 Task: Add a timeline in the project AgileCraft for the epic 'GDPR Compliance' from 2023/04/07 to 2024/09/20. Add a timeline in the project AgileCraft for the epic 'PCI DSS Compliance' from 2024/01/22 to 2024/08/08. Add a timeline in the project AgileCraft for the epic 'IT Risk Management' from 2023/04/08 to 2025/11/08
Action: Mouse moved to (357, 156)
Screenshot: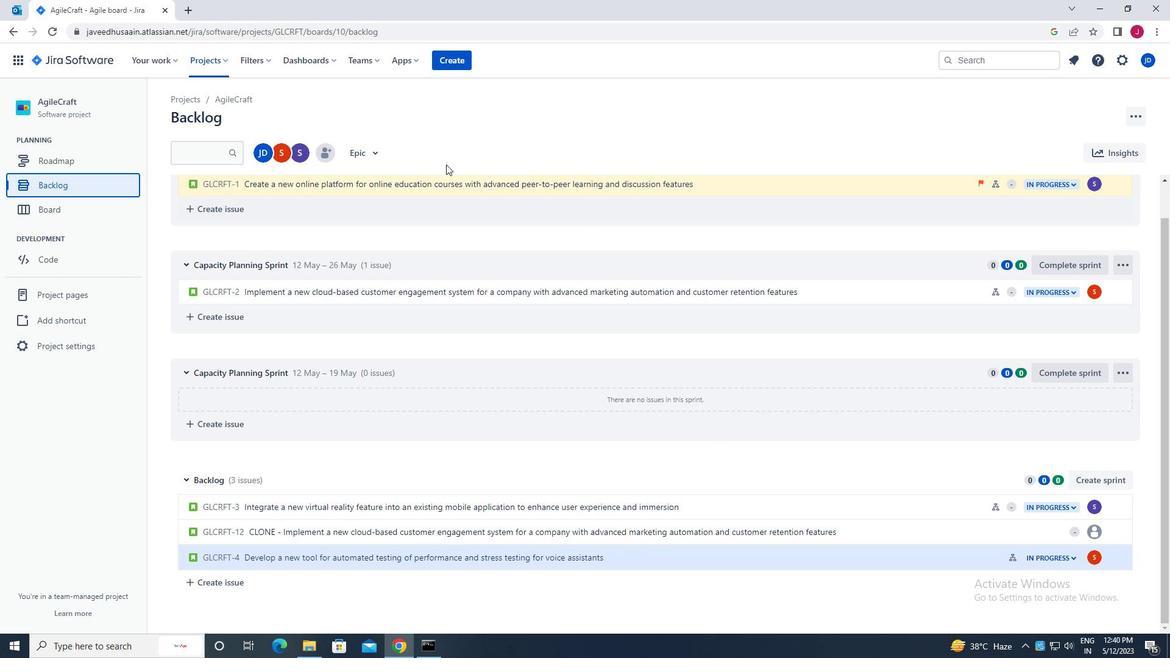 
Action: Mouse pressed left at (357, 156)
Screenshot: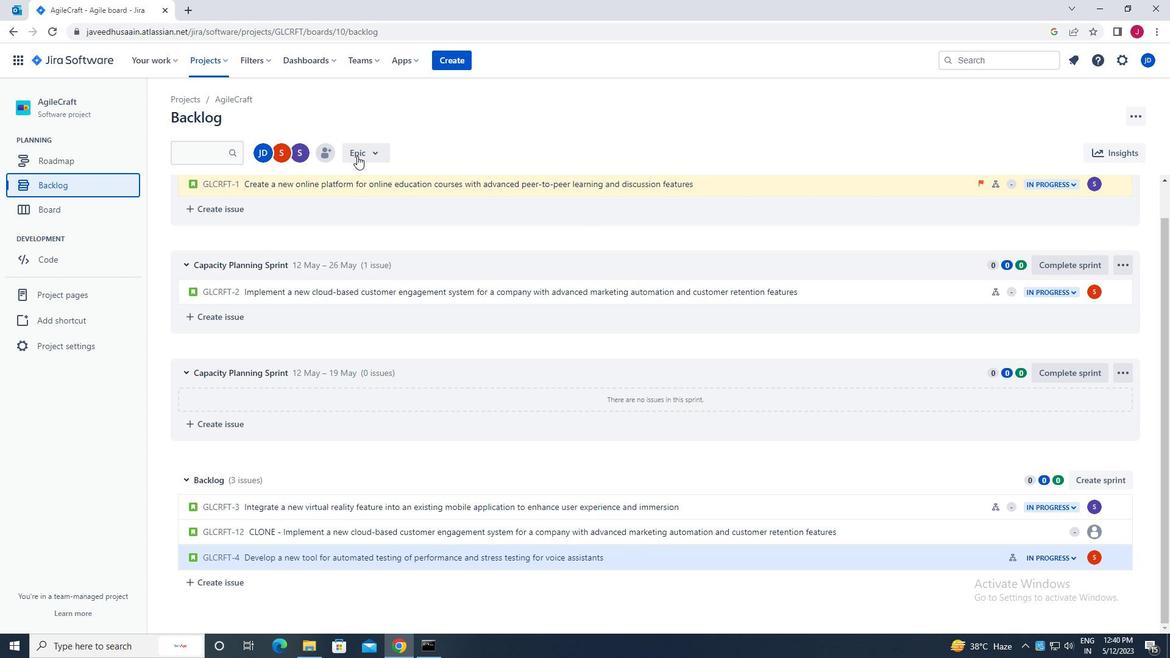 
Action: Mouse moved to (367, 281)
Screenshot: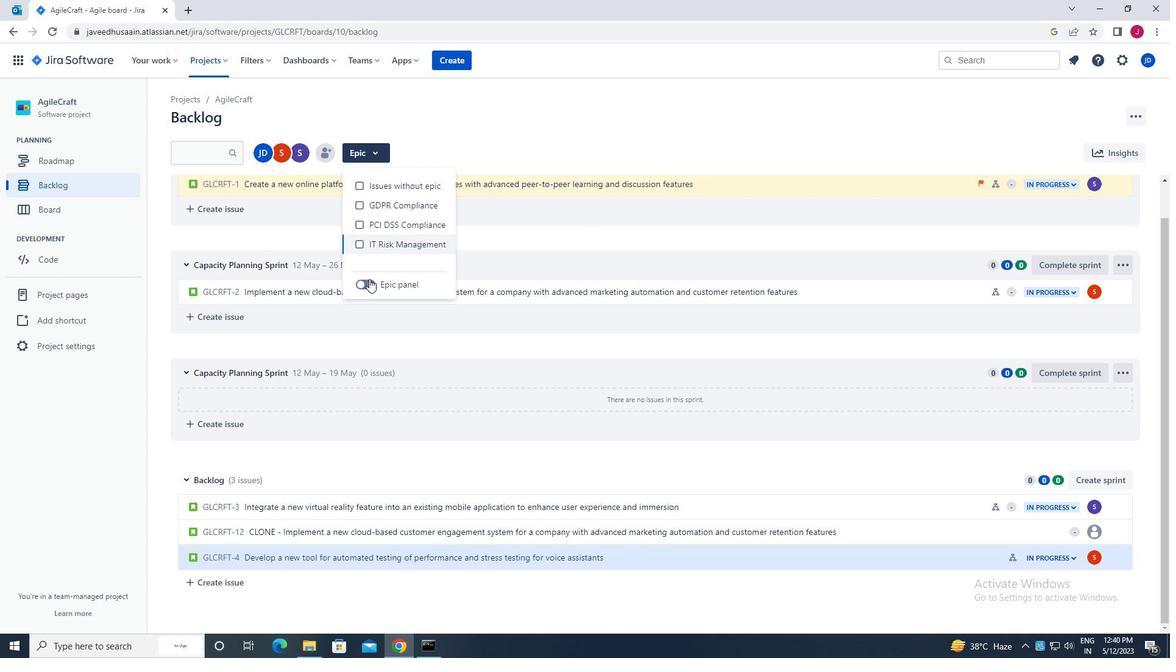 
Action: Mouse pressed left at (367, 281)
Screenshot: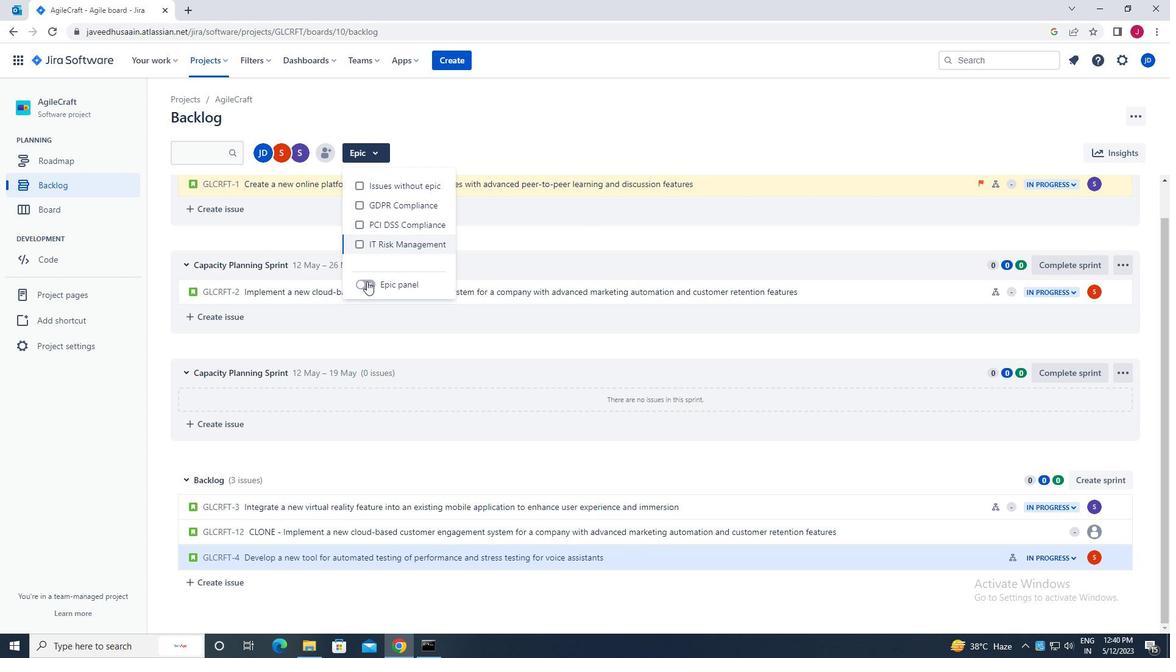 
Action: Mouse moved to (182, 248)
Screenshot: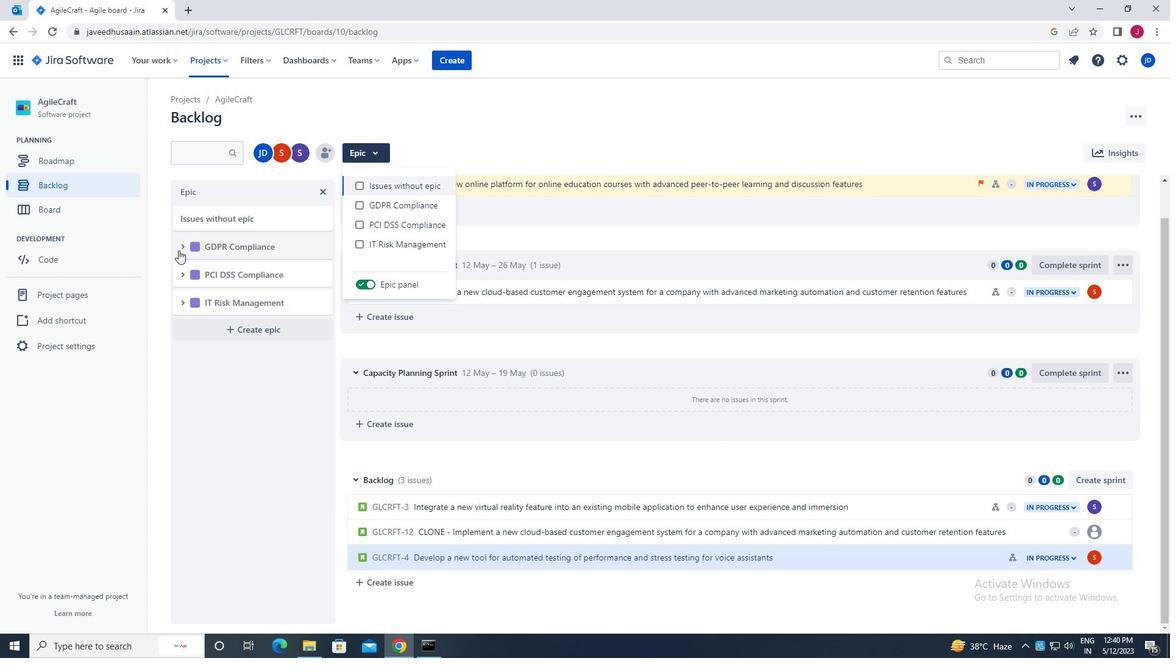 
Action: Mouse pressed left at (182, 248)
Screenshot: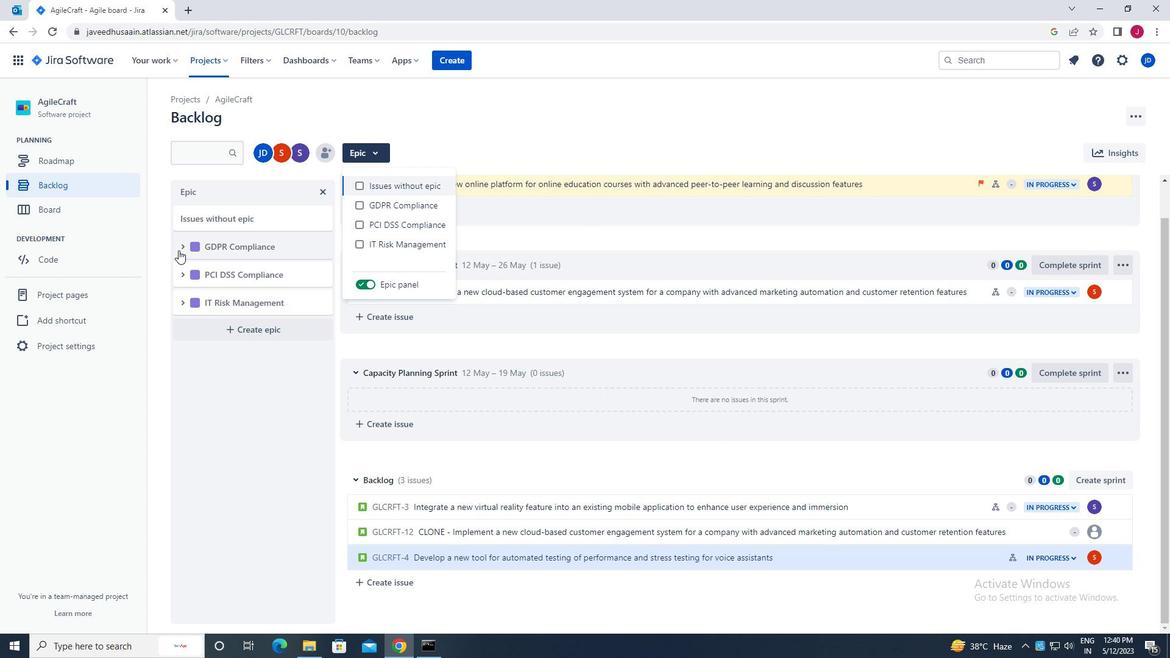 
Action: Mouse moved to (246, 345)
Screenshot: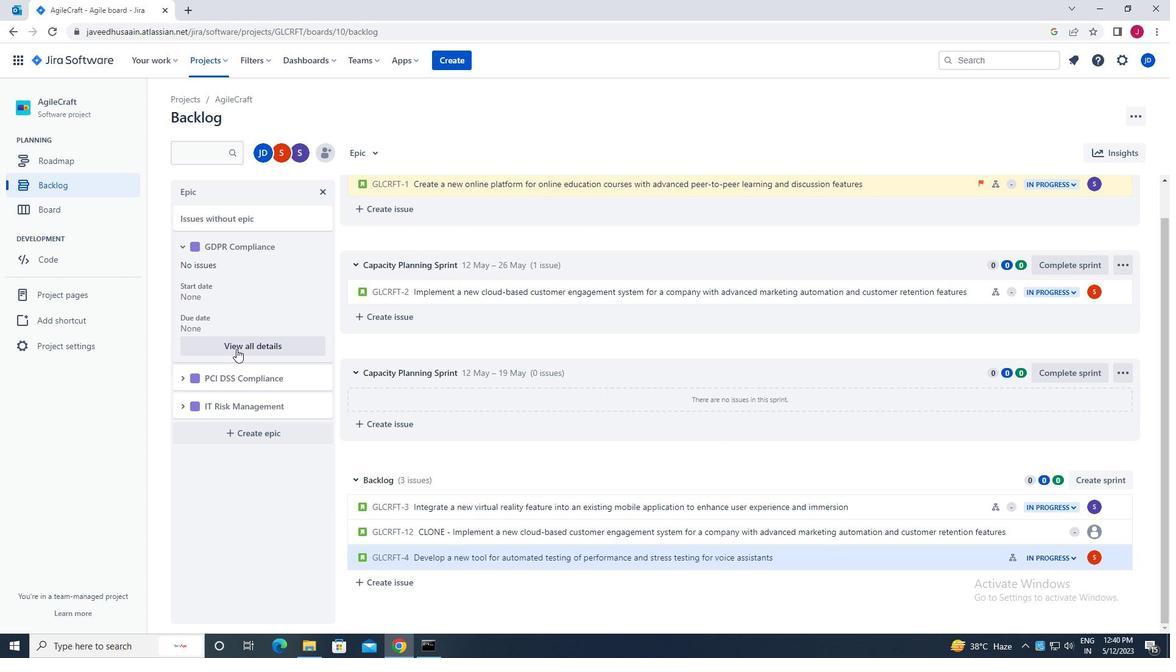 
Action: Mouse pressed left at (246, 345)
Screenshot: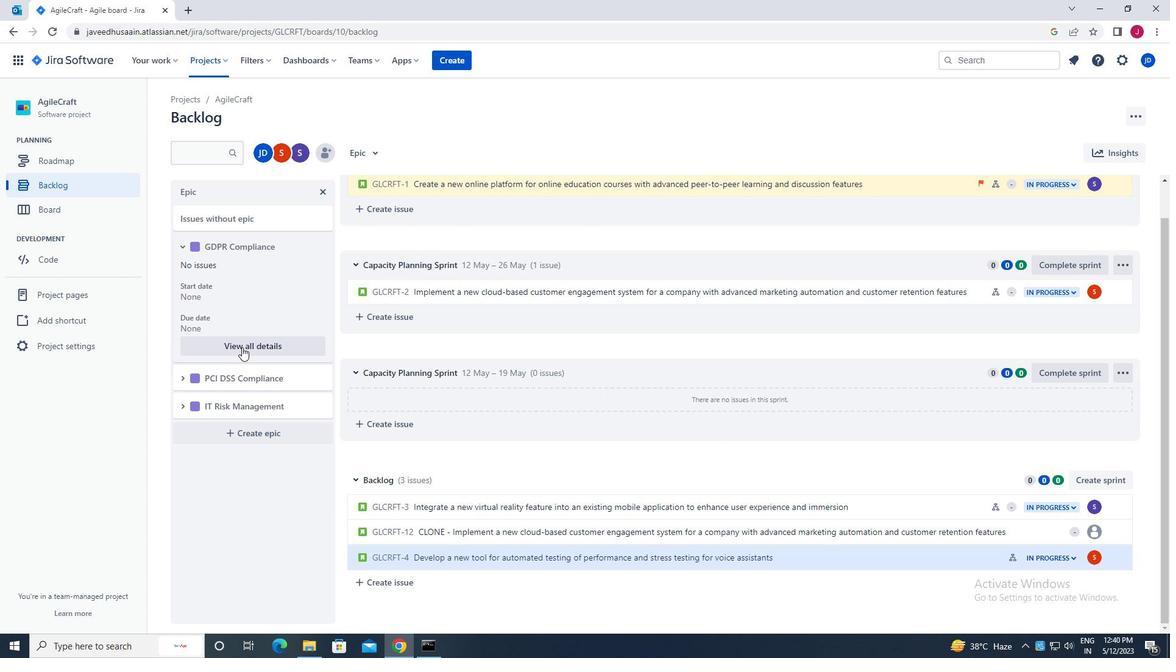 
Action: Mouse moved to (1028, 444)
Screenshot: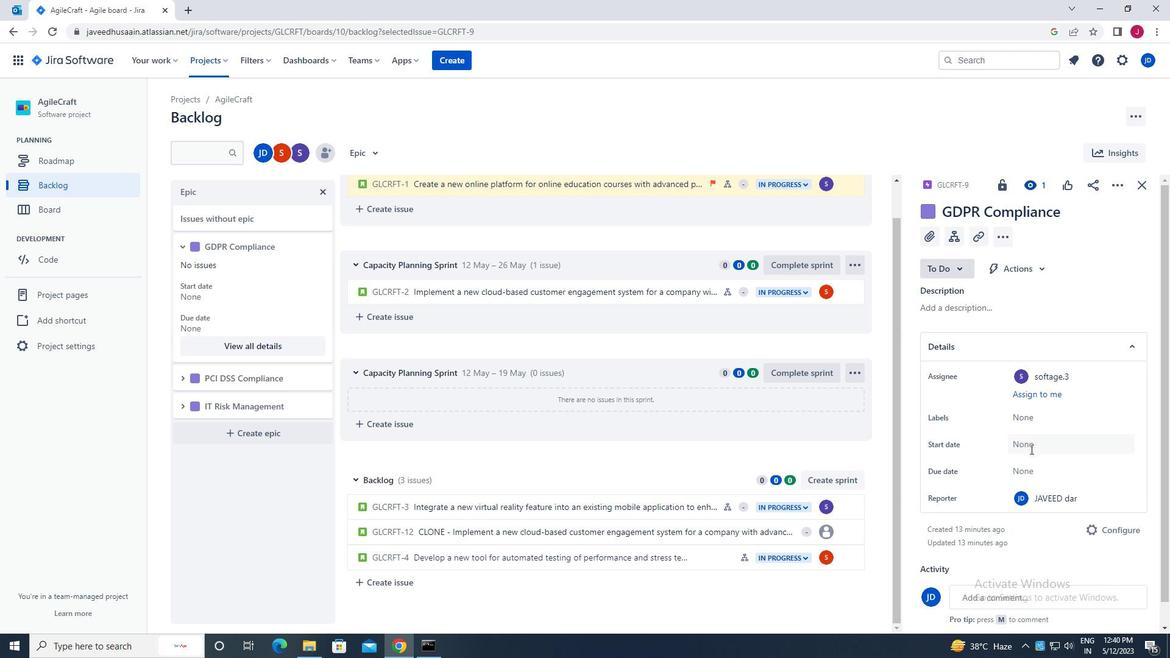 
Action: Mouse pressed left at (1028, 444)
Screenshot: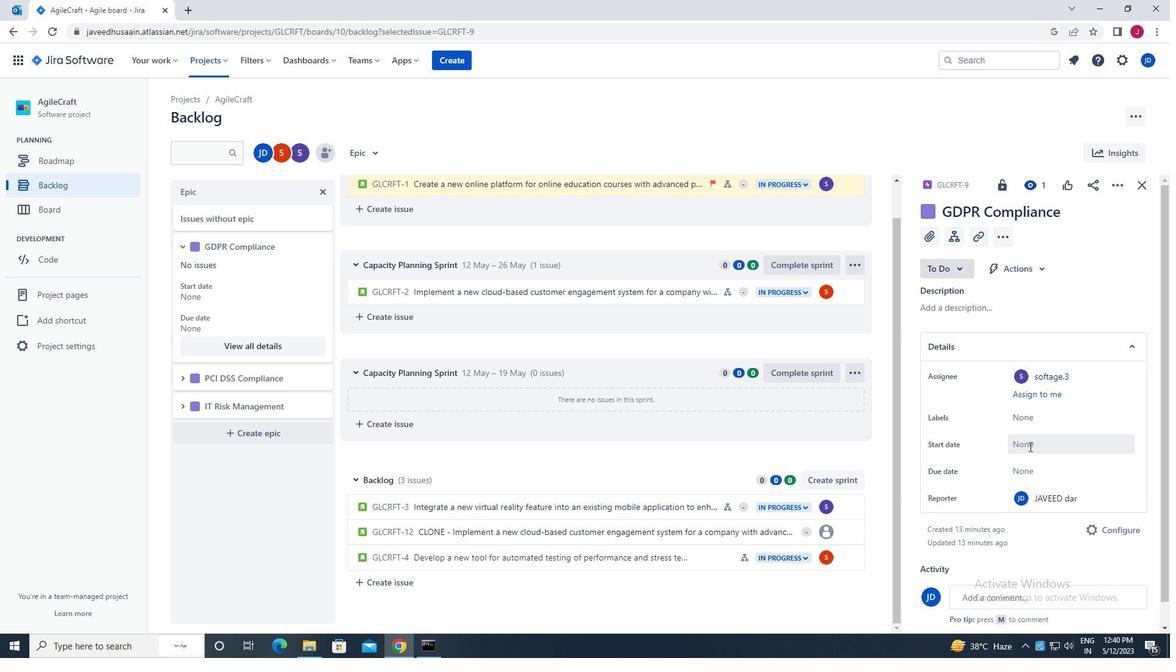 
Action: Mouse moved to (982, 270)
Screenshot: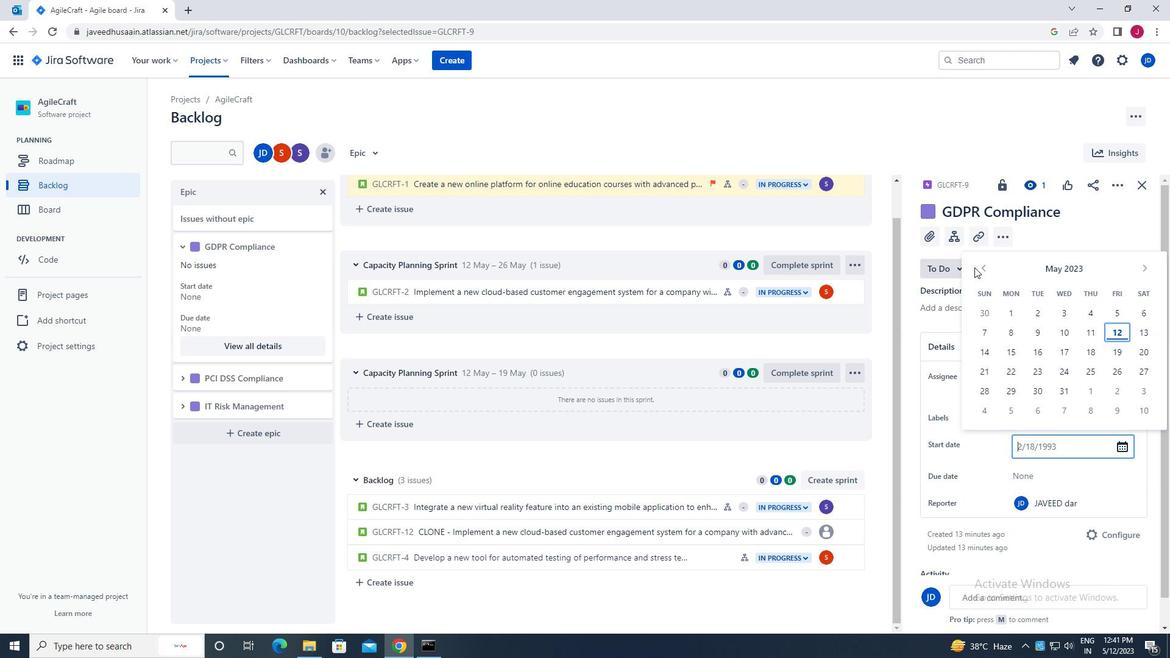 
Action: Mouse pressed left at (982, 270)
Screenshot: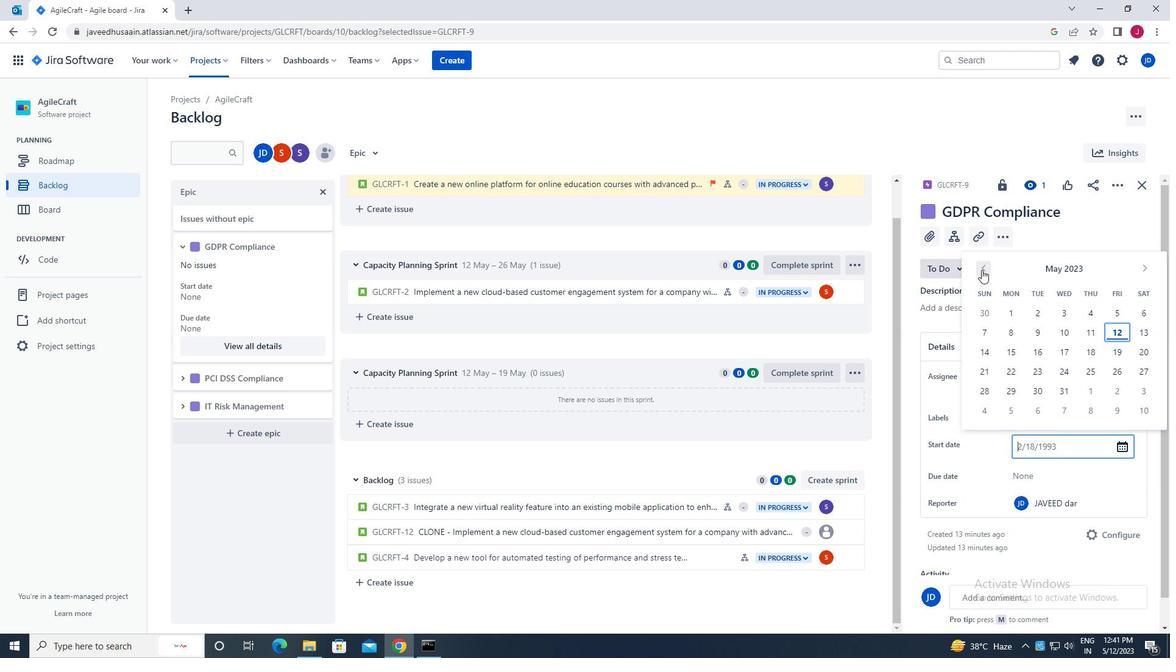 
Action: Mouse moved to (1118, 332)
Screenshot: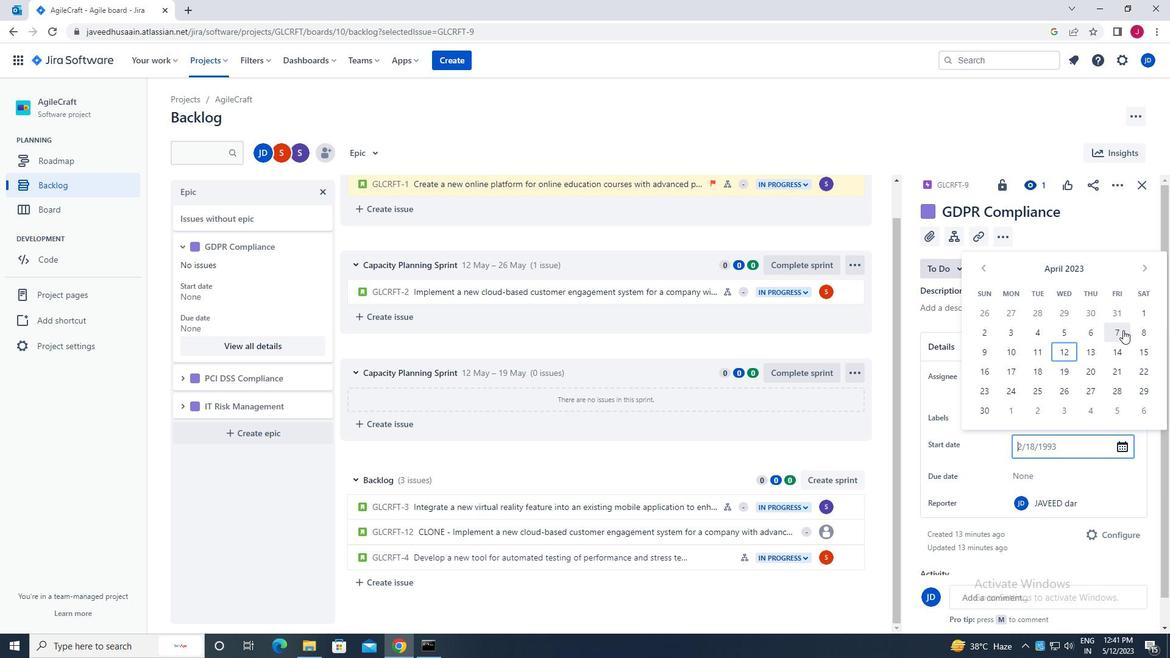 
Action: Mouse pressed left at (1118, 332)
Screenshot: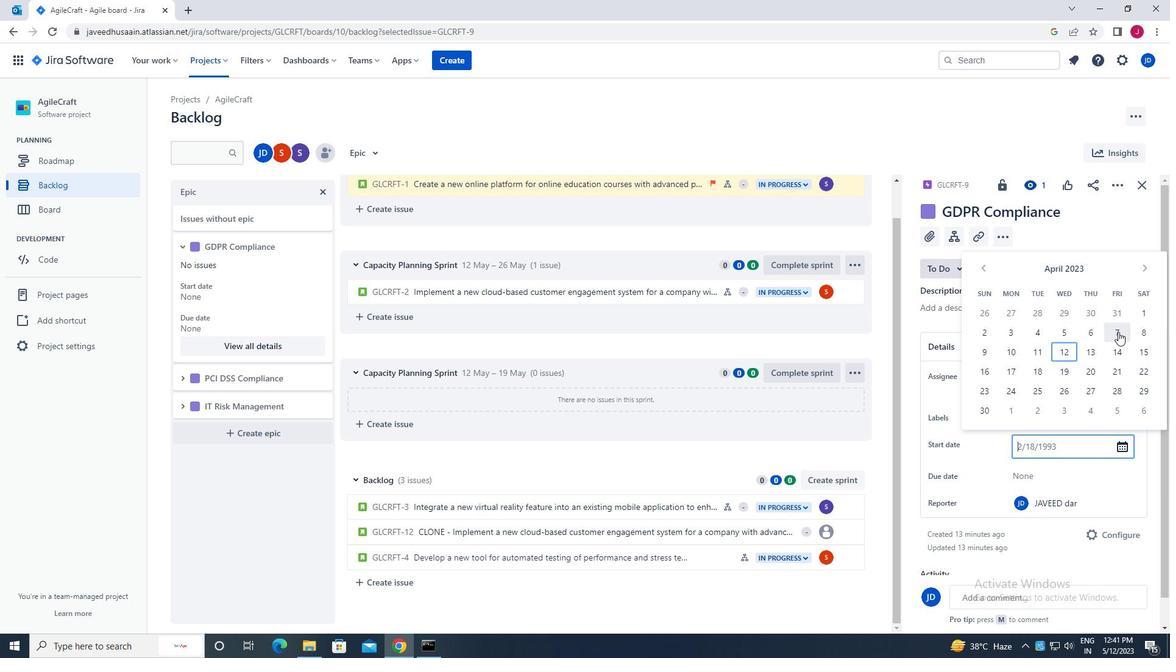 
Action: Mouse moved to (1118, 332)
Screenshot: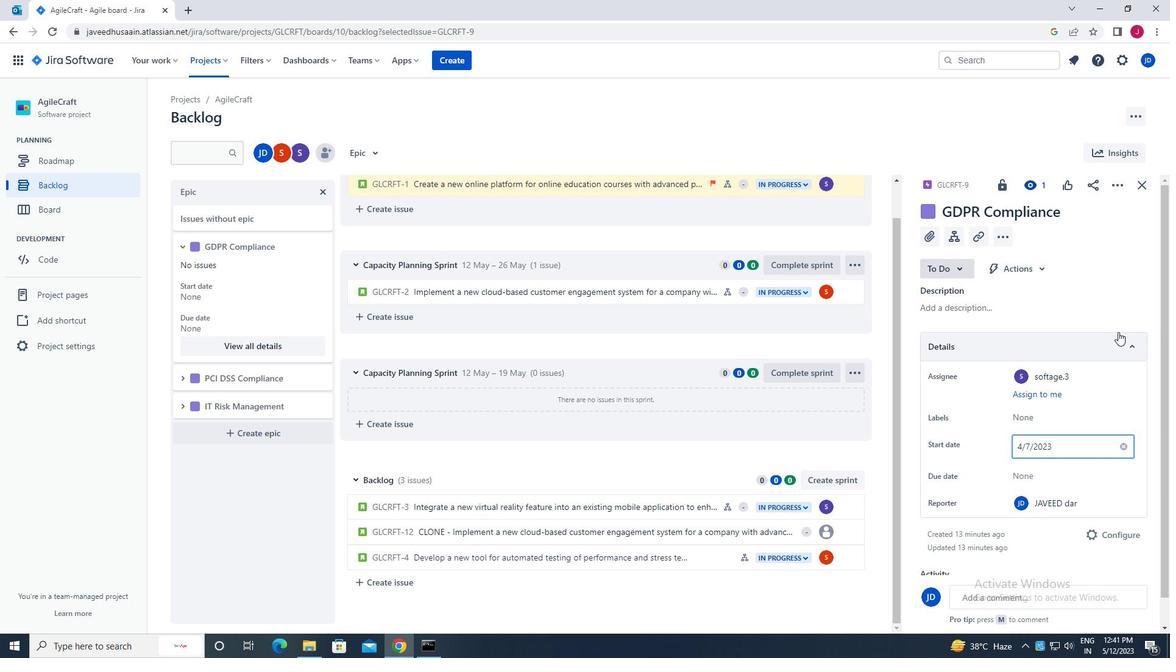 
Action: Key pressed <Key.enter>
Screenshot: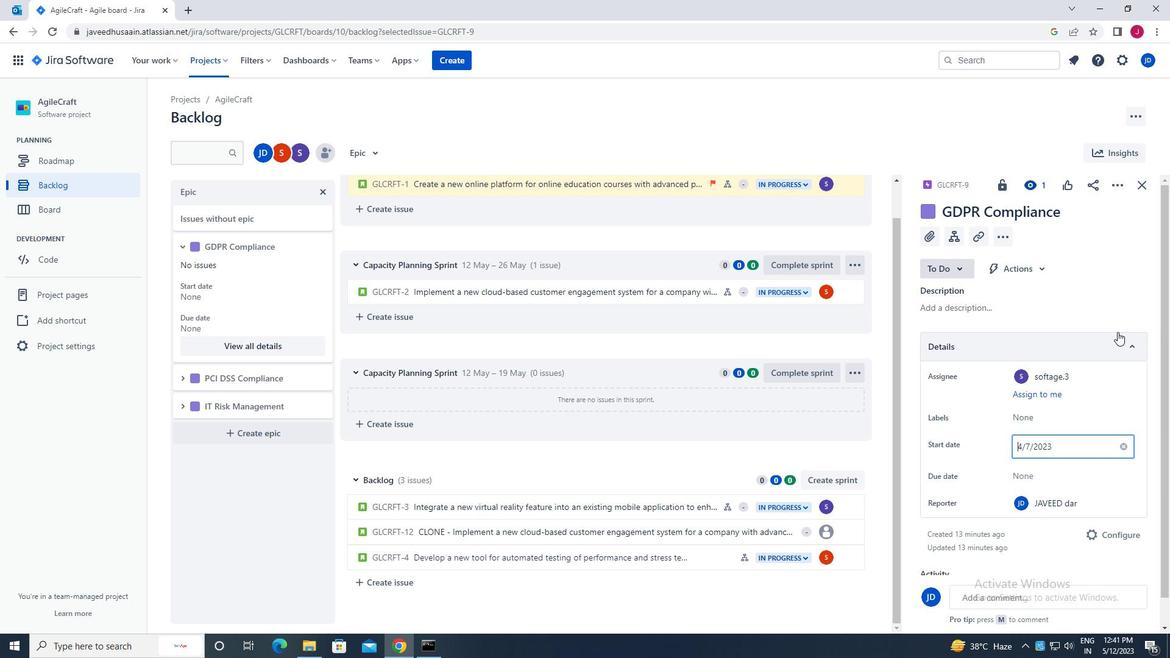 
Action: Mouse moved to (1035, 473)
Screenshot: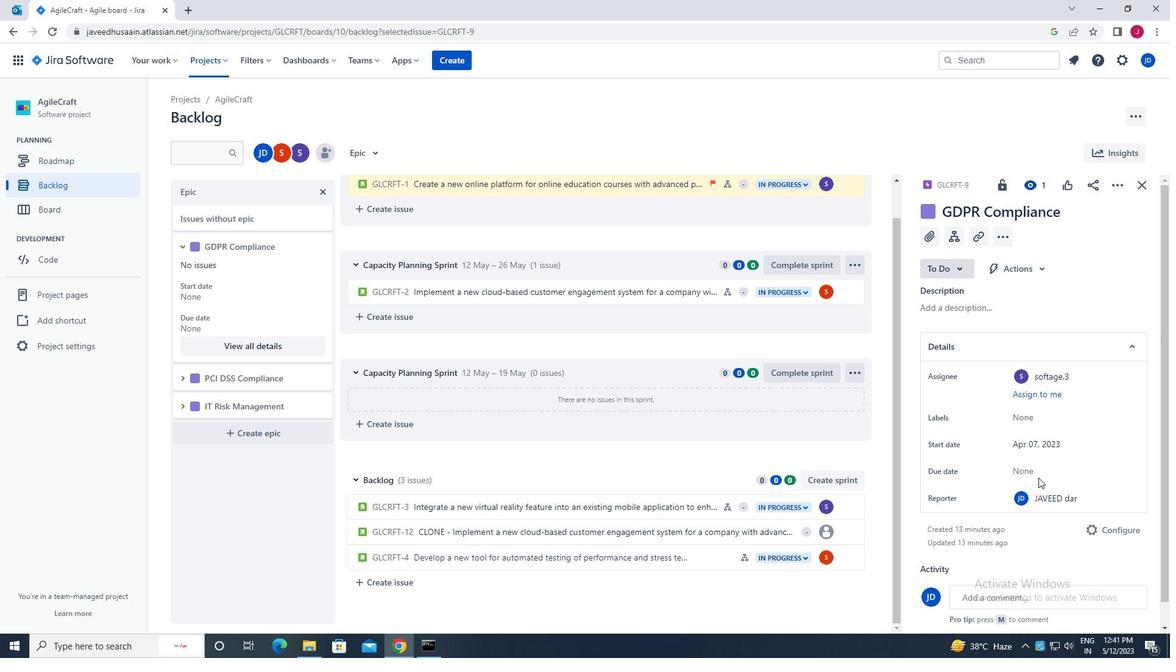 
Action: Mouse pressed left at (1035, 473)
Screenshot: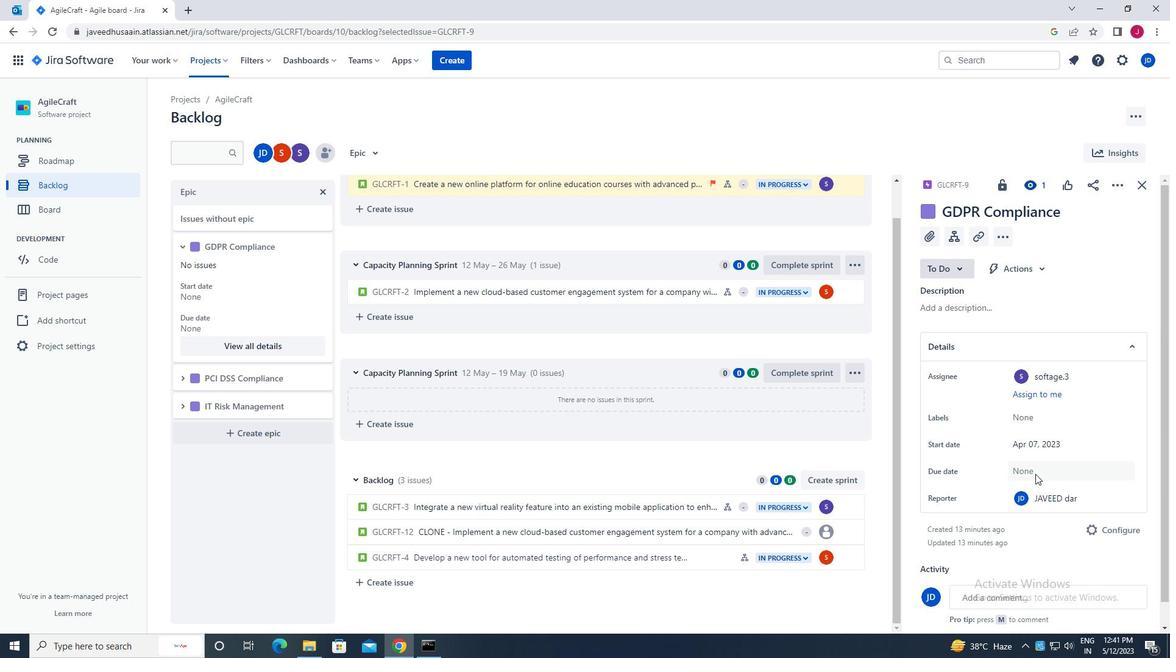 
Action: Mouse moved to (1144, 291)
Screenshot: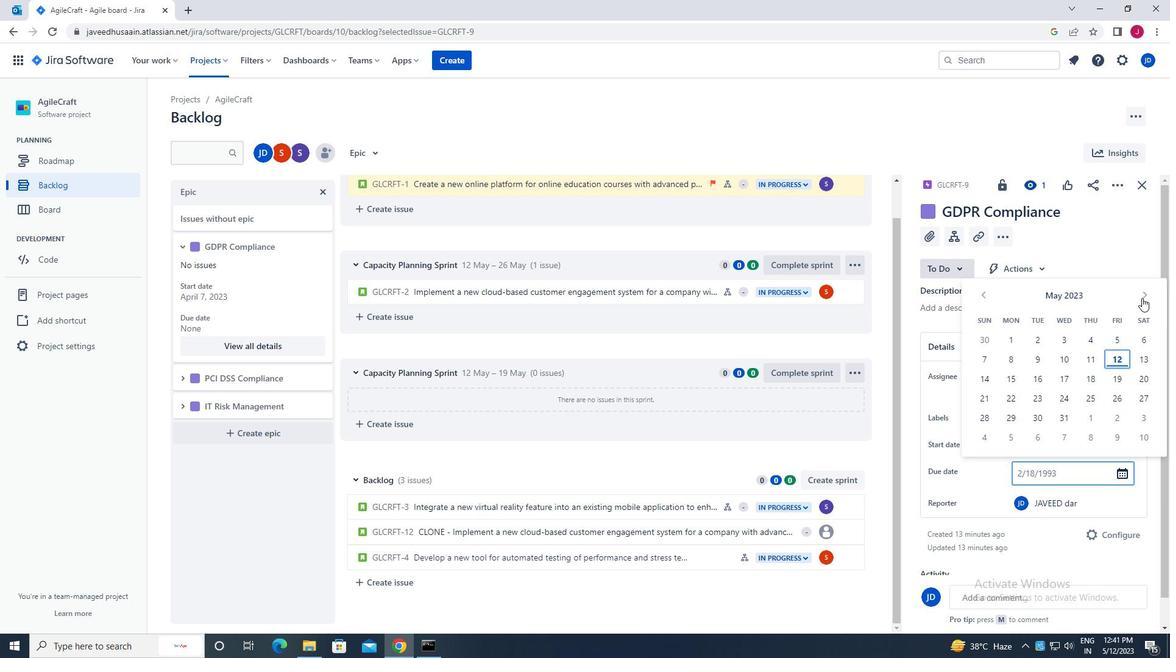 
Action: Mouse pressed left at (1144, 291)
Screenshot: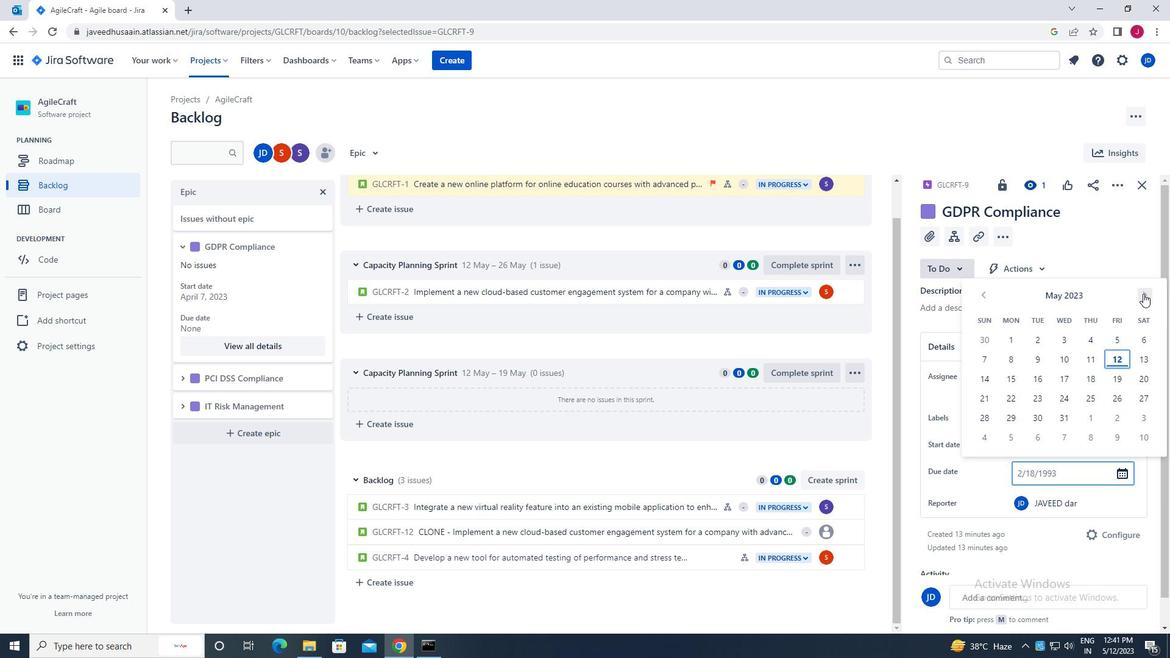 
Action: Mouse pressed left at (1144, 291)
Screenshot: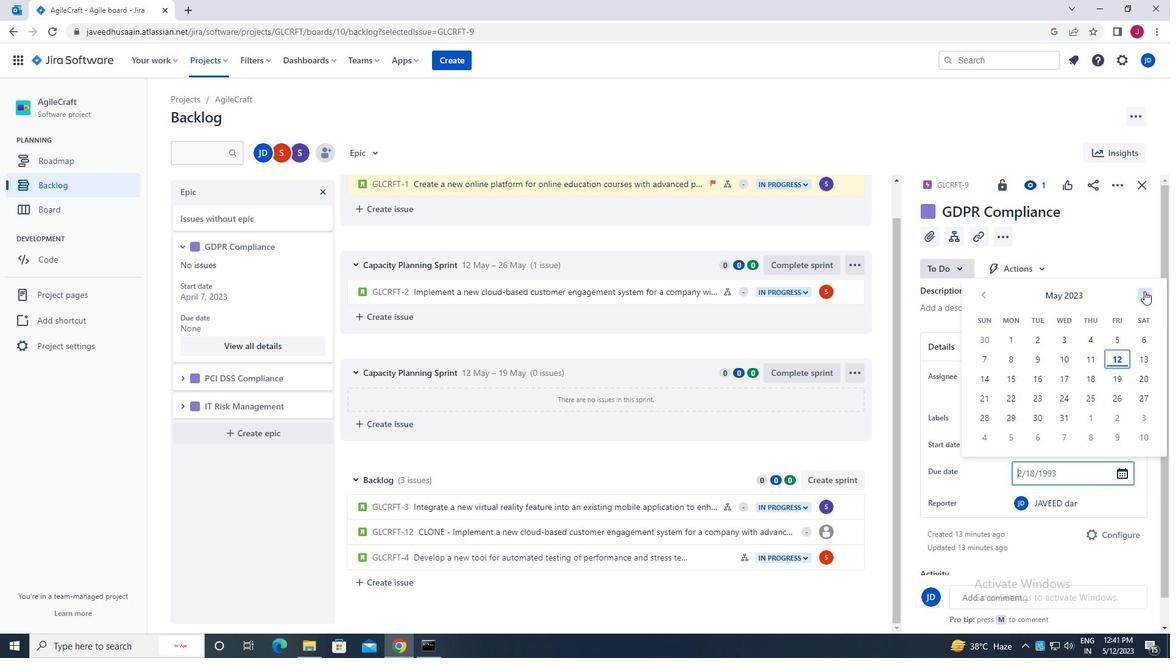 
Action: Mouse pressed left at (1144, 291)
Screenshot: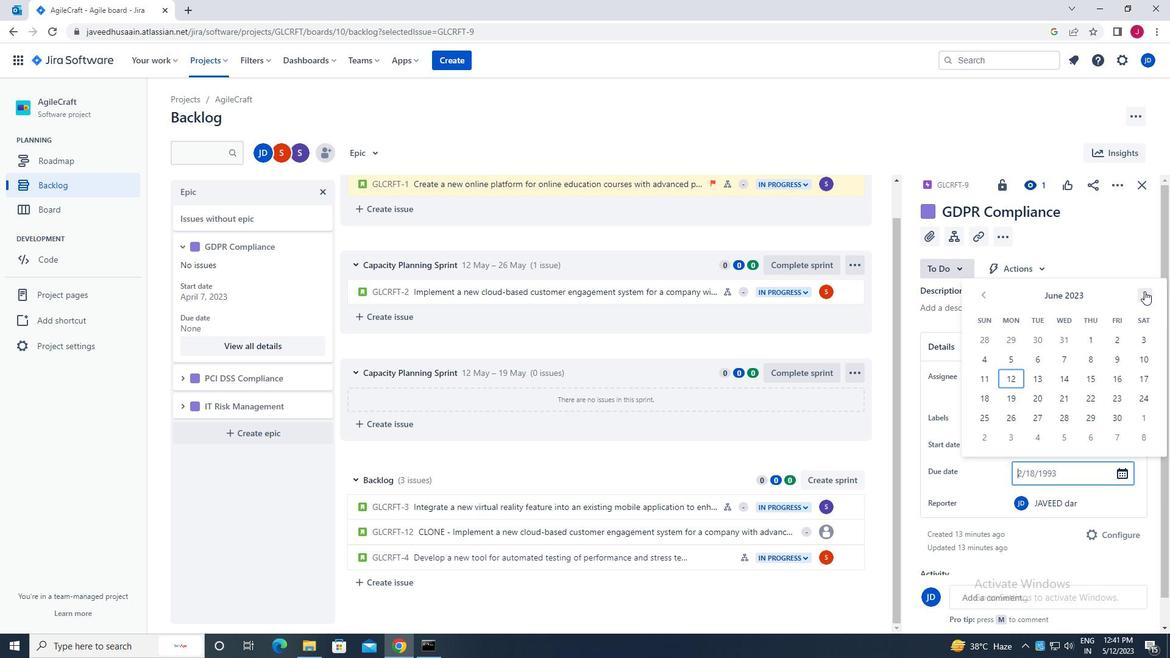 
Action: Mouse pressed left at (1144, 291)
Screenshot: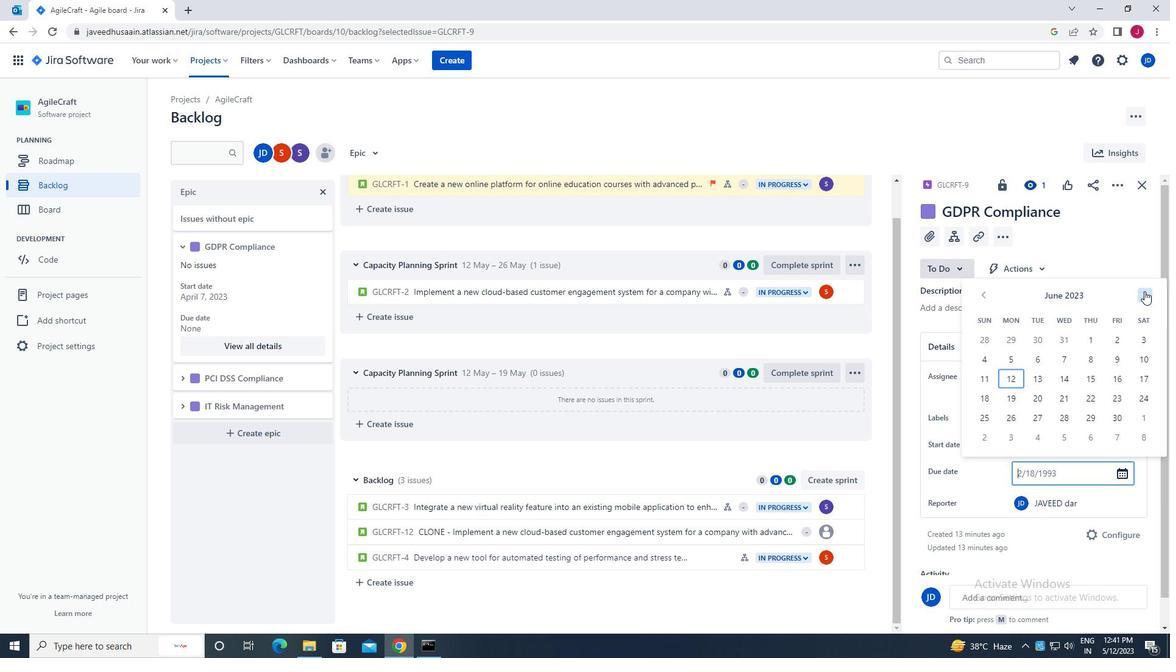 
Action: Mouse pressed left at (1144, 291)
Screenshot: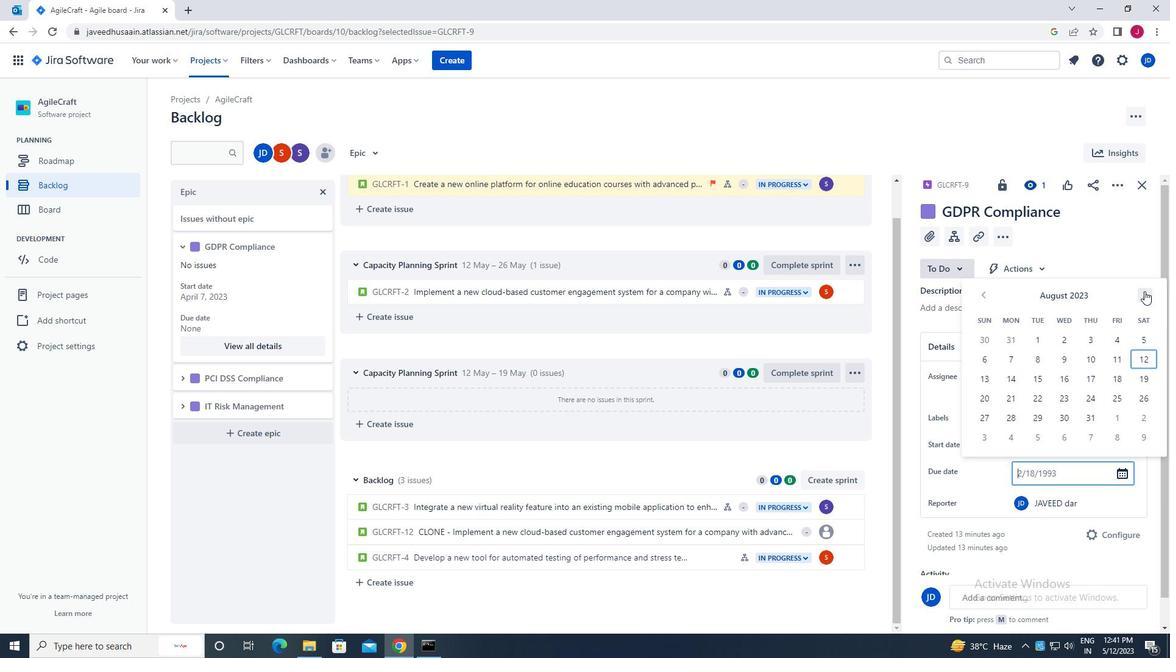 
Action: Mouse pressed left at (1144, 291)
Screenshot: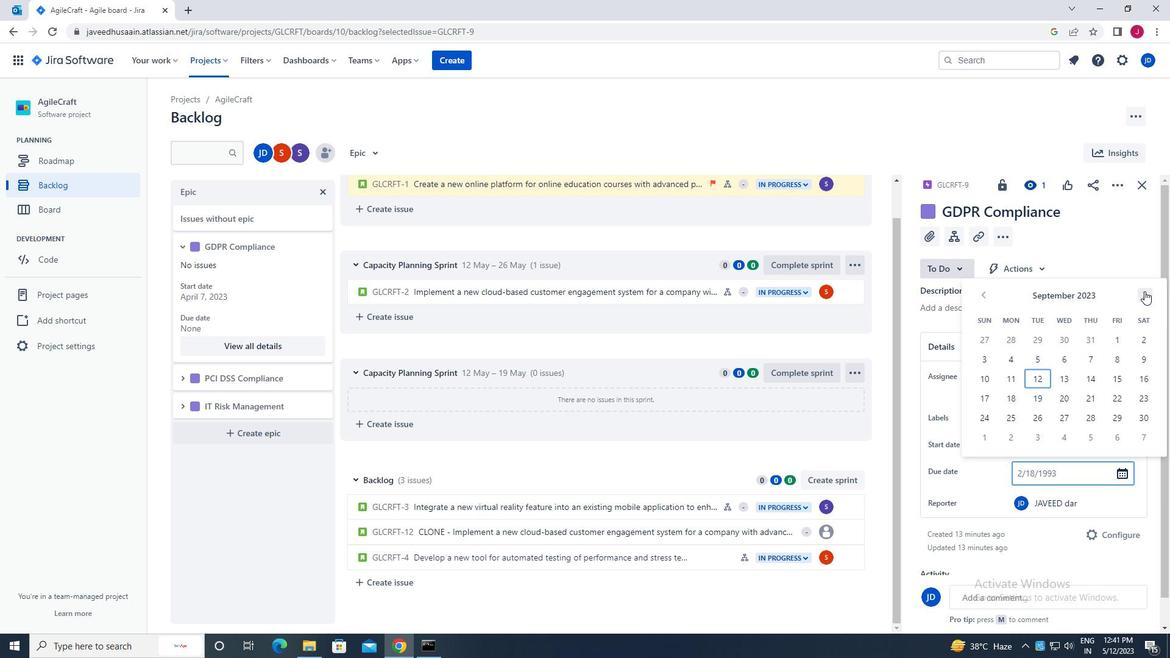 
Action: Mouse pressed left at (1144, 291)
Screenshot: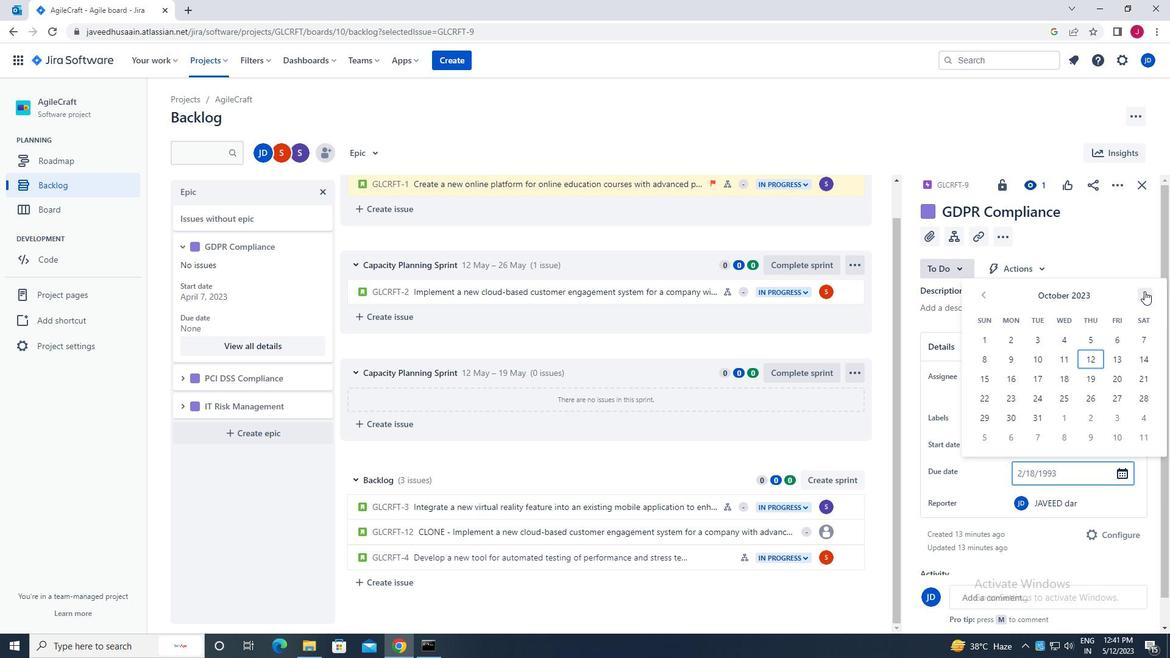 
Action: Mouse pressed left at (1144, 291)
Screenshot: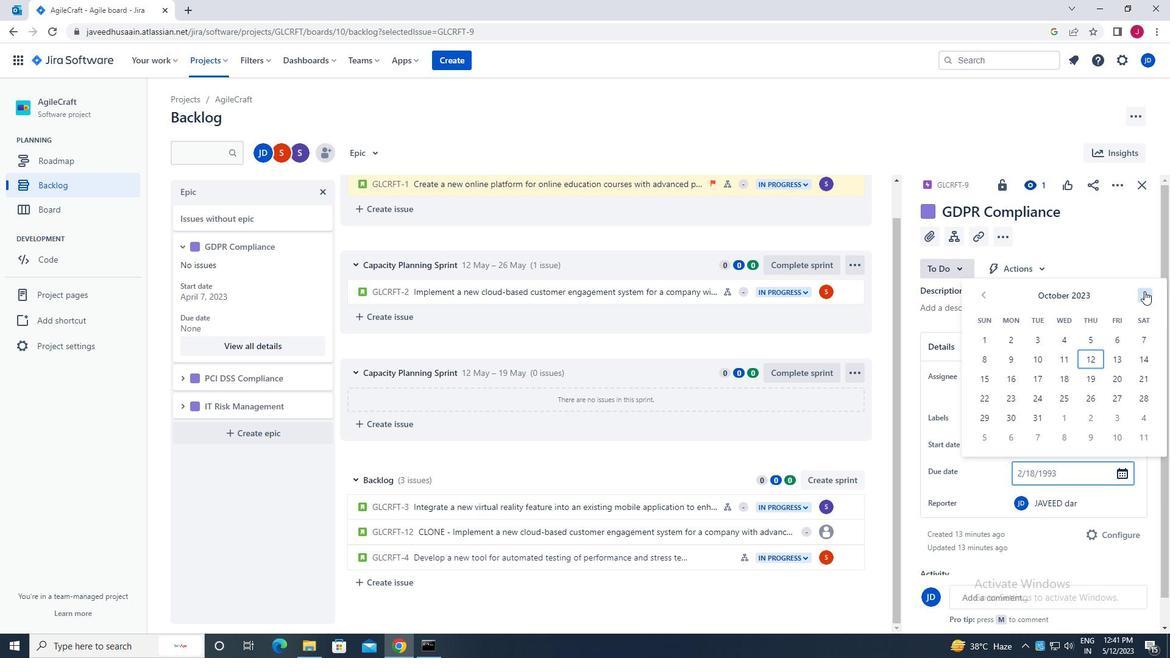
Action: Mouse pressed left at (1144, 291)
Screenshot: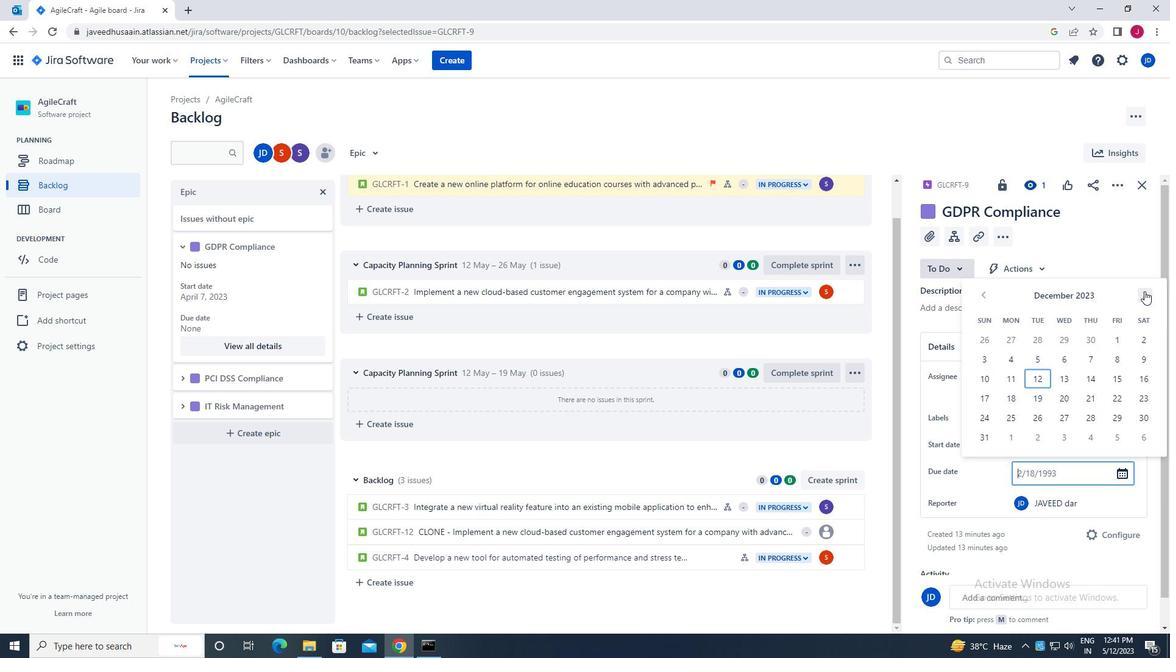 
Action: Mouse pressed left at (1144, 291)
Screenshot: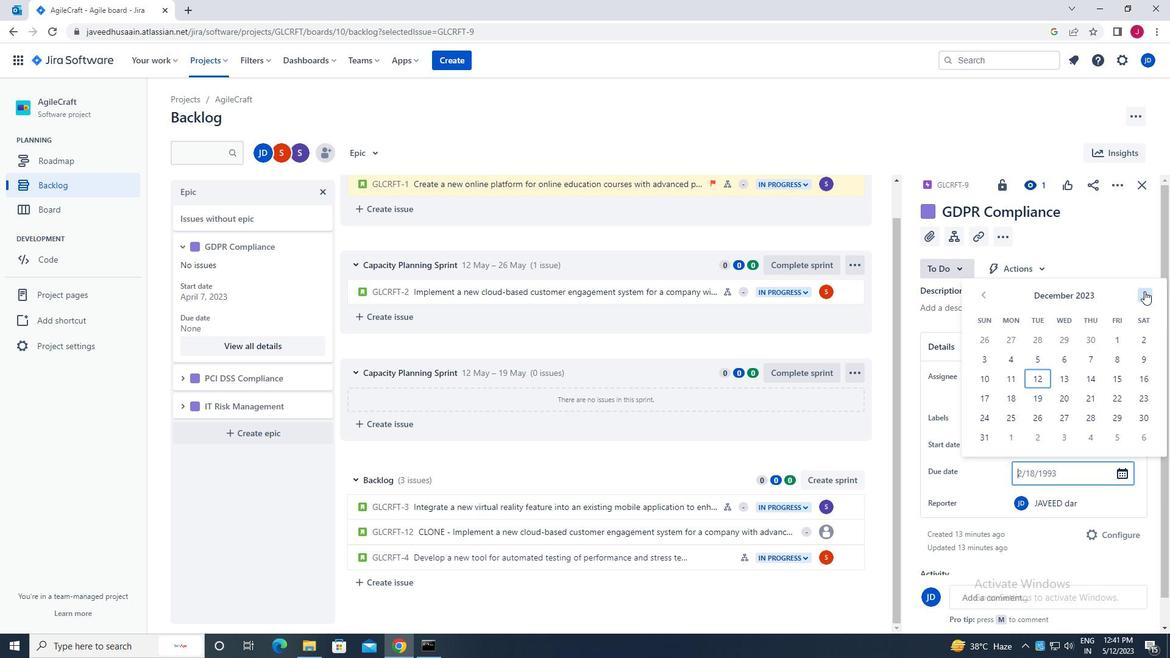 
Action: Mouse pressed left at (1144, 291)
Screenshot: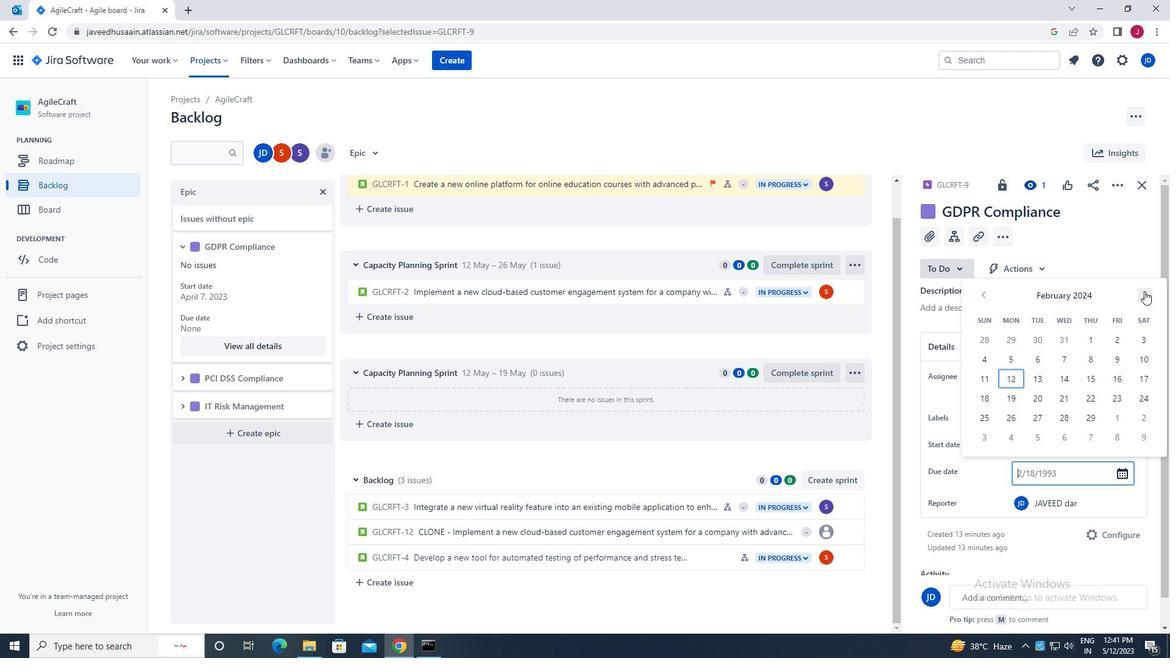 
Action: Mouse pressed left at (1144, 291)
Screenshot: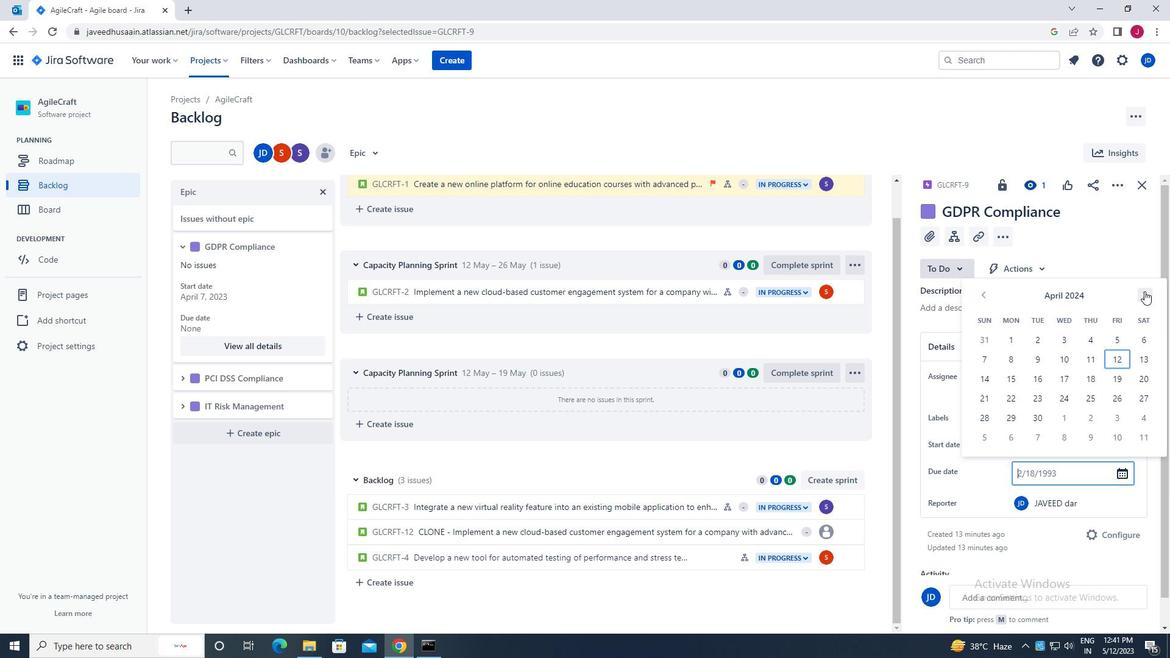 
Action: Mouse pressed left at (1144, 291)
Screenshot: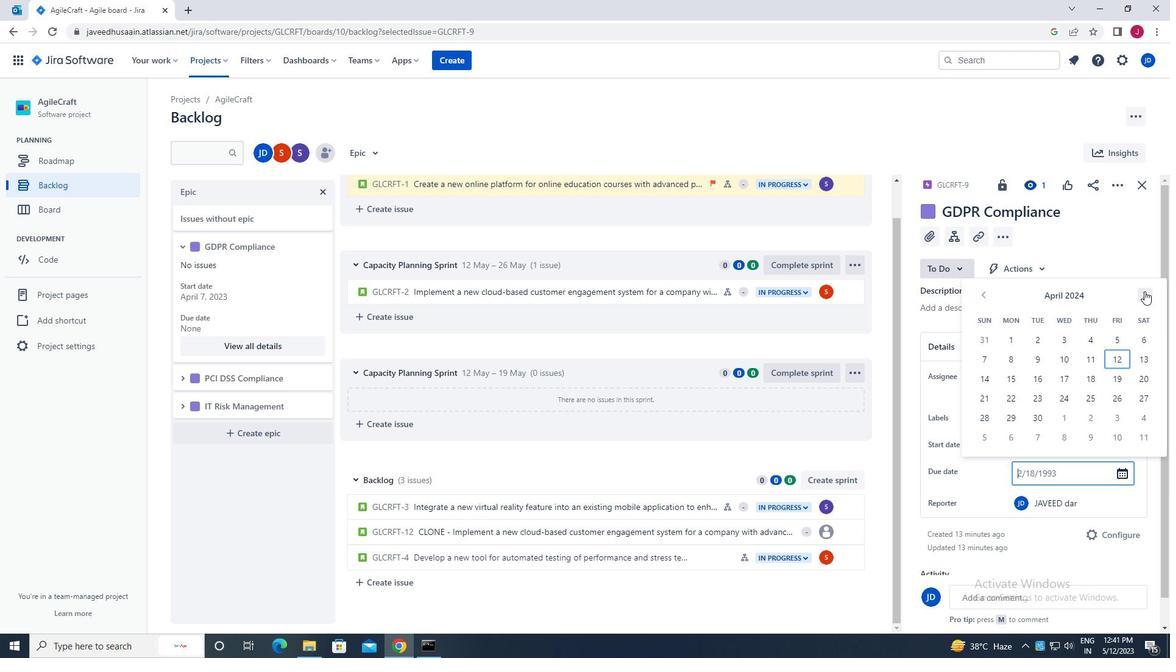
Action: Mouse pressed left at (1144, 291)
Screenshot: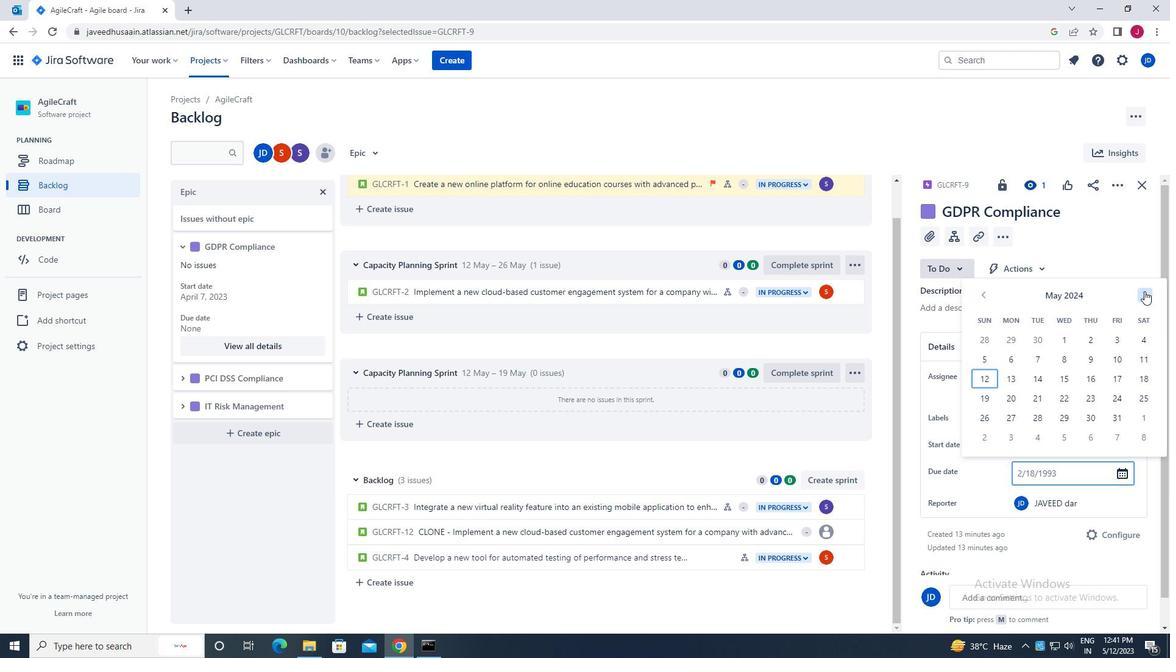 
Action: Mouse pressed left at (1144, 291)
Screenshot: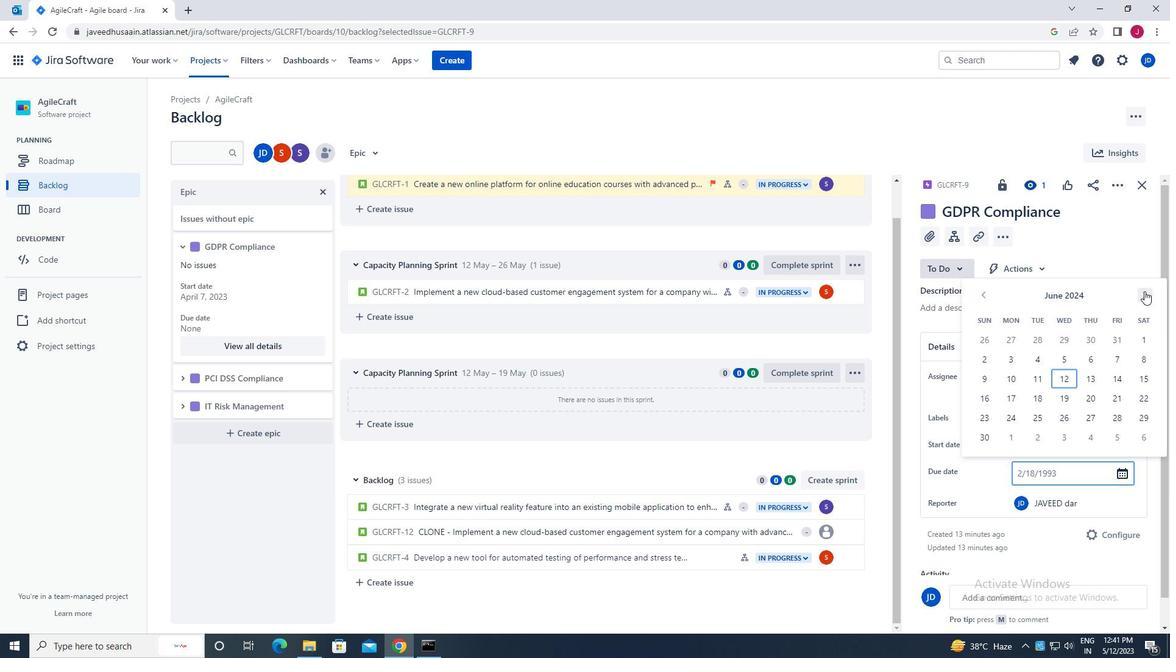 
Action: Mouse pressed left at (1144, 291)
Screenshot: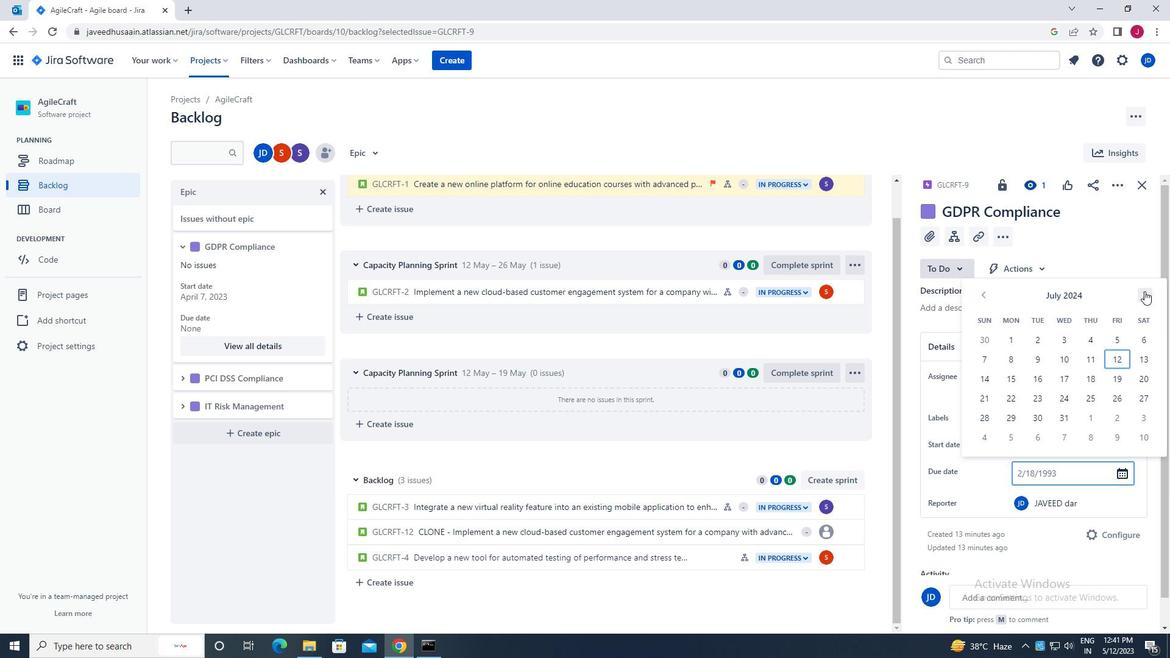 
Action: Mouse moved to (1119, 377)
Screenshot: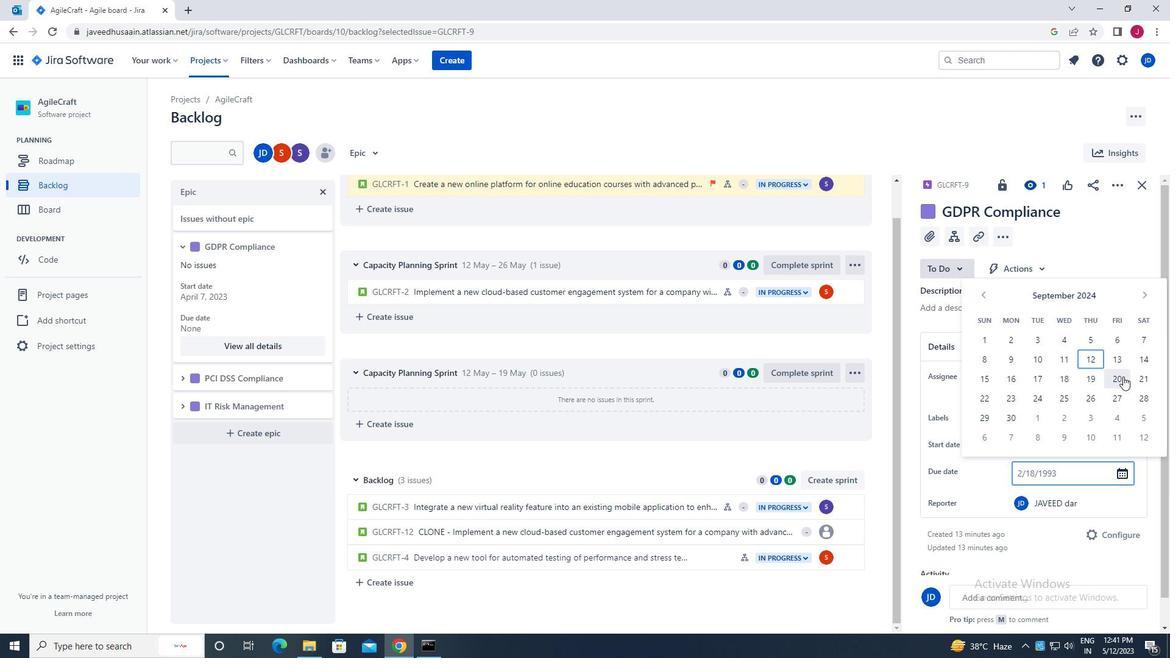 
Action: Mouse pressed left at (1119, 377)
Screenshot: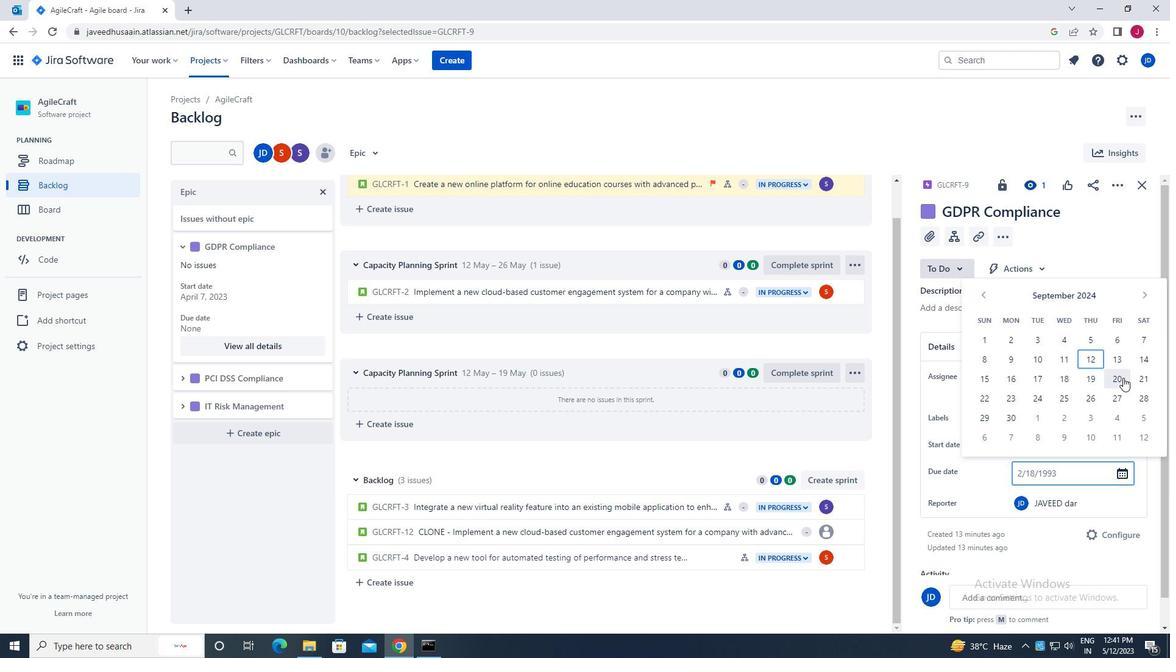 
Action: Mouse moved to (1093, 395)
Screenshot: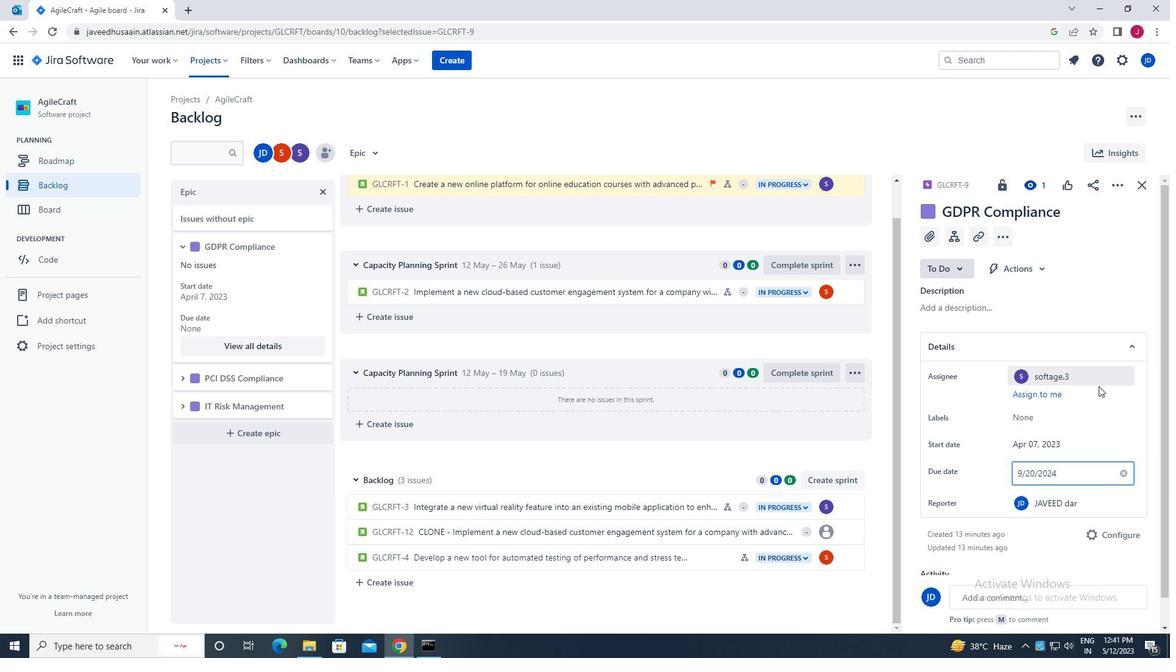 
Action: Key pressed <Key.enter>
Screenshot: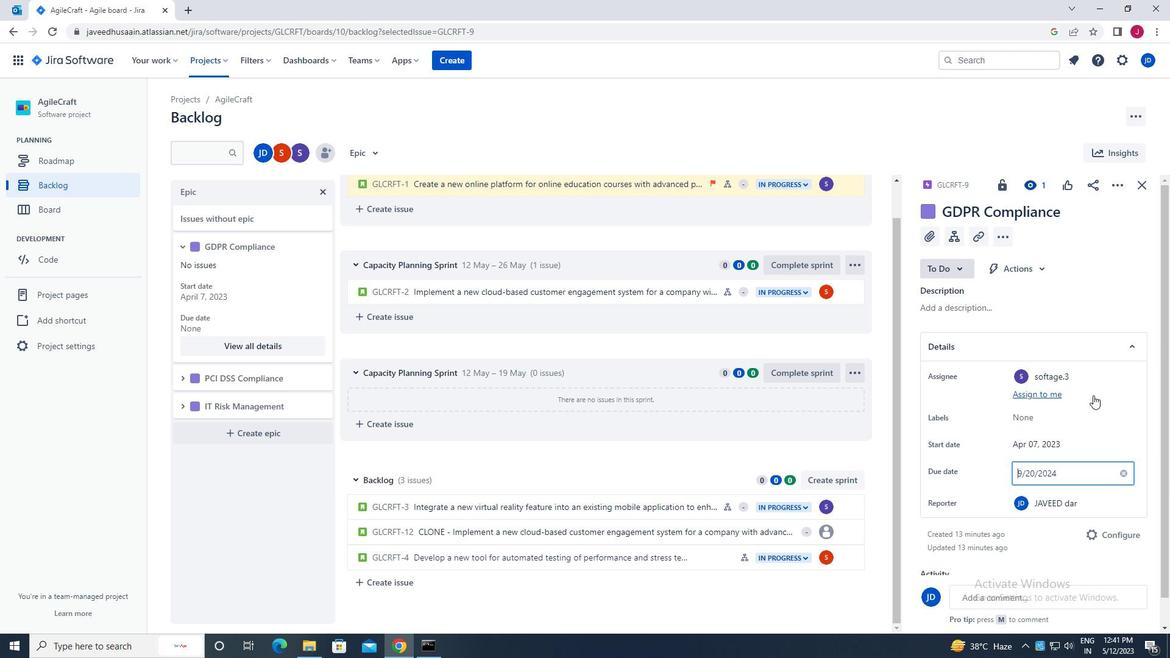 
Action: Mouse moved to (1141, 187)
Screenshot: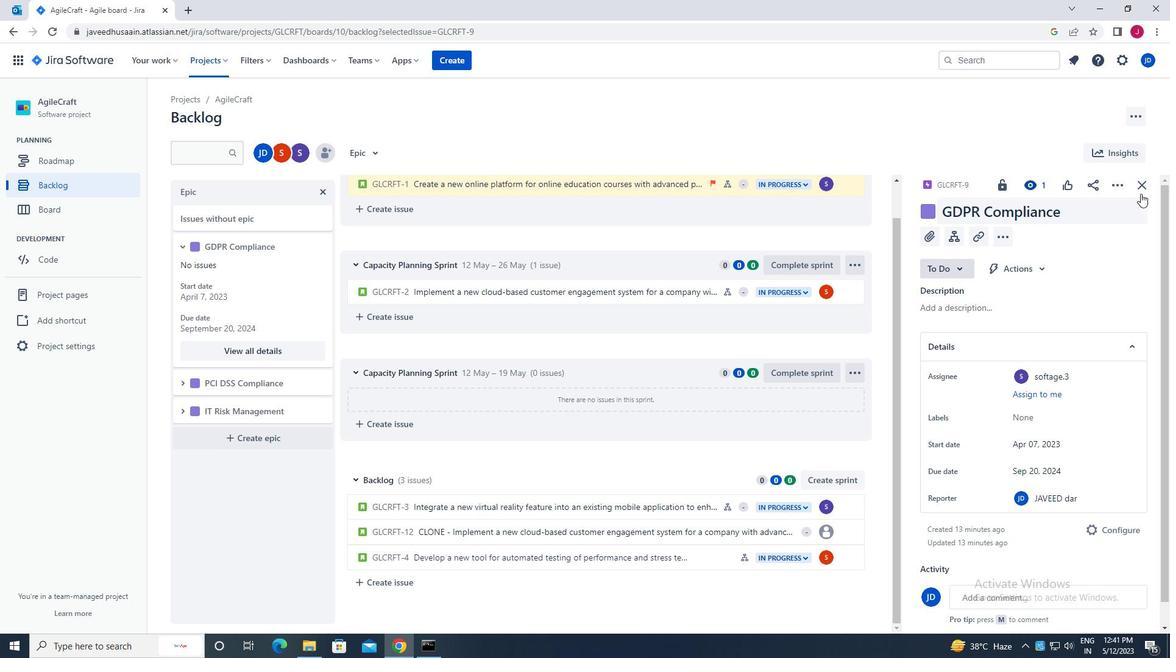 
Action: Mouse pressed left at (1141, 187)
Screenshot: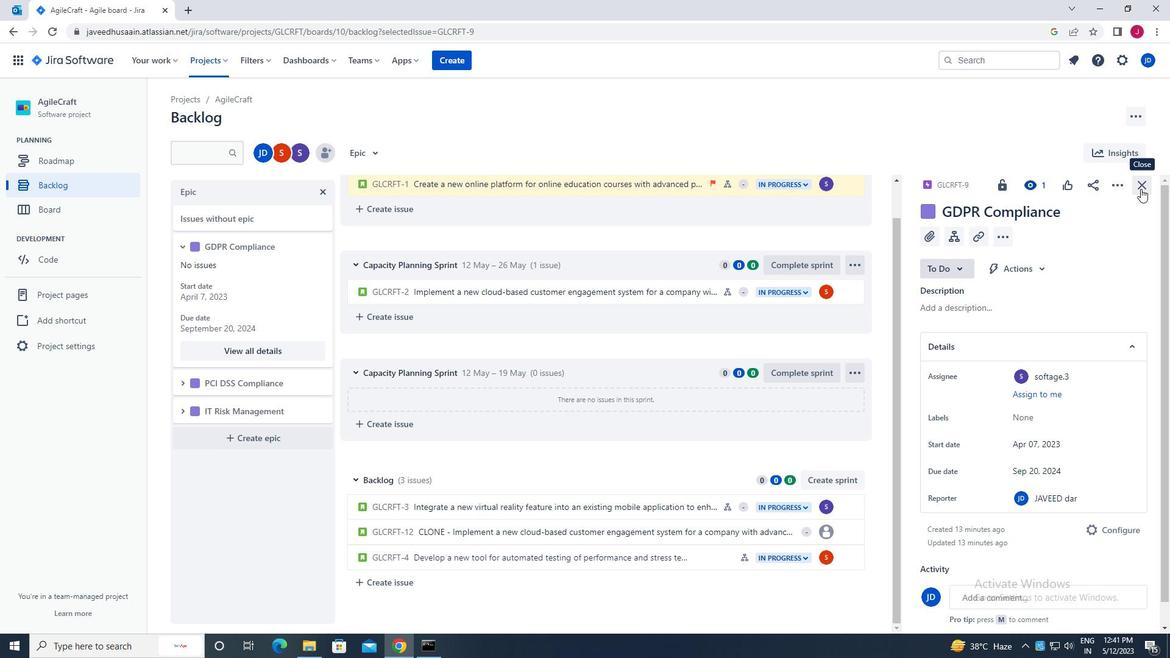 
Action: Mouse moved to (185, 385)
Screenshot: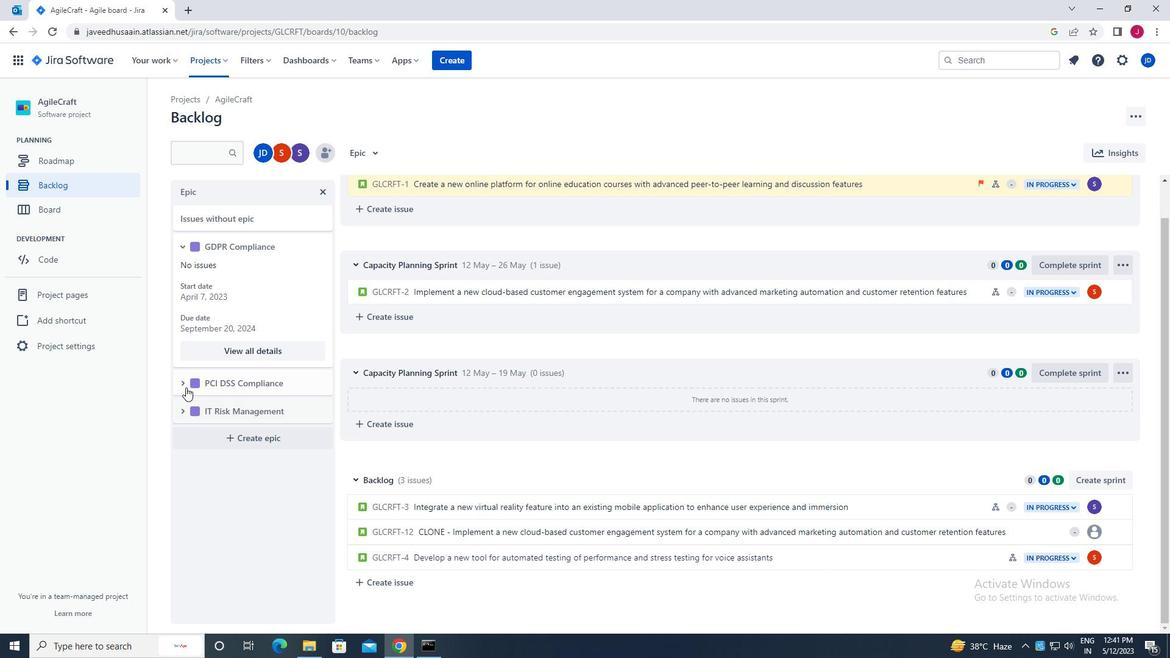 
Action: Mouse pressed left at (185, 385)
Screenshot: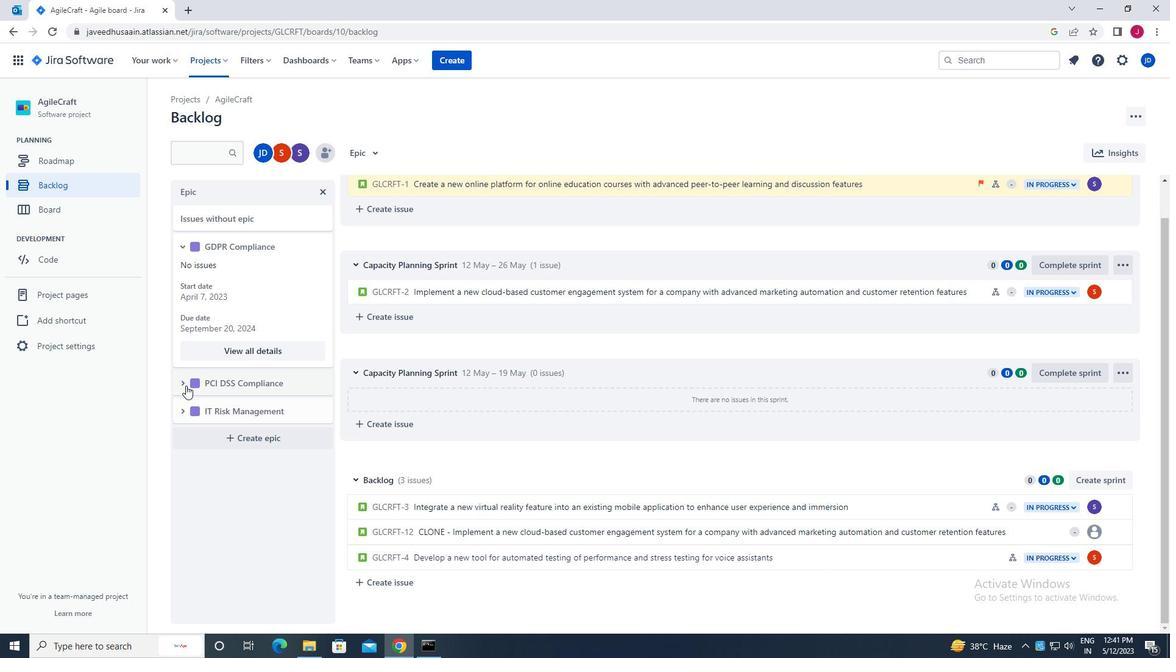 
Action: Mouse moved to (259, 481)
Screenshot: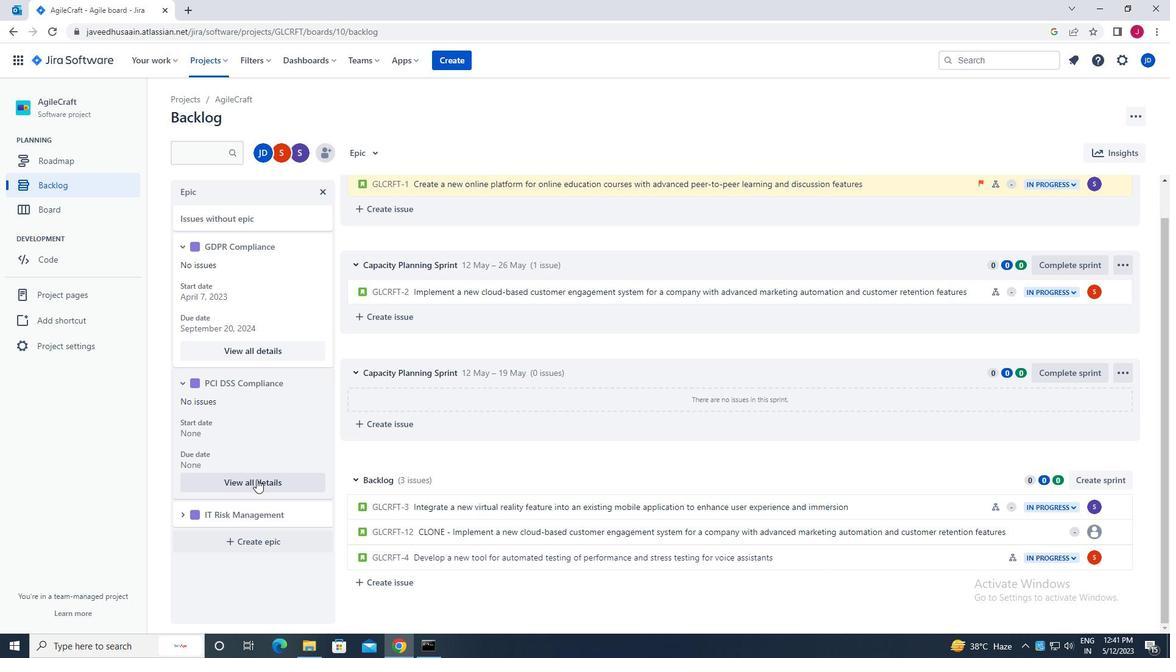 
Action: Mouse pressed left at (259, 481)
Screenshot: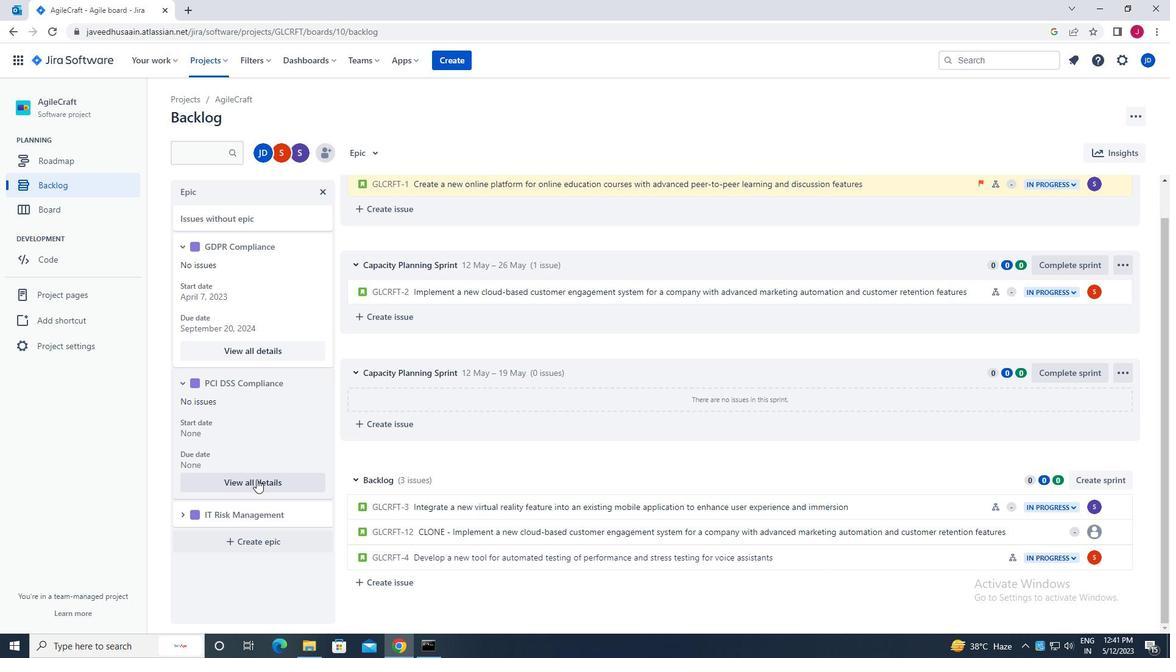 
Action: Mouse moved to (1031, 443)
Screenshot: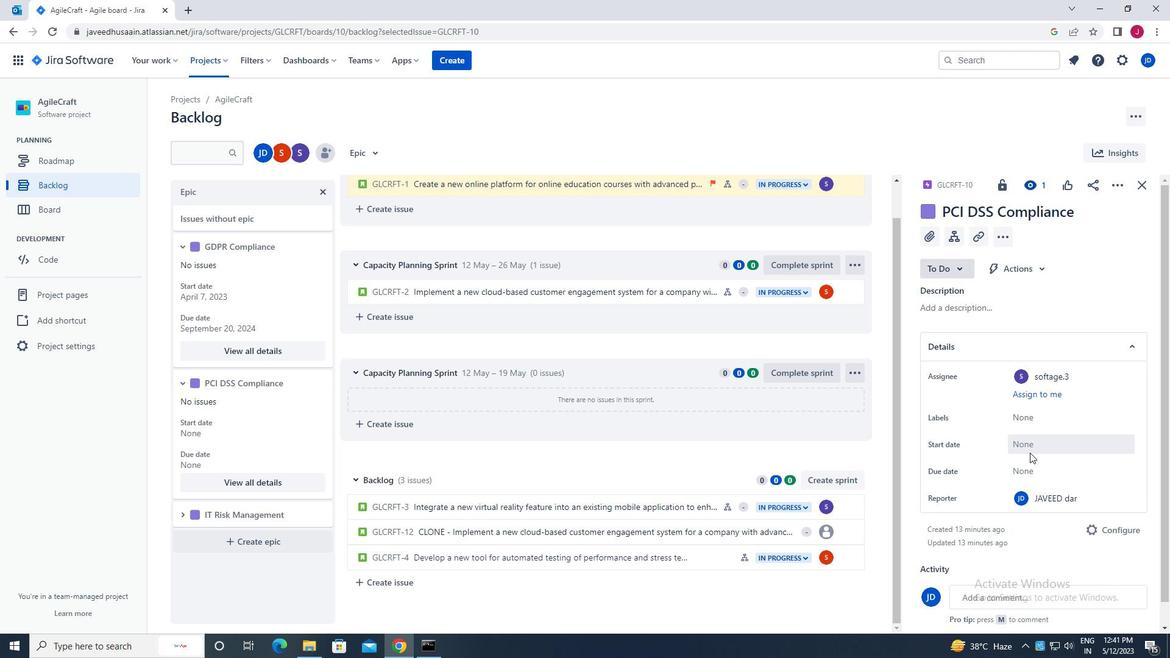 
Action: Mouse pressed left at (1031, 443)
Screenshot: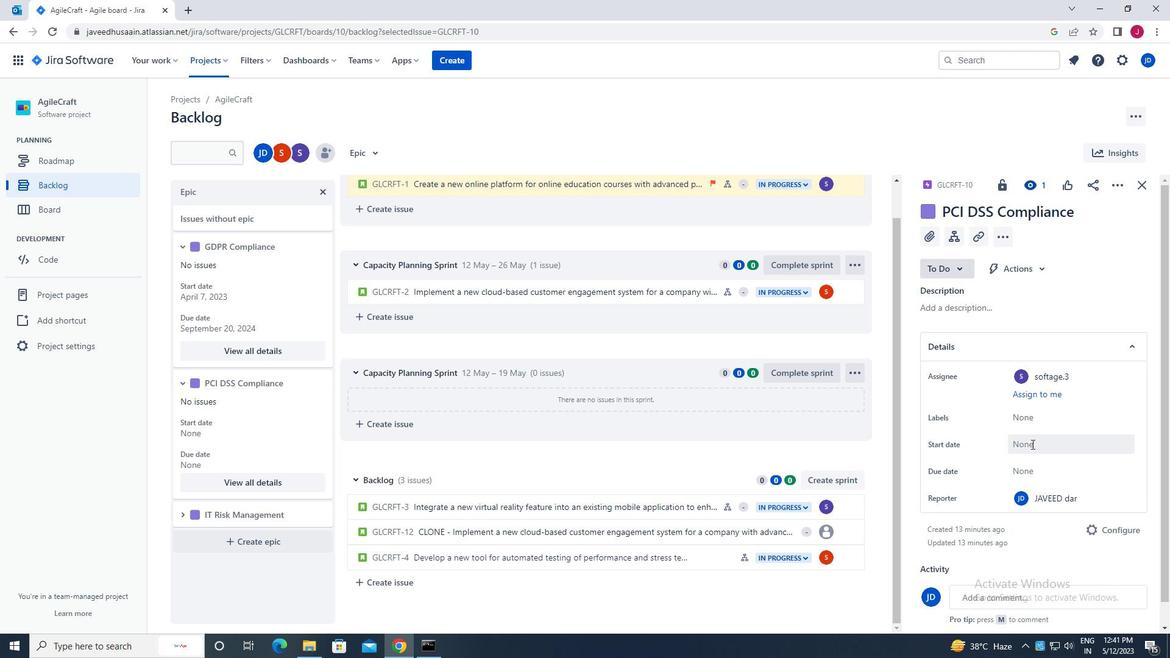
Action: Mouse moved to (1145, 269)
Screenshot: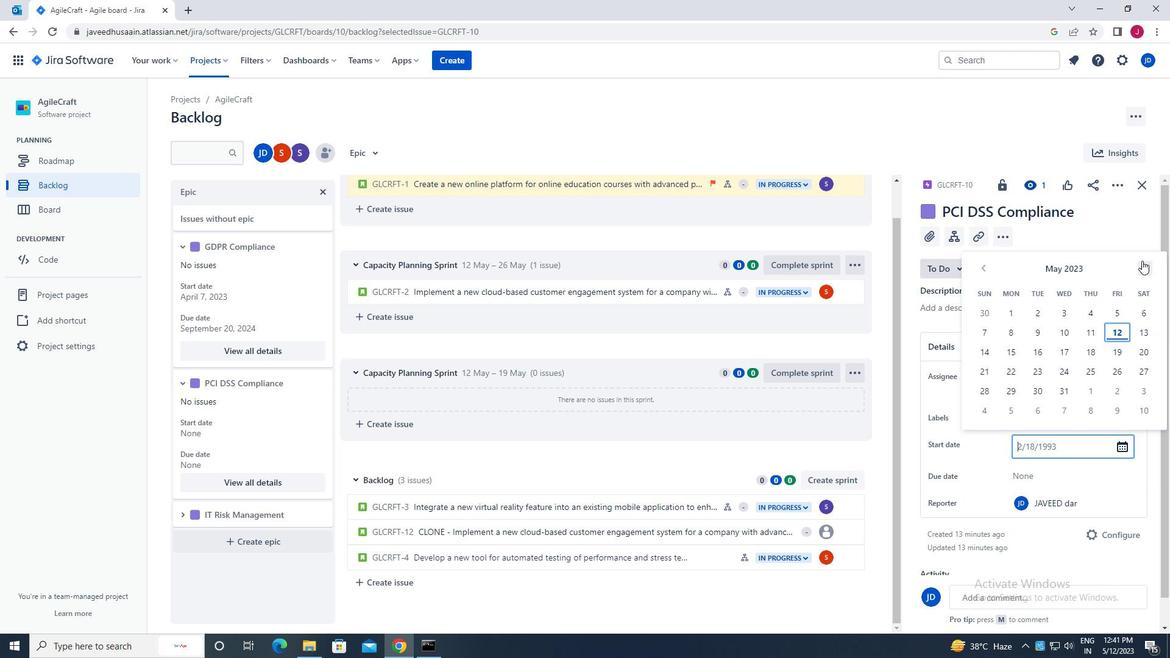 
Action: Mouse pressed left at (1145, 269)
Screenshot: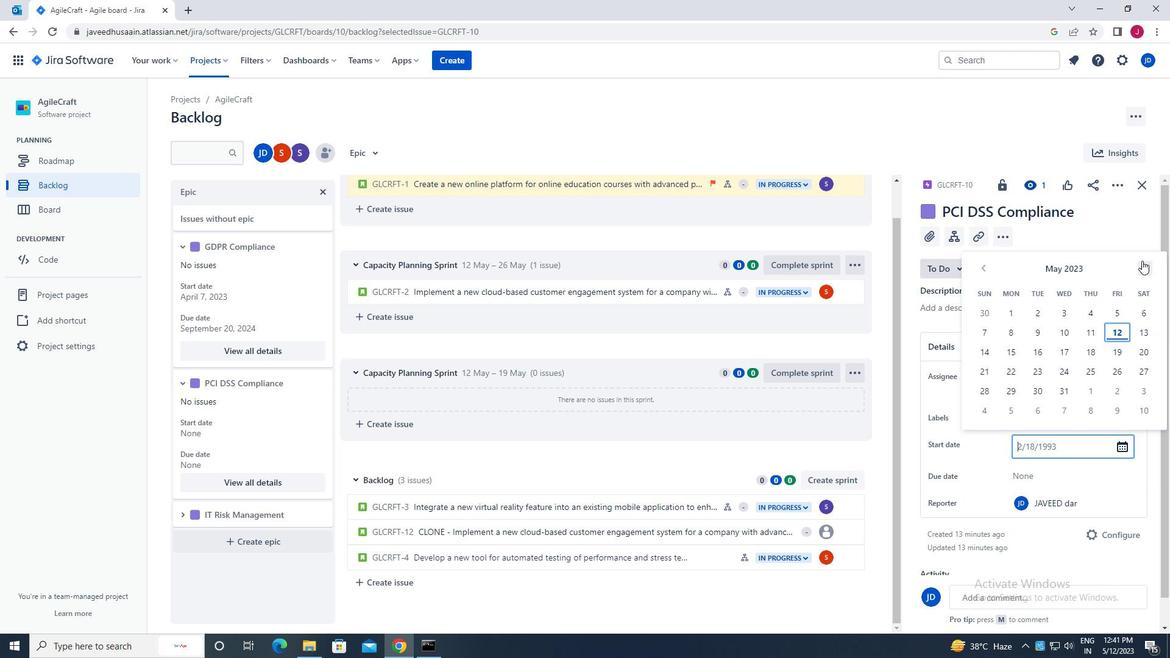 
Action: Mouse moved to (1146, 269)
Screenshot: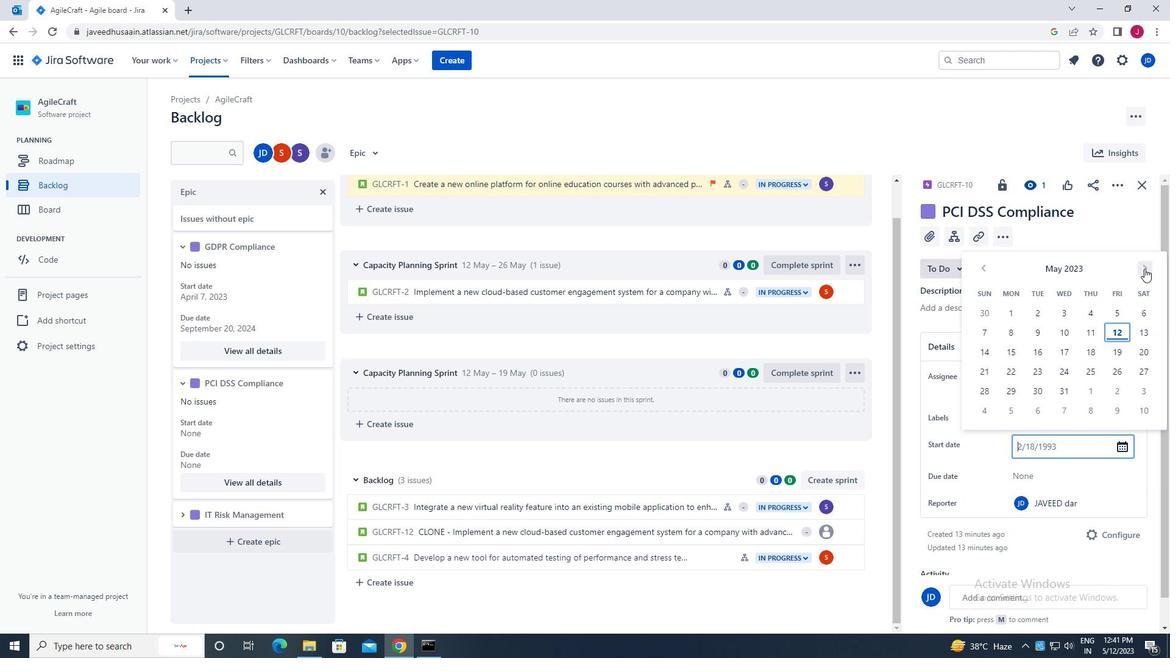 
Action: Mouse pressed left at (1146, 269)
Screenshot: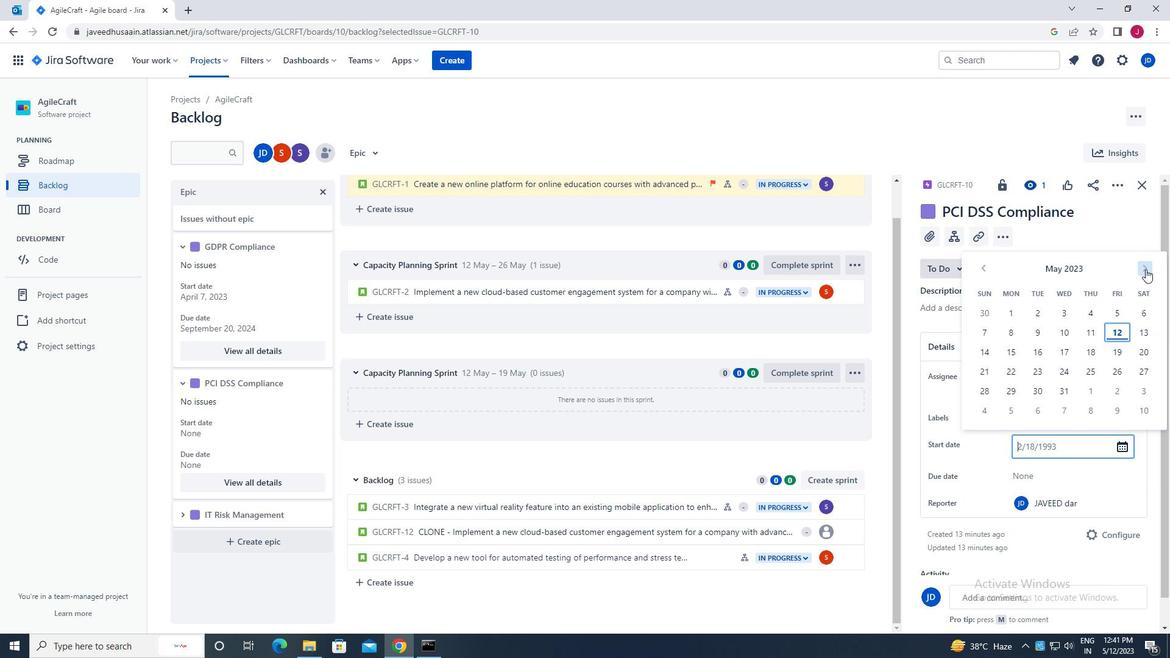 
Action: Mouse pressed left at (1146, 269)
Screenshot: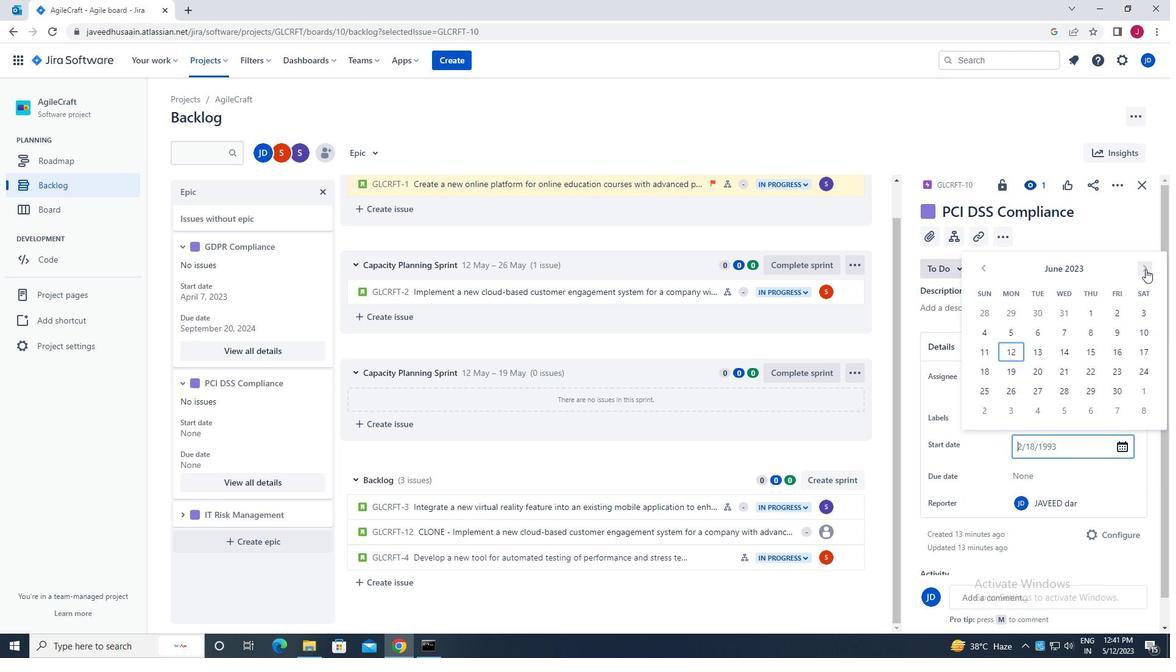 
Action: Mouse moved to (1146, 269)
Screenshot: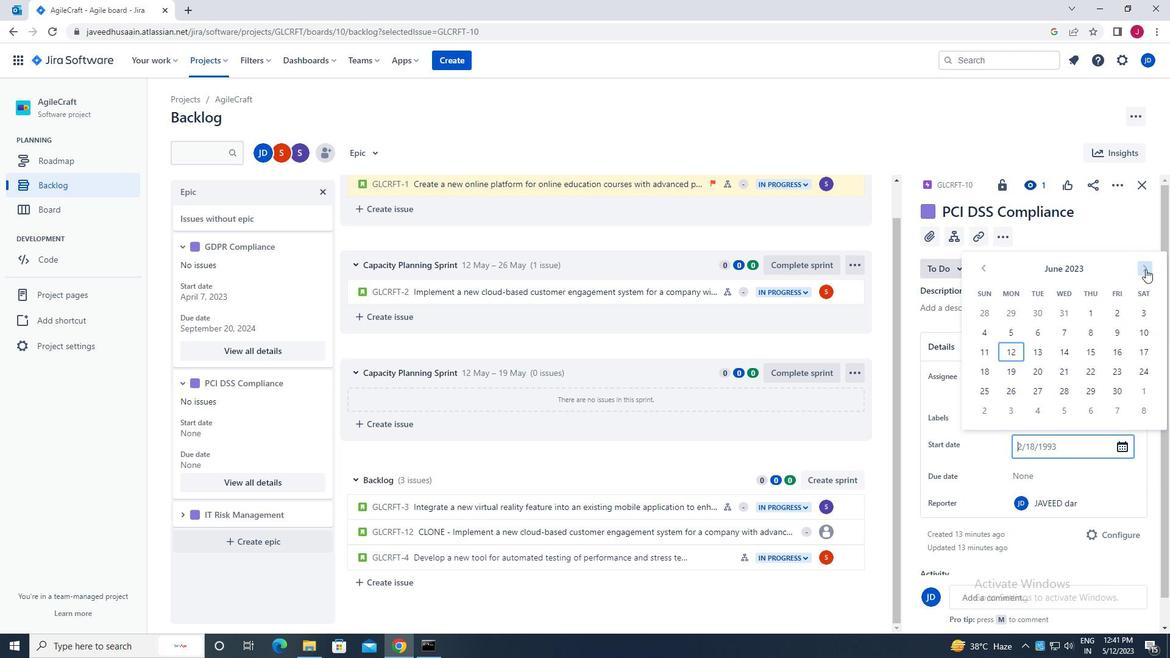 
Action: Mouse pressed left at (1146, 269)
Screenshot: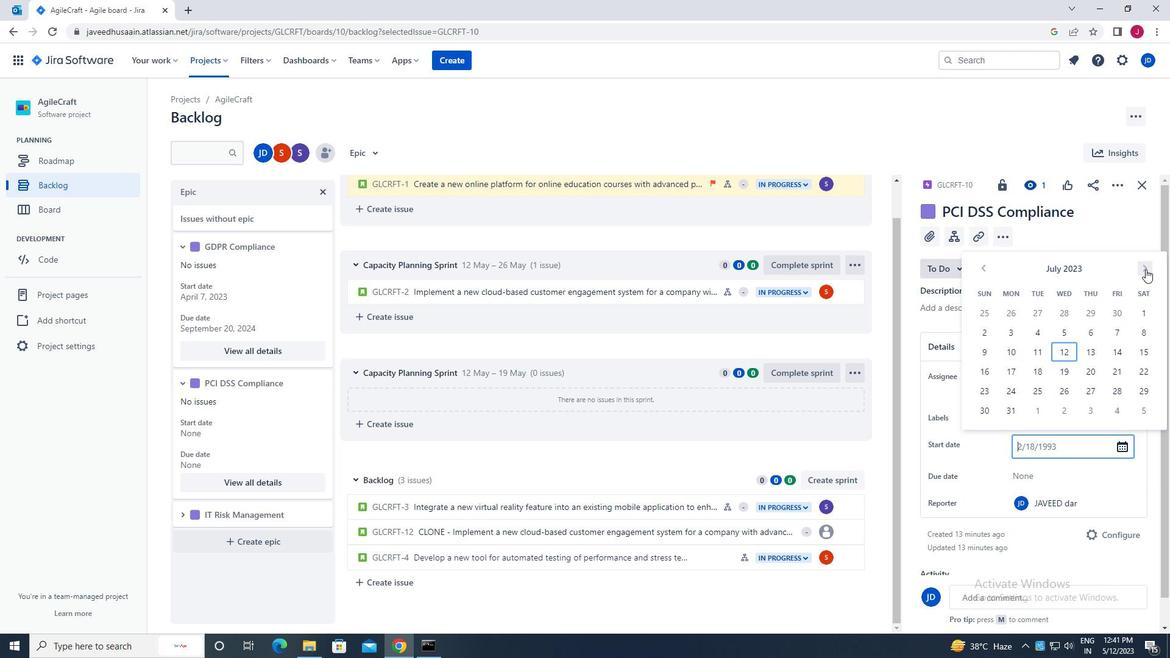 
Action: Mouse pressed left at (1146, 269)
Screenshot: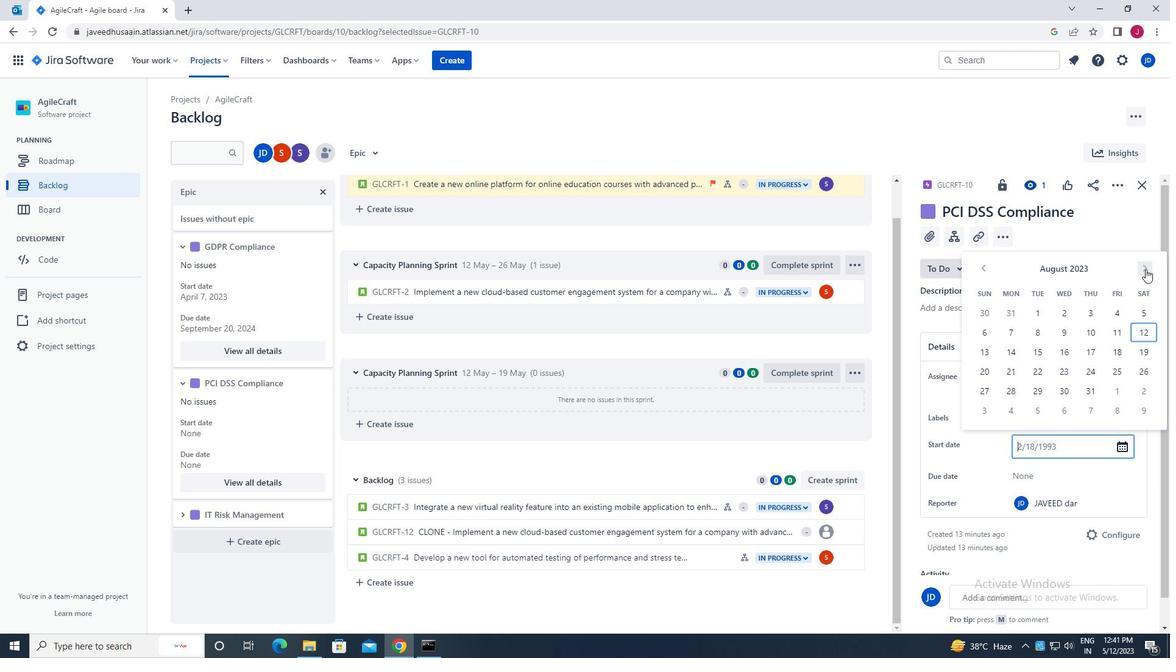 
Action: Mouse pressed left at (1146, 269)
Screenshot: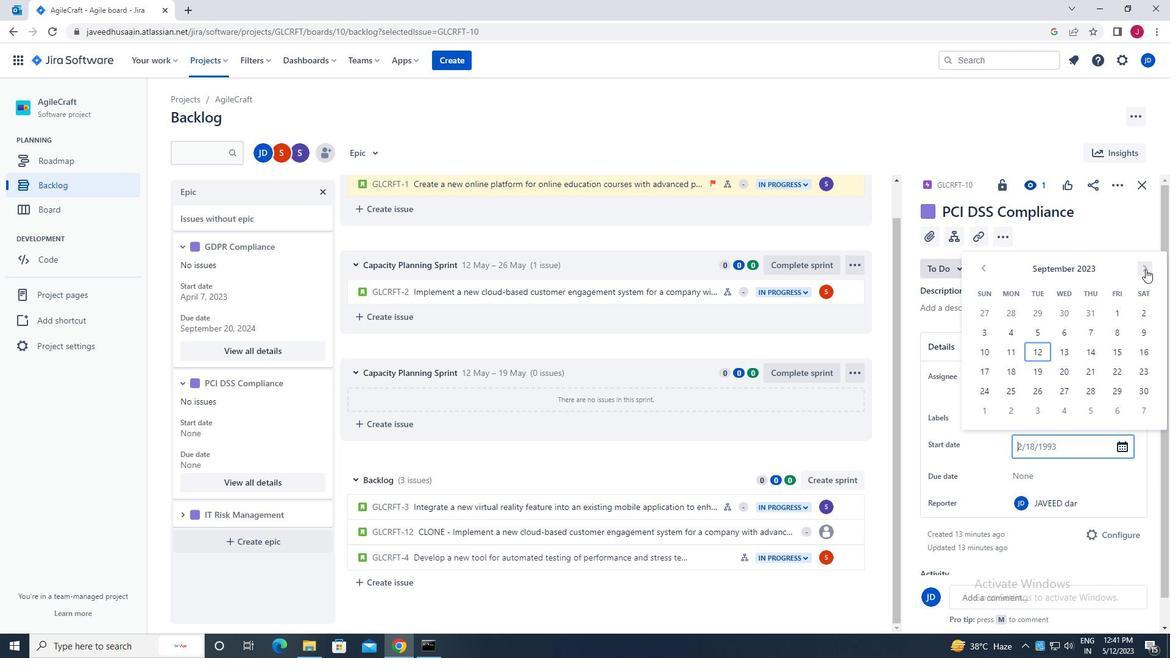 
Action: Mouse pressed left at (1146, 269)
Screenshot: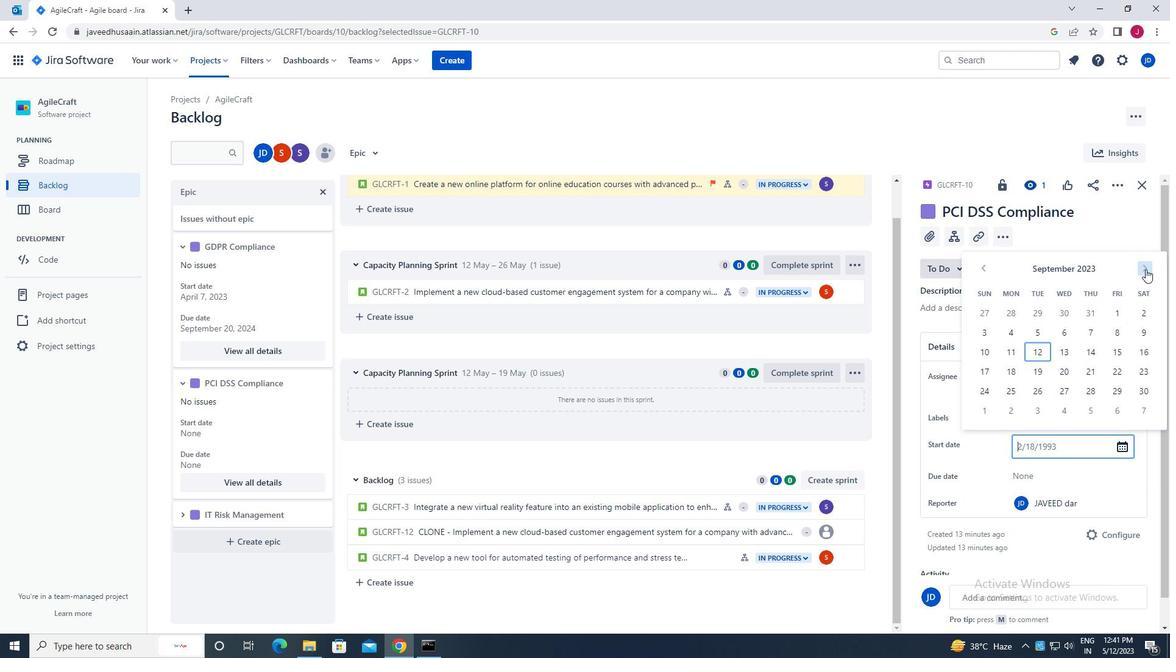 
Action: Mouse pressed left at (1146, 269)
Screenshot: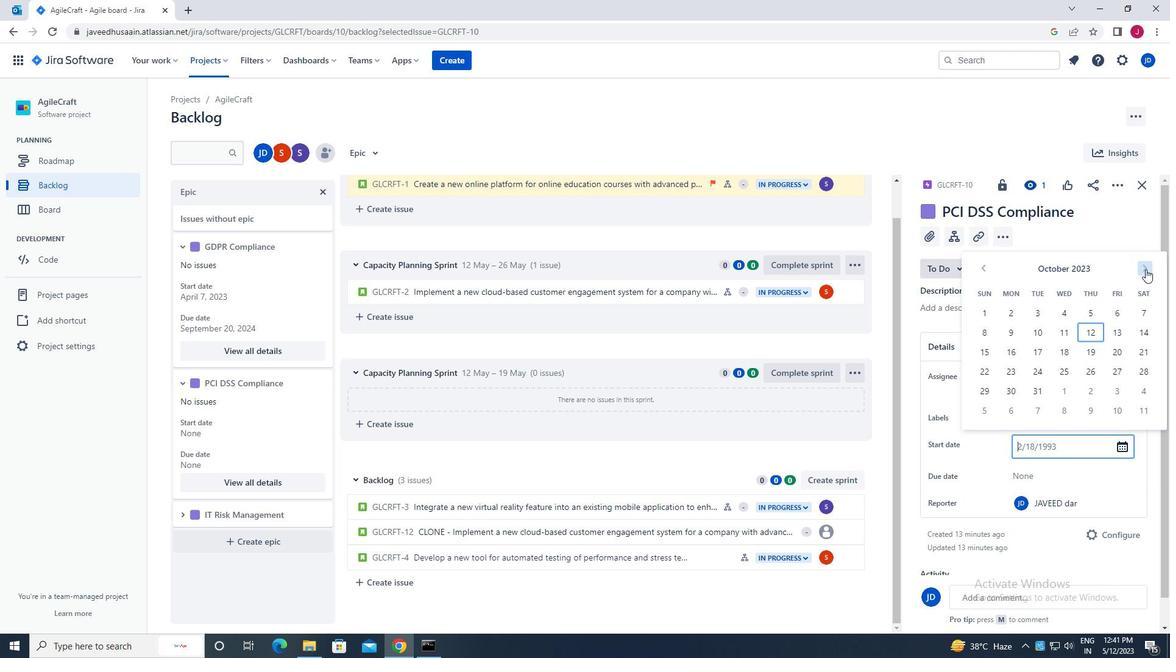 
Action: Mouse pressed left at (1146, 269)
Screenshot: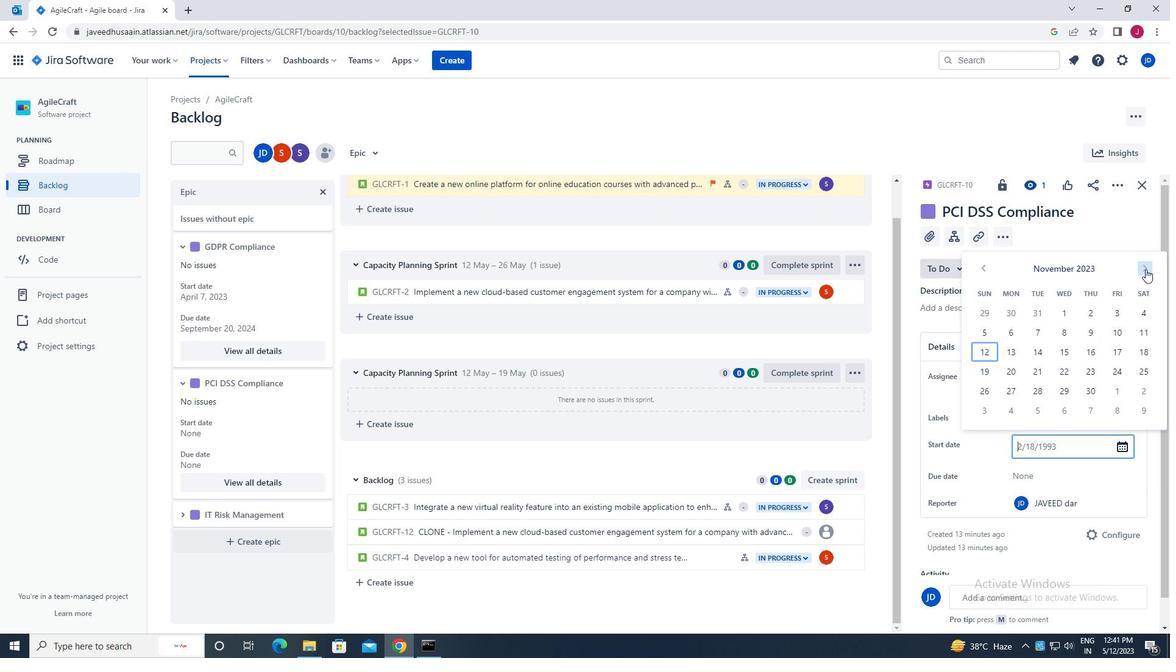 
Action: Mouse pressed left at (1146, 269)
Screenshot: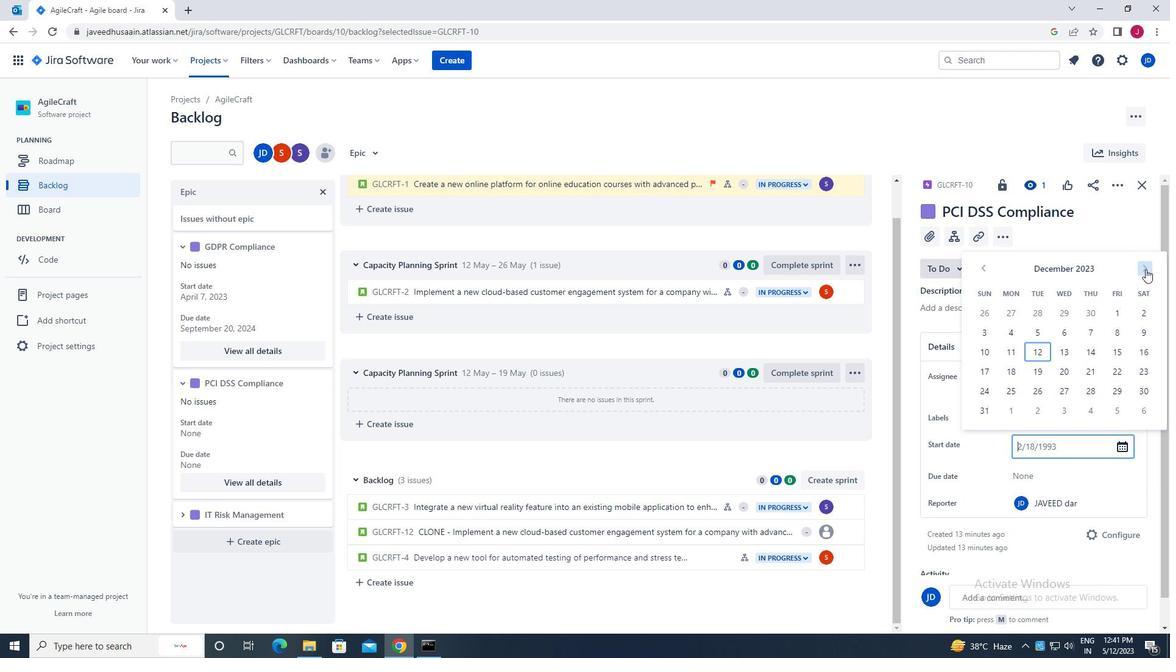 
Action: Mouse pressed left at (1146, 269)
Screenshot: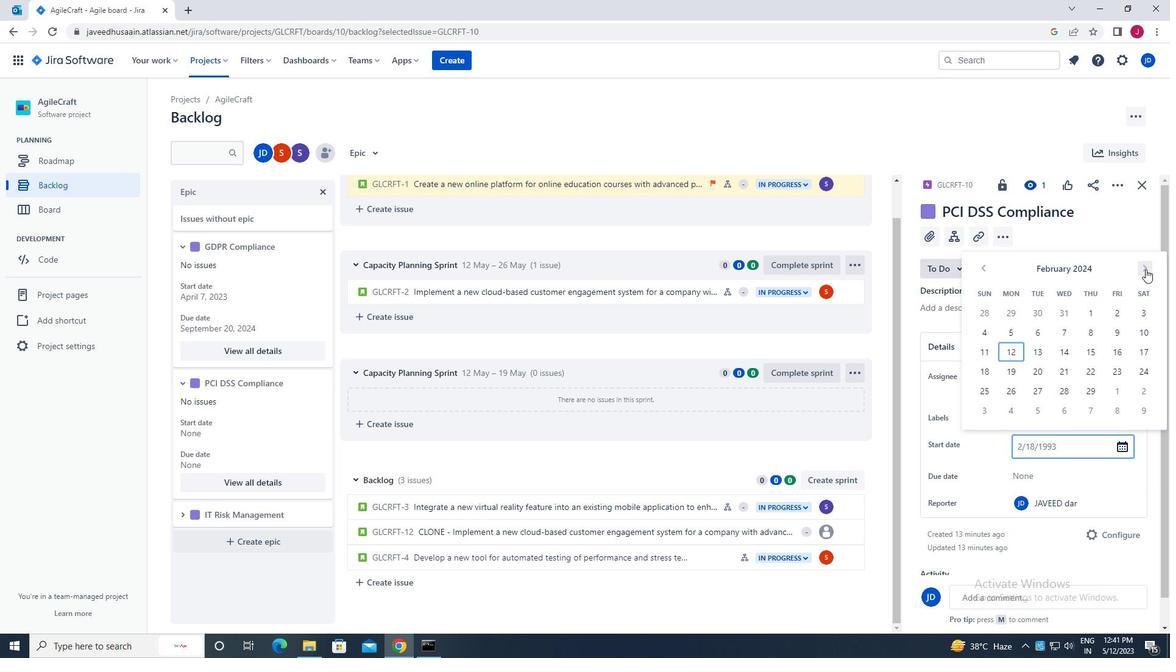 
Action: Mouse moved to (983, 268)
Screenshot: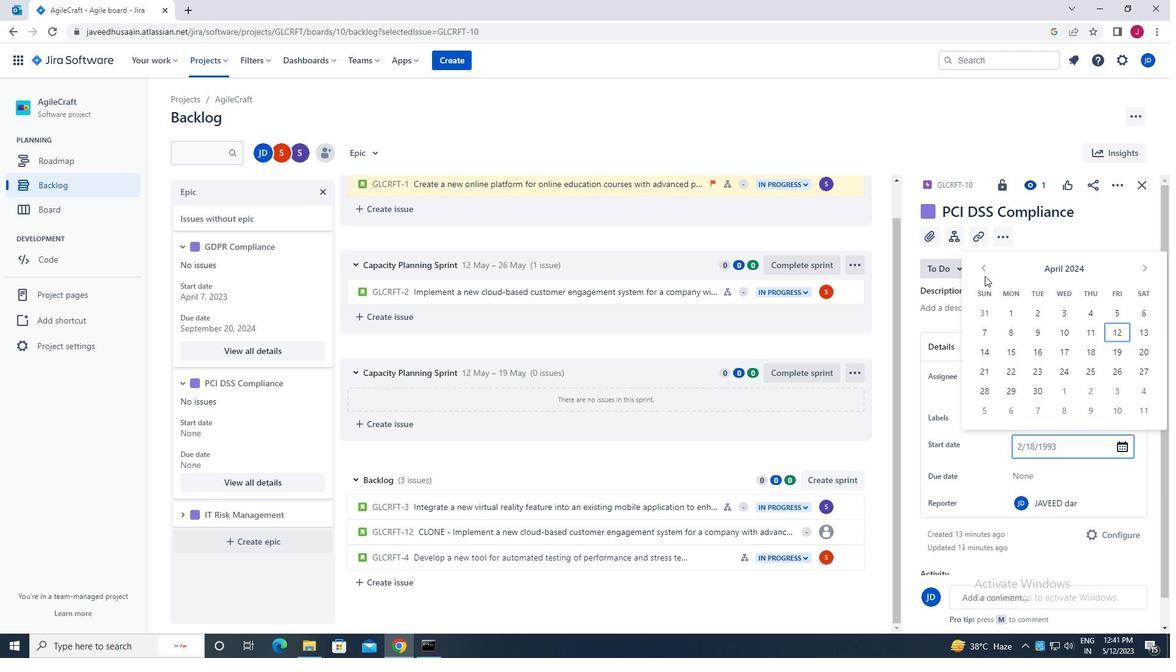 
Action: Mouse pressed left at (983, 268)
Screenshot: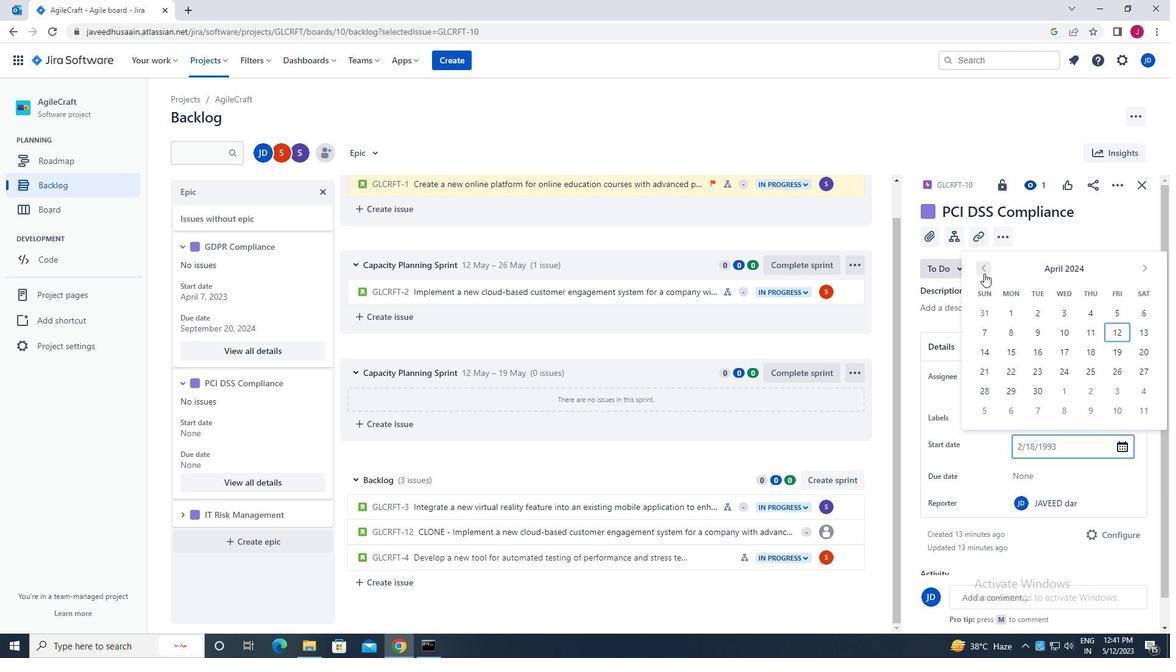 
Action: Mouse pressed left at (983, 268)
Screenshot: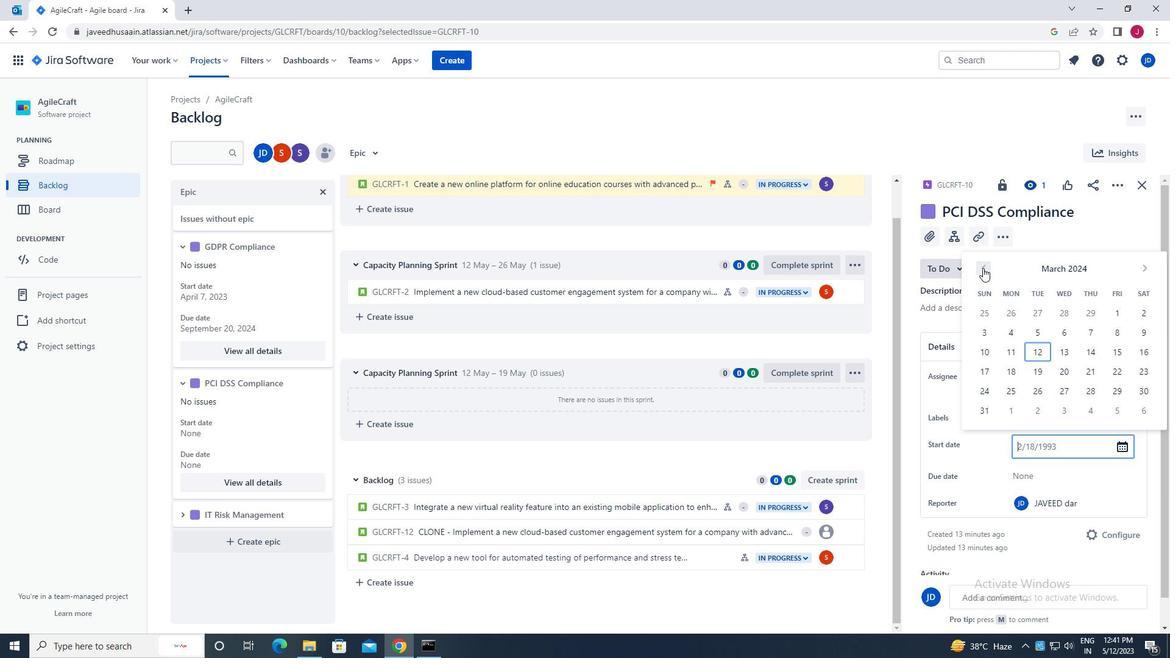 
Action: Mouse pressed left at (983, 268)
Screenshot: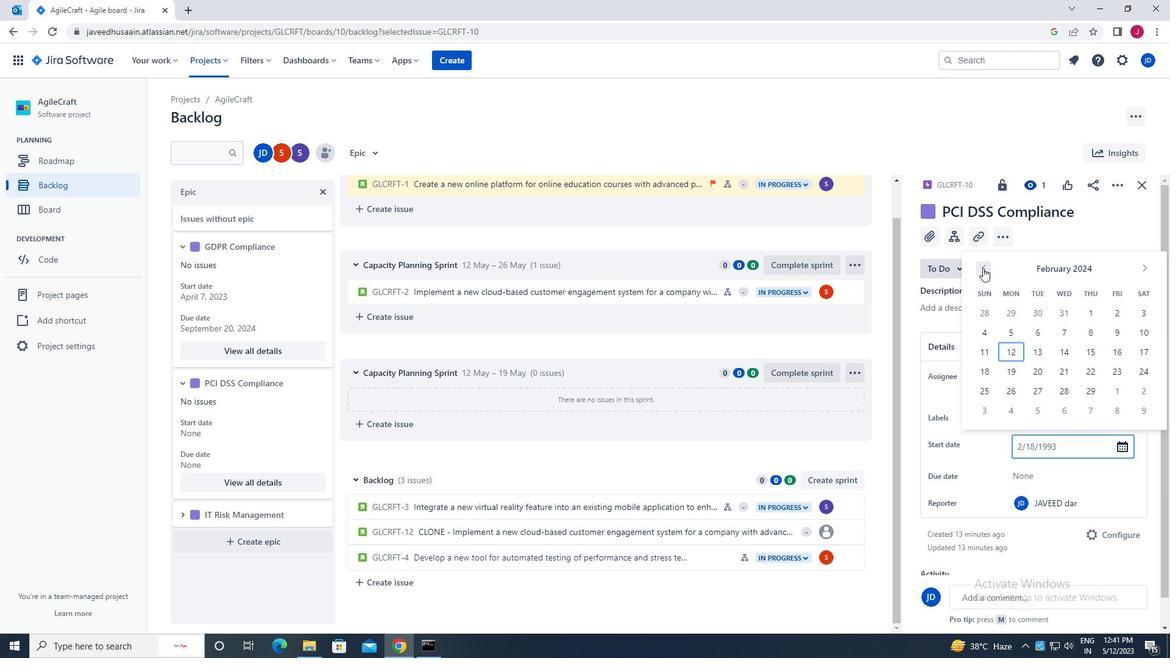 
Action: Mouse moved to (1016, 370)
Screenshot: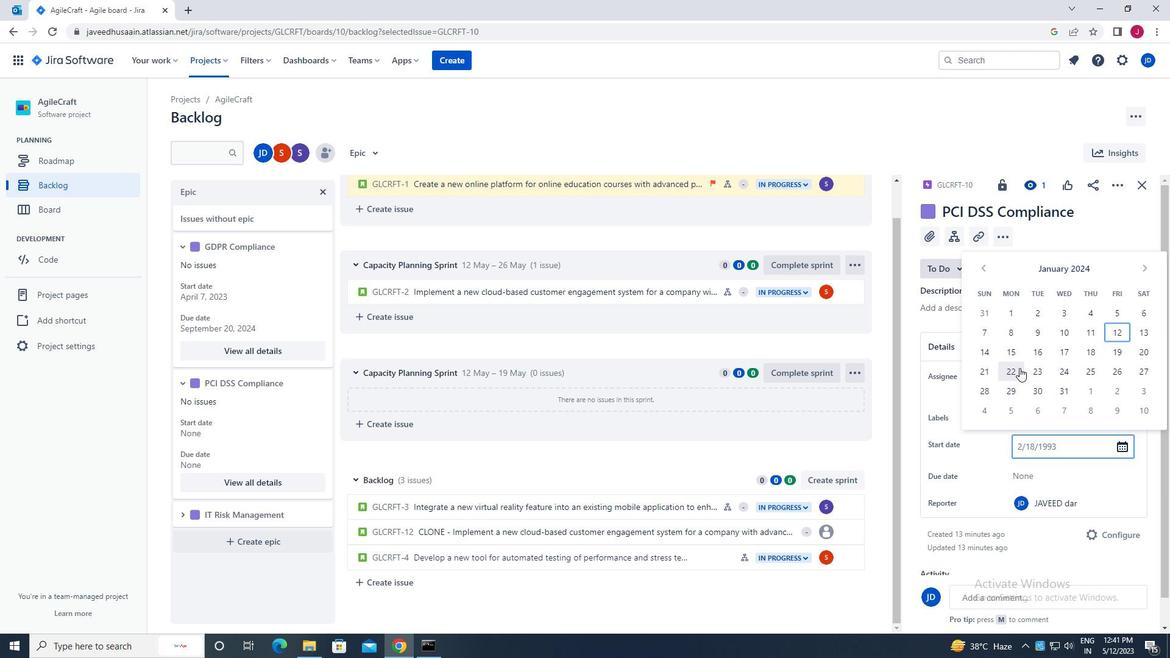 
Action: Mouse pressed left at (1016, 370)
Screenshot: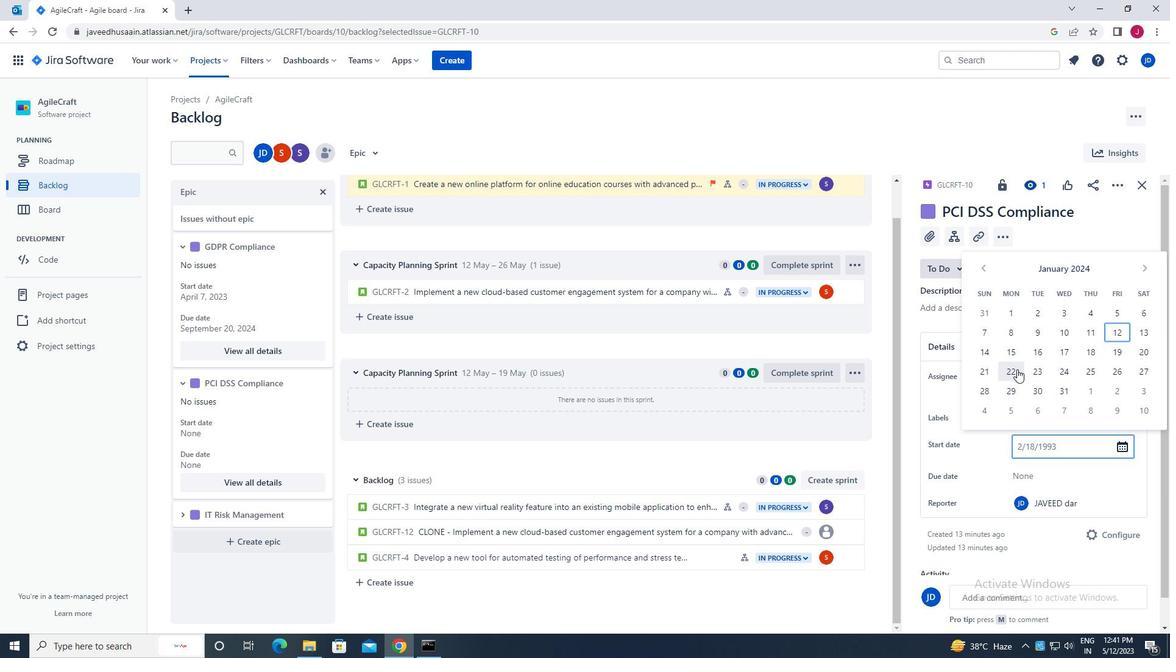 
Action: Mouse moved to (1015, 370)
Screenshot: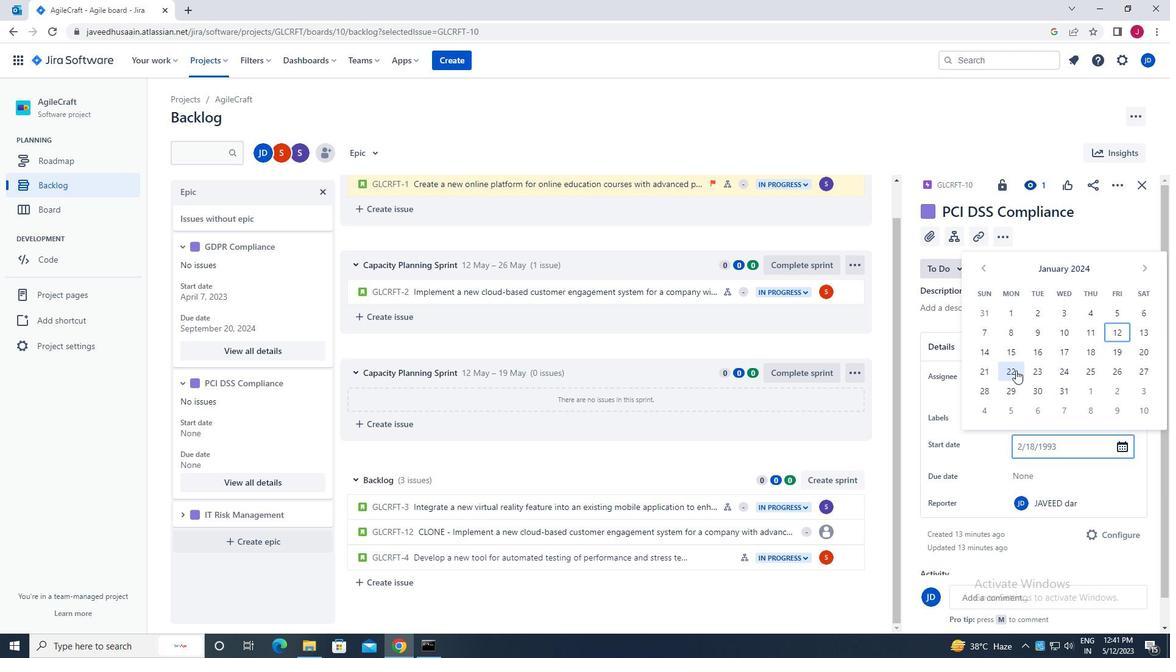 
Action: Key pressed <Key.enter>
Screenshot: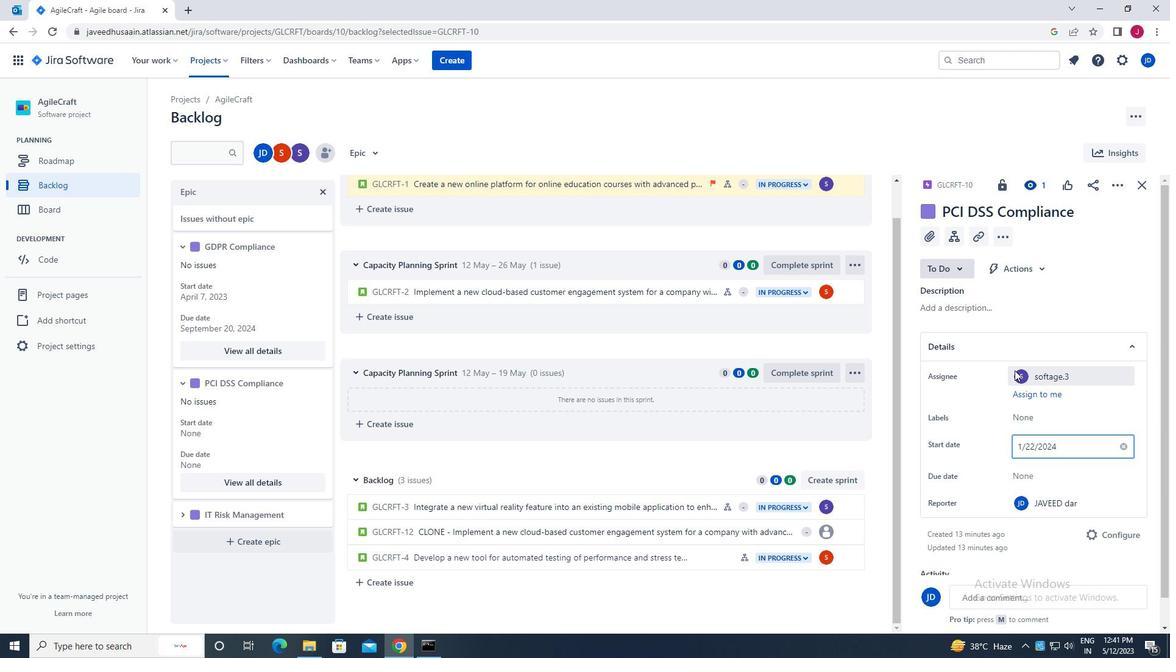 
Action: Mouse moved to (1024, 471)
Screenshot: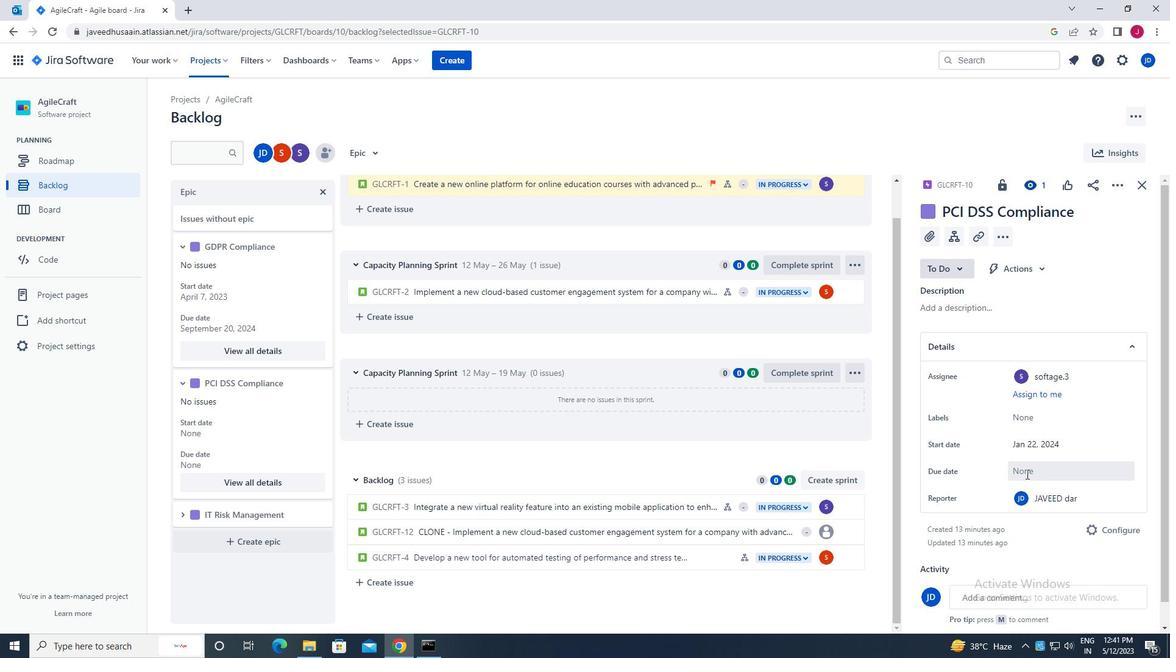 
Action: Mouse pressed left at (1024, 471)
Screenshot: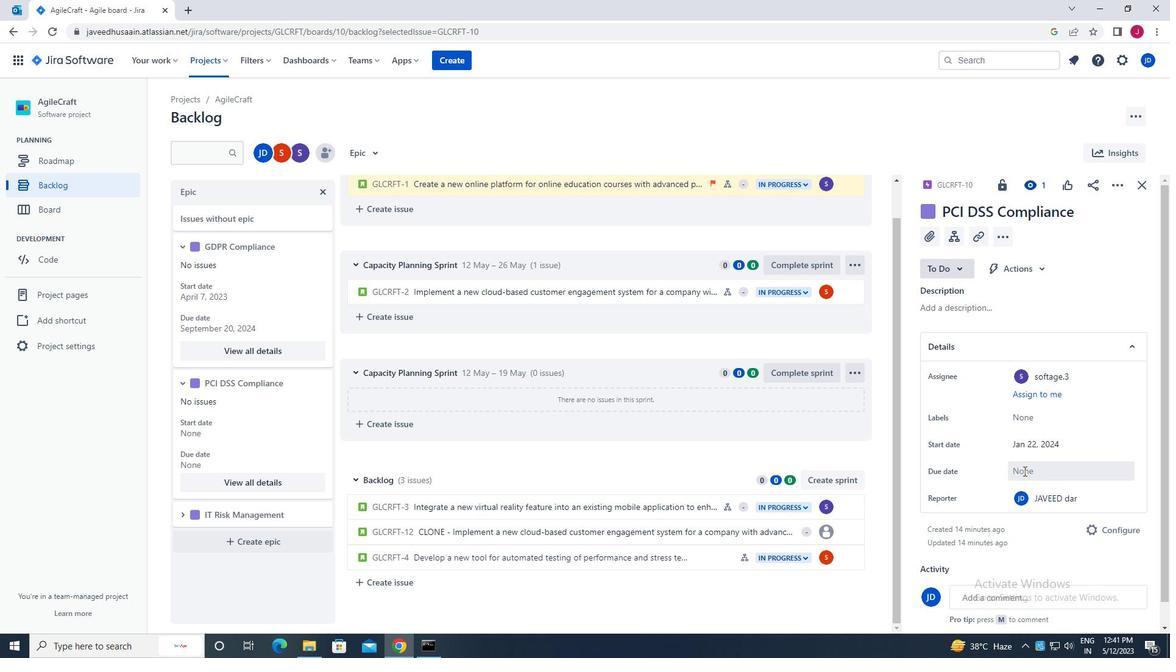 
Action: Mouse moved to (1141, 299)
Screenshot: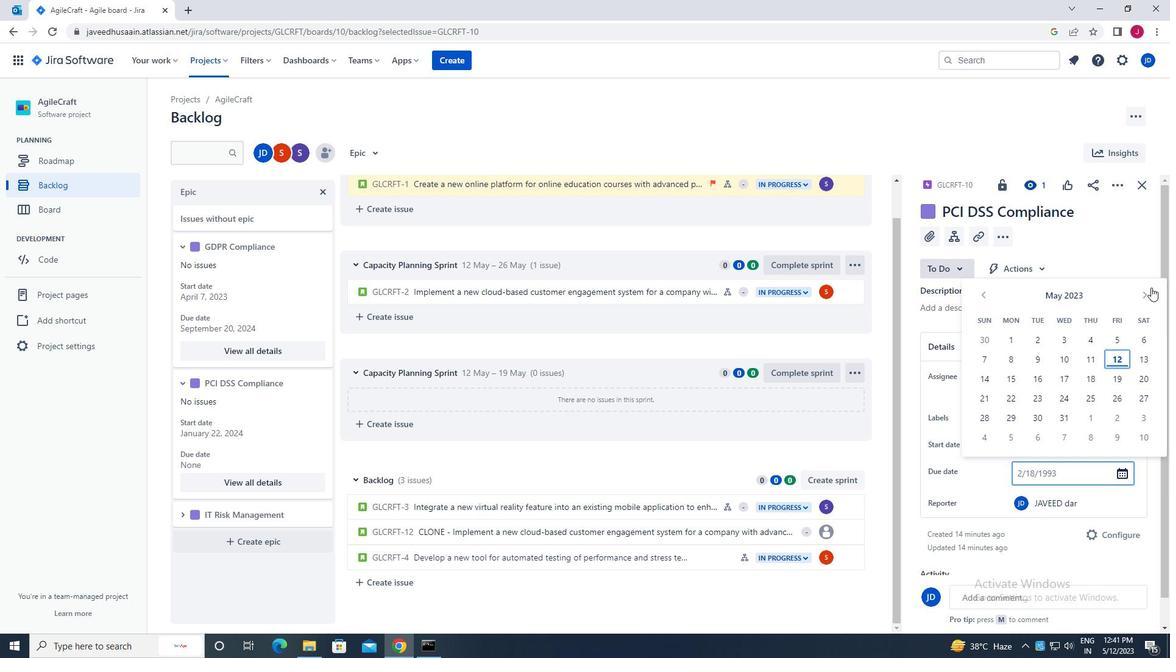 
Action: Mouse pressed left at (1141, 299)
Screenshot: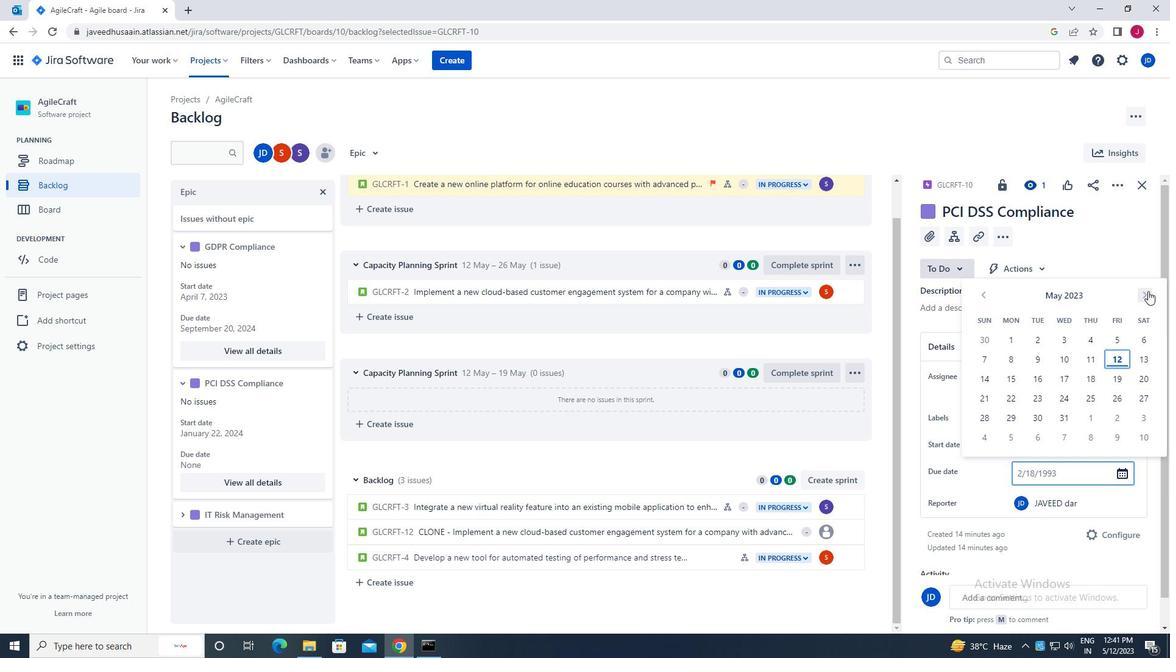 
Action: Mouse moved to (1142, 296)
Screenshot: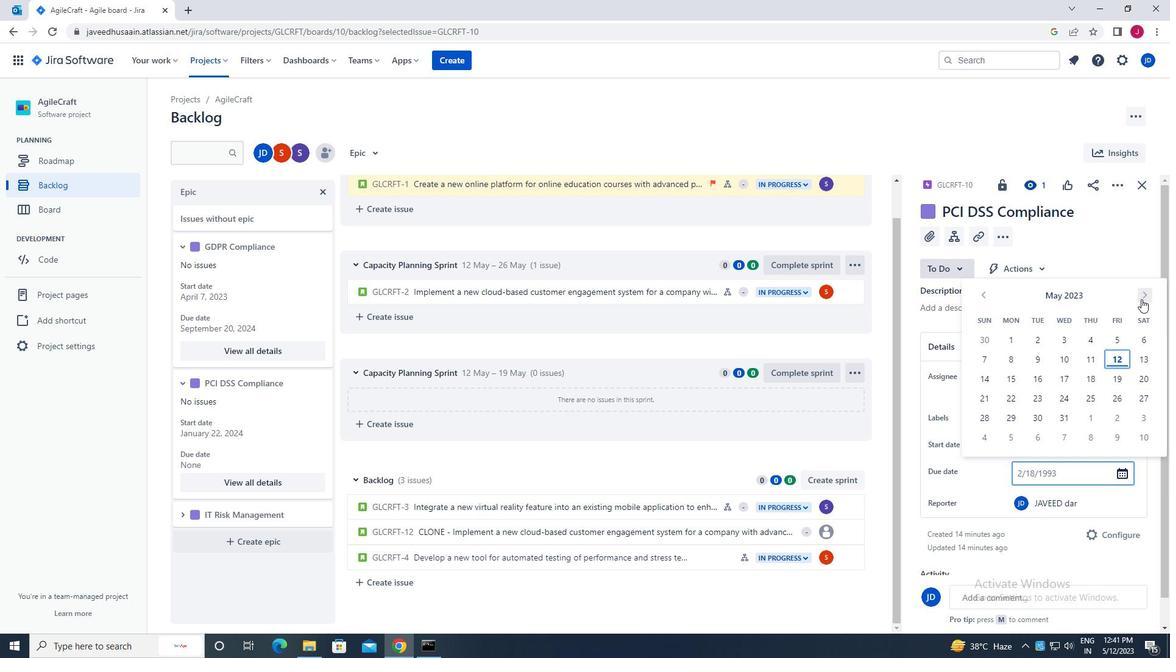 
Action: Mouse pressed left at (1142, 296)
Screenshot: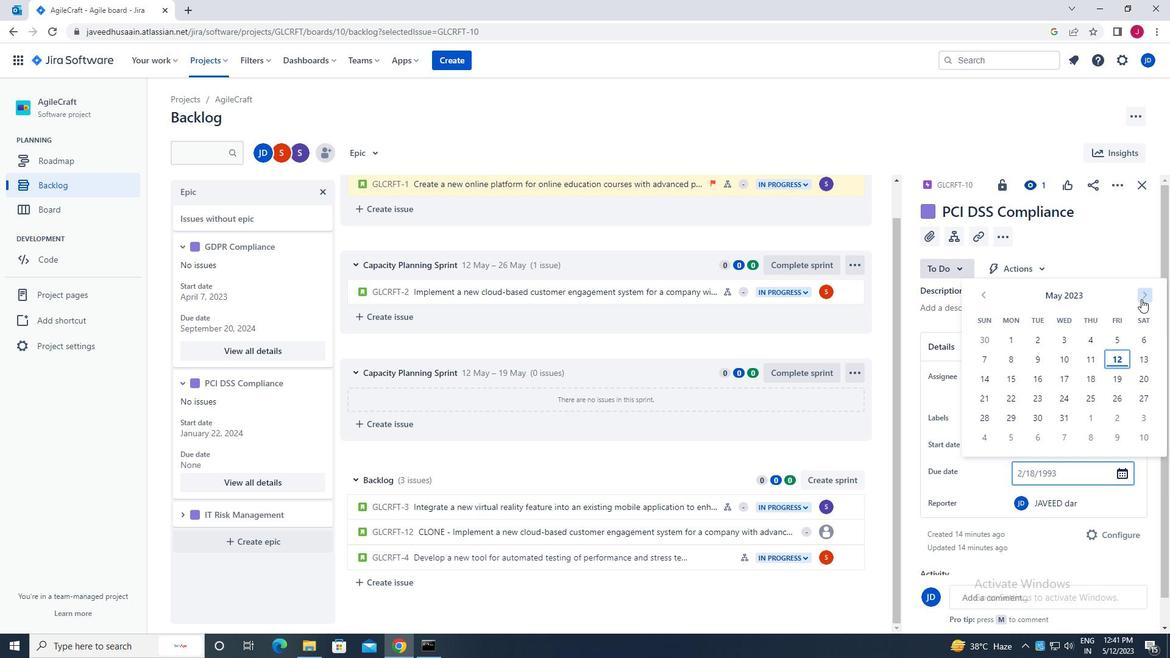
Action: Mouse moved to (1143, 296)
Screenshot: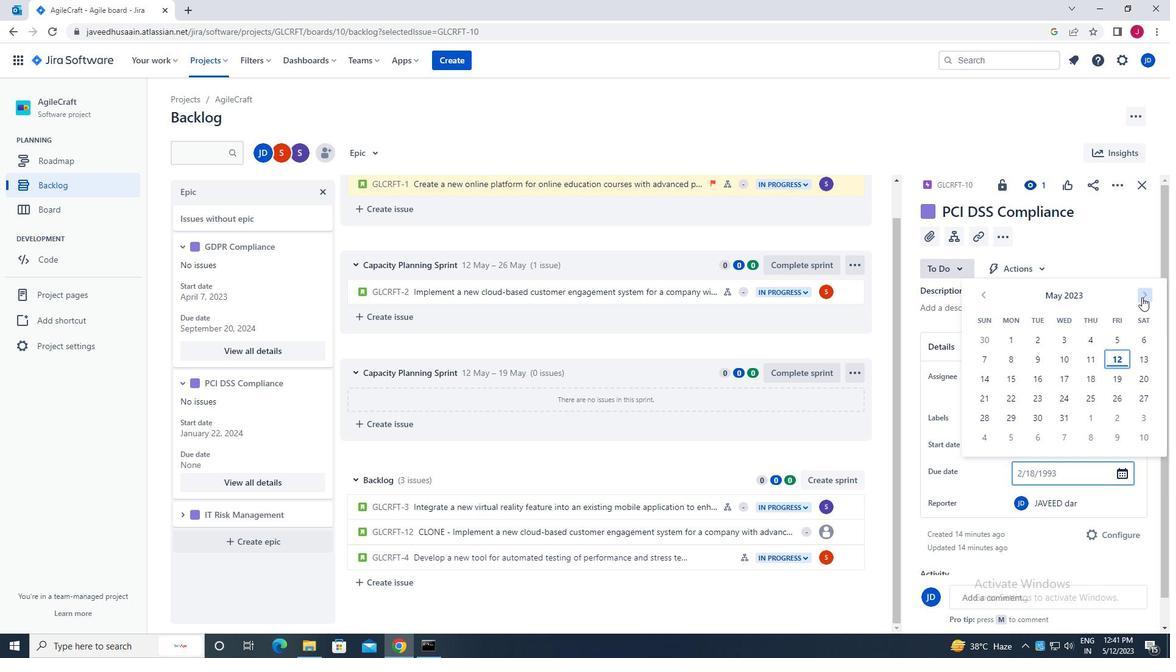 
Action: Mouse pressed left at (1143, 296)
Screenshot: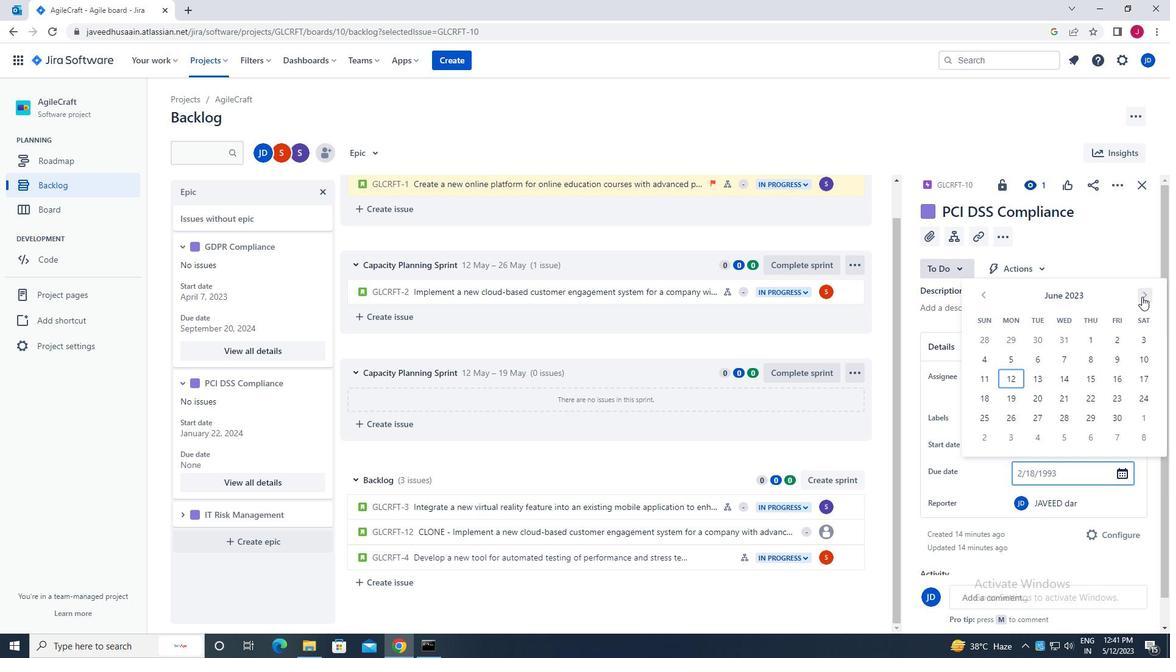 
Action: Mouse pressed left at (1143, 296)
Screenshot: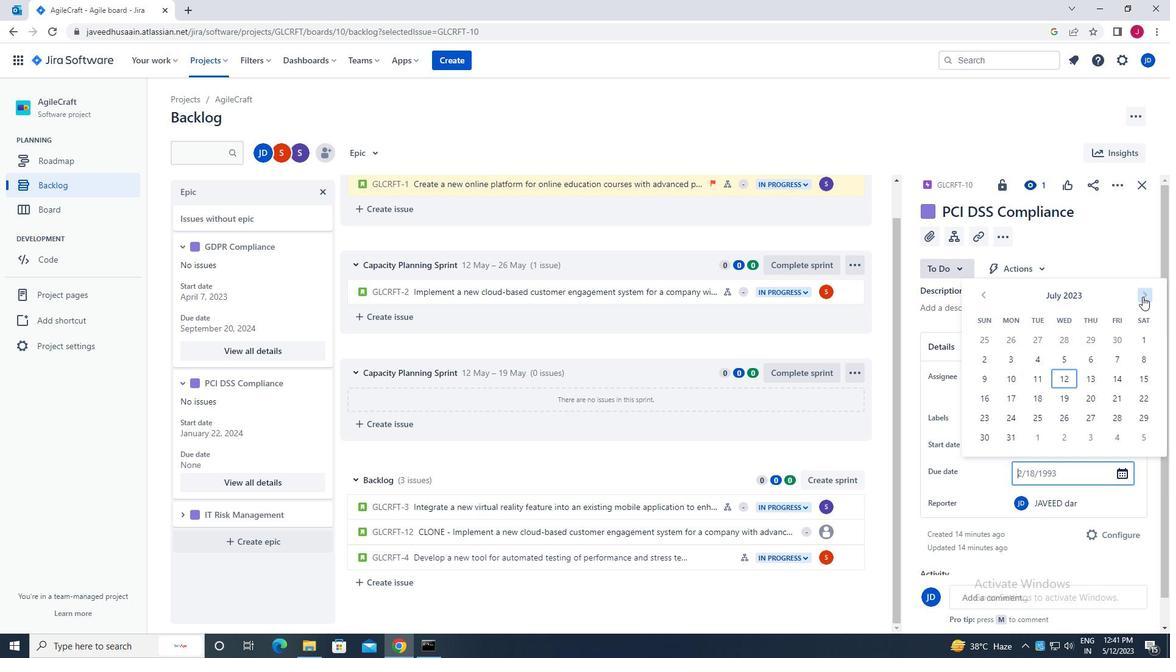 
Action: Mouse pressed left at (1143, 296)
Screenshot: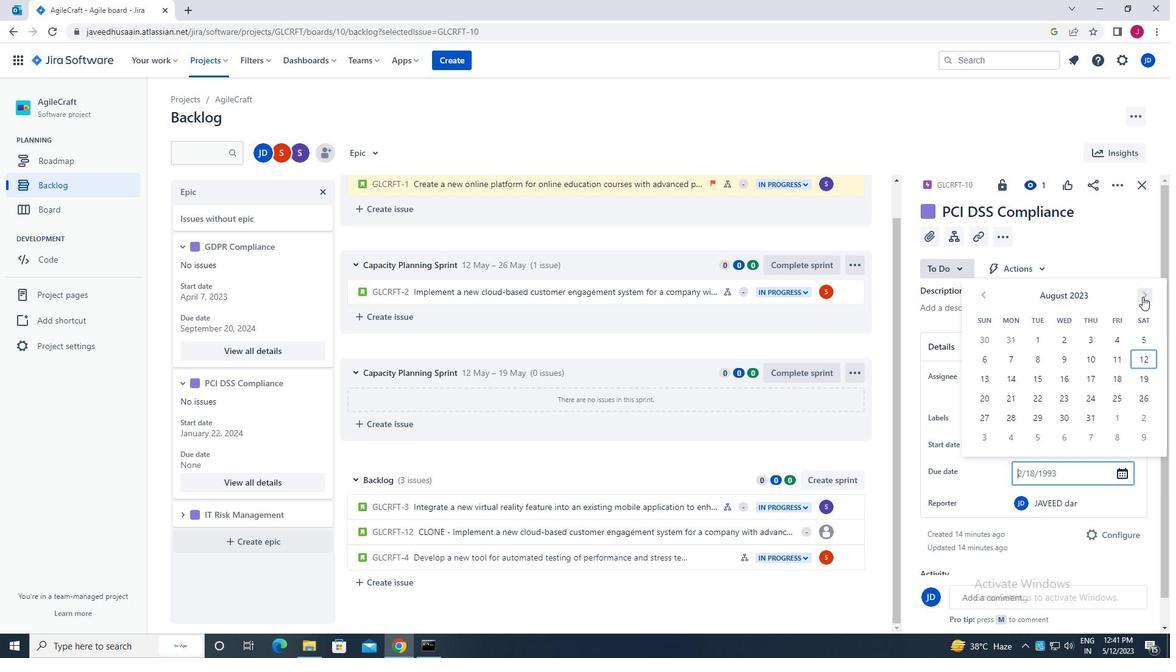 
Action: Mouse pressed left at (1143, 296)
Screenshot: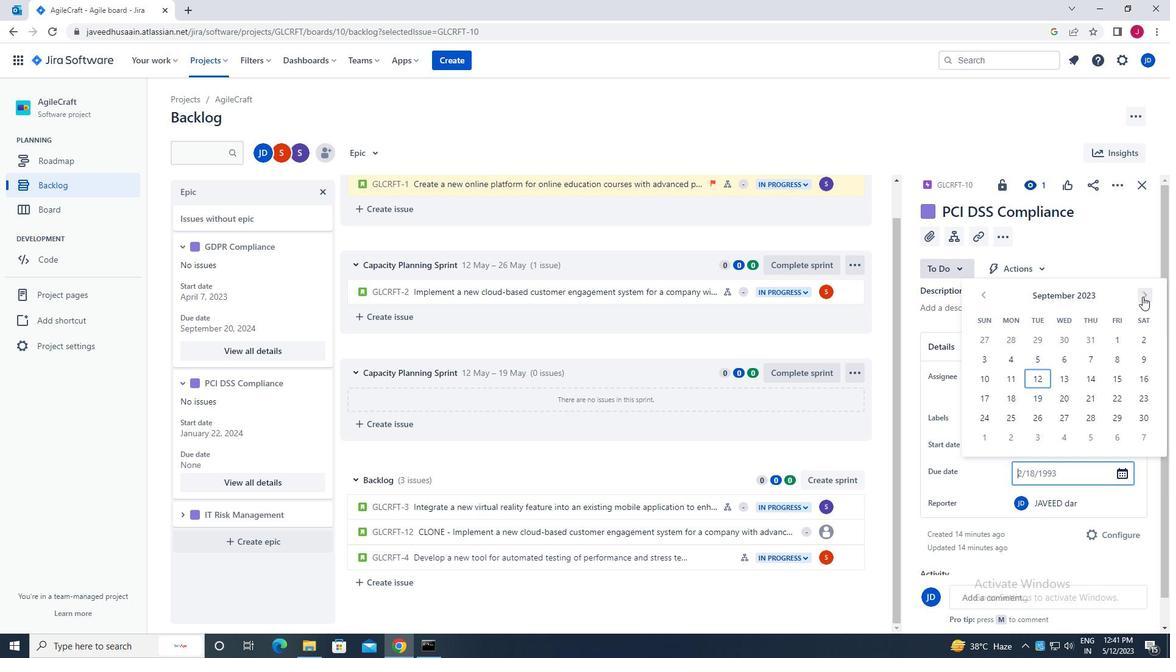 
Action: Mouse pressed left at (1143, 296)
Screenshot: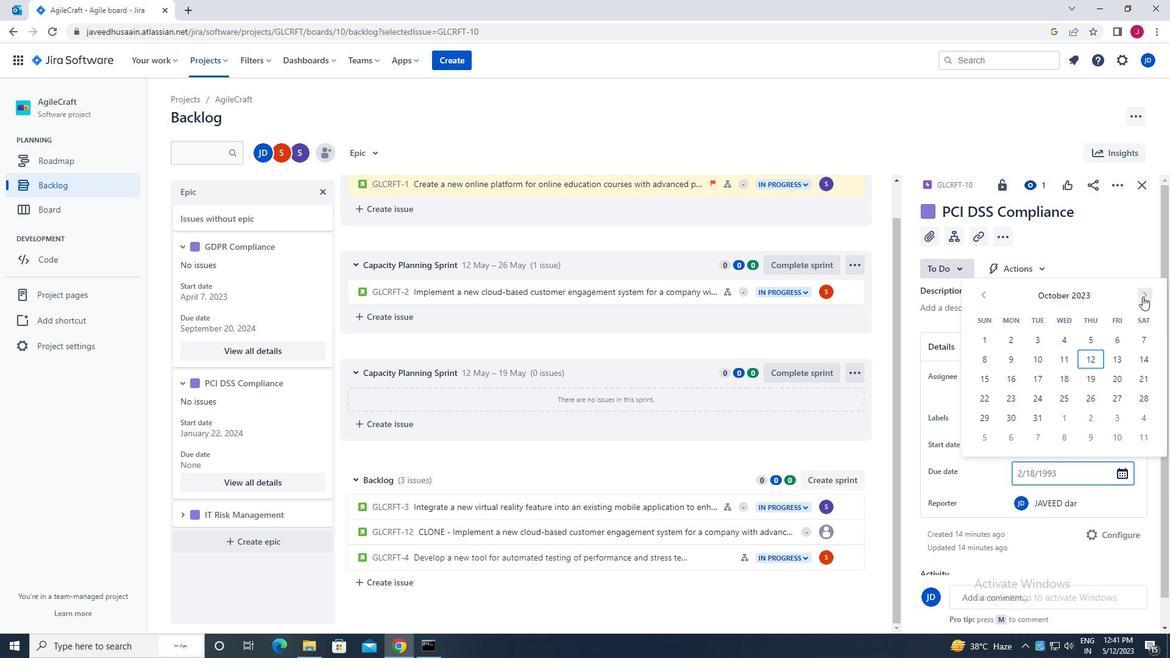 
Action: Mouse pressed left at (1143, 296)
Screenshot: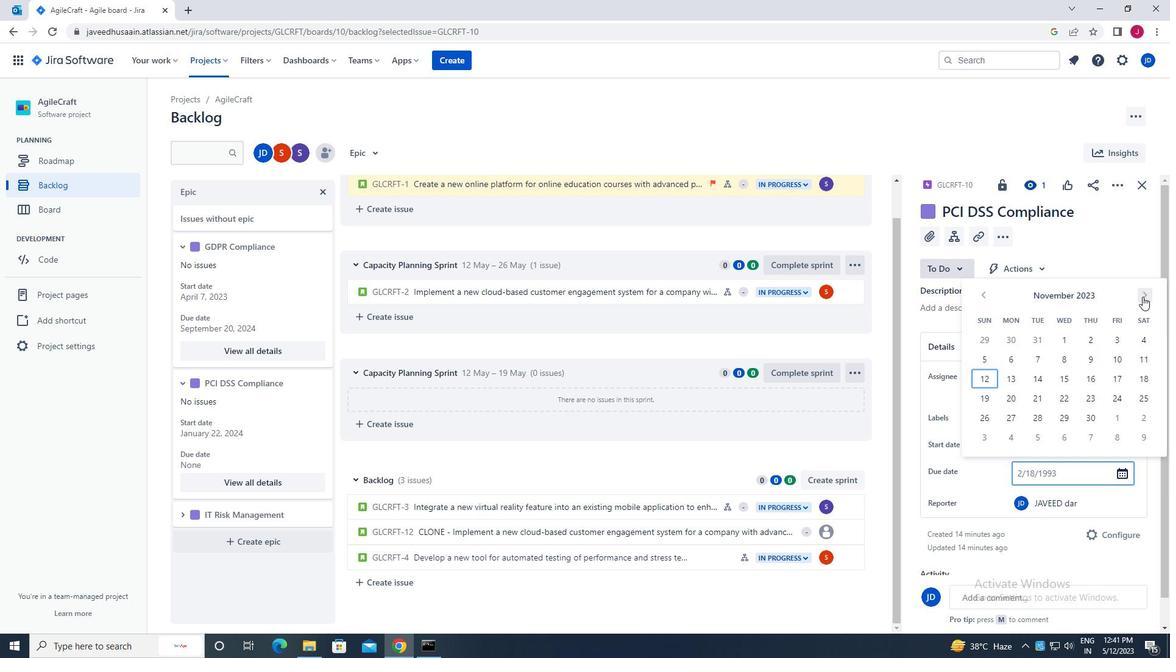
Action: Mouse pressed left at (1143, 296)
Screenshot: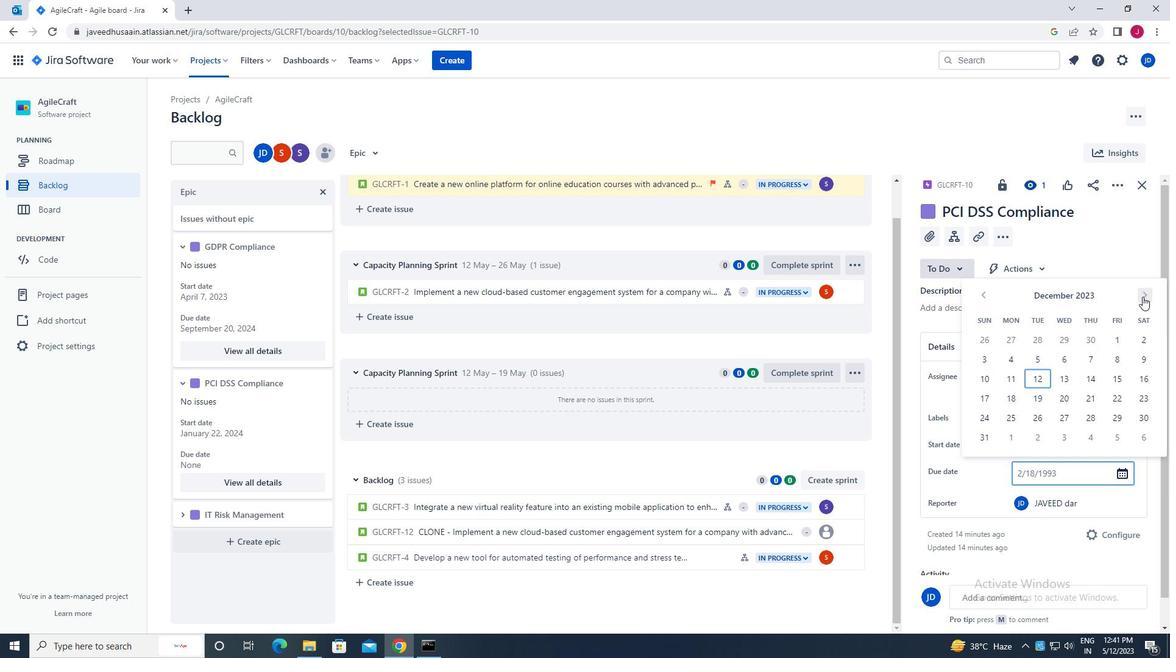 
Action: Mouse pressed left at (1143, 296)
Screenshot: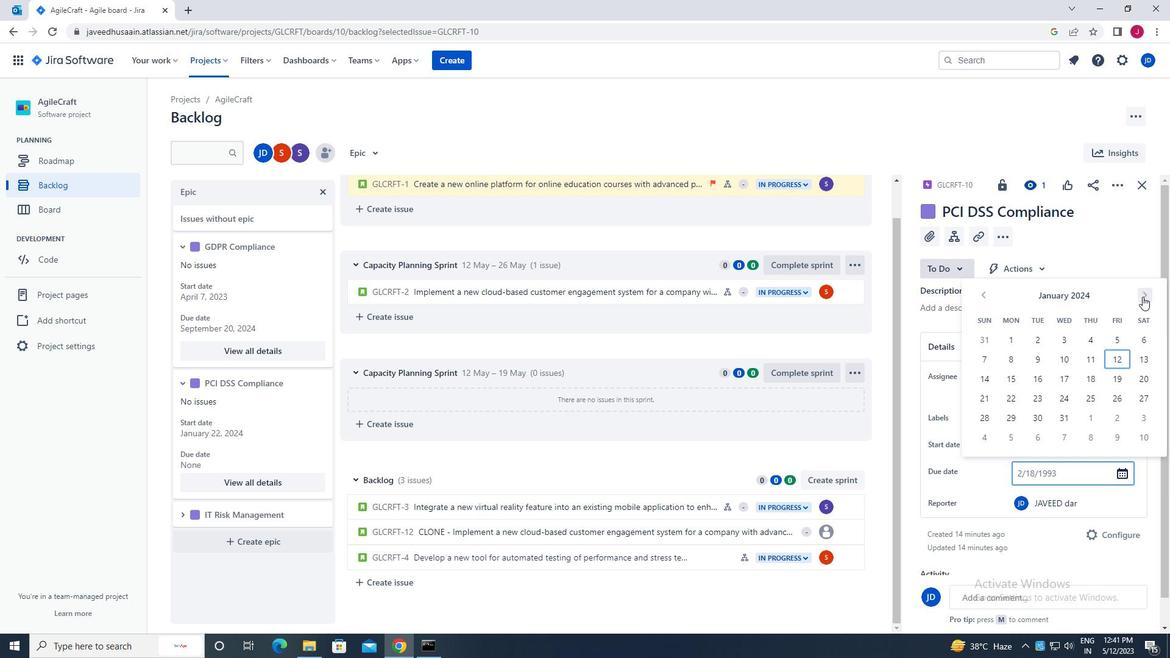 
Action: Mouse pressed left at (1143, 296)
Screenshot: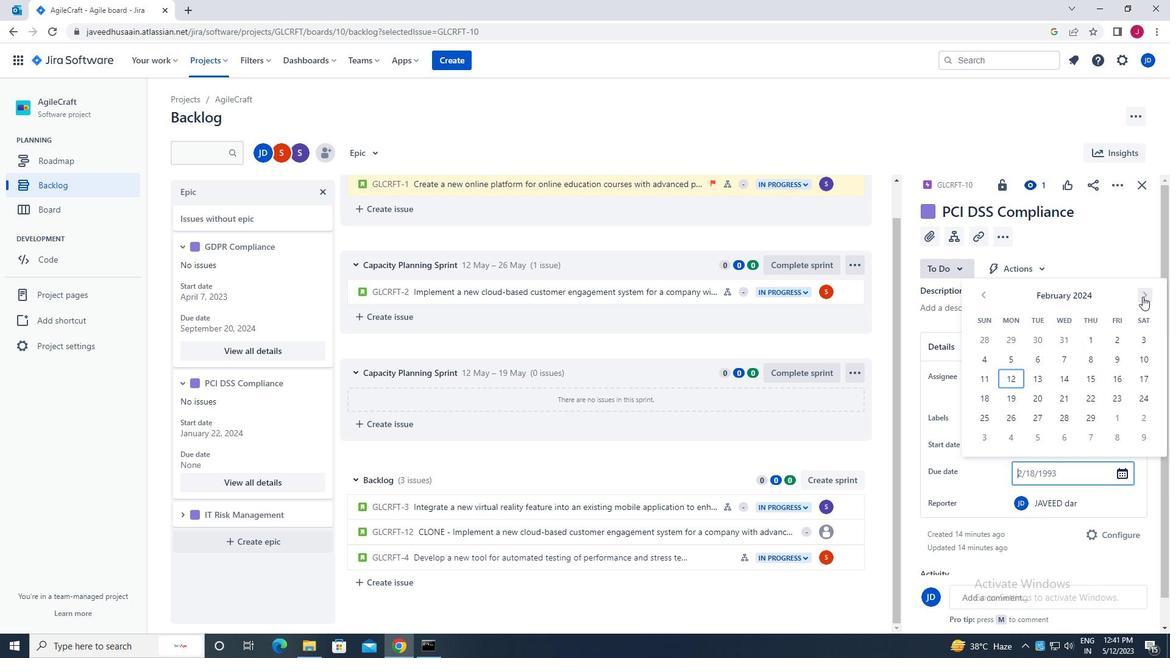 
Action: Mouse moved to (1145, 294)
Screenshot: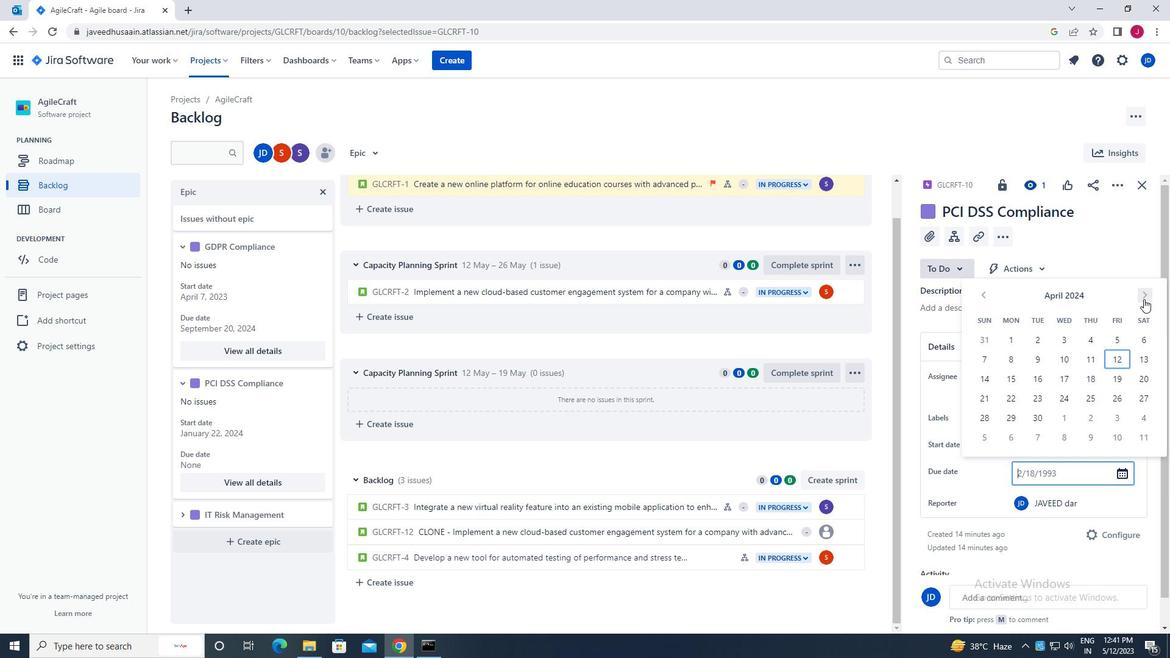 
Action: Mouse pressed left at (1145, 294)
Screenshot: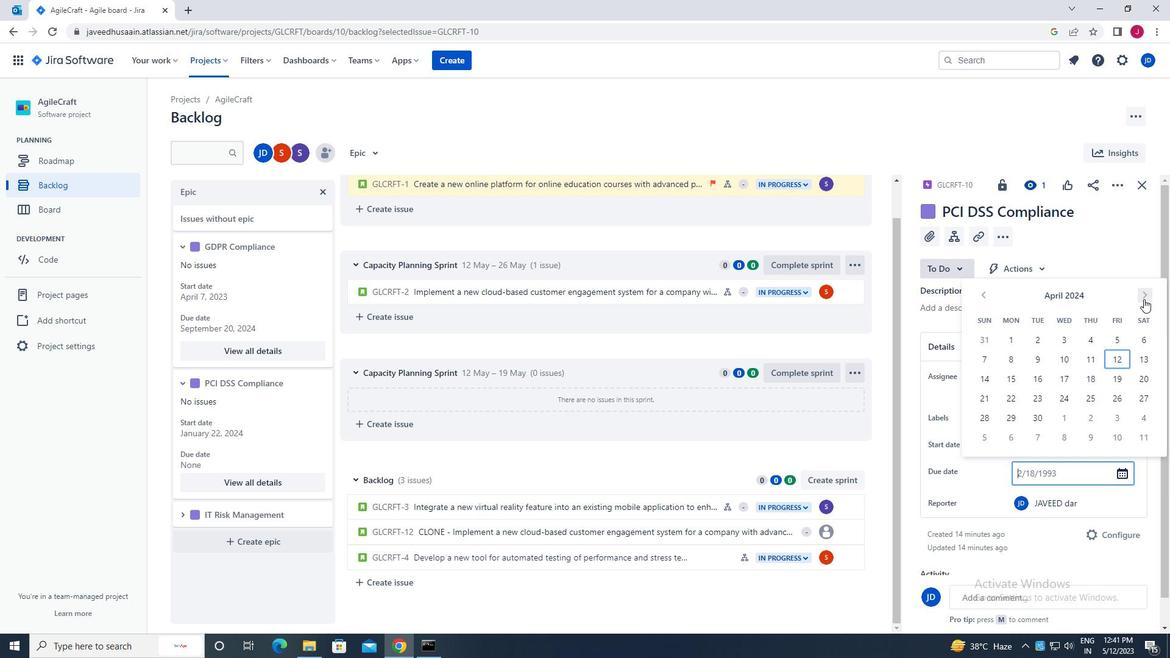 
Action: Mouse pressed left at (1145, 294)
Screenshot: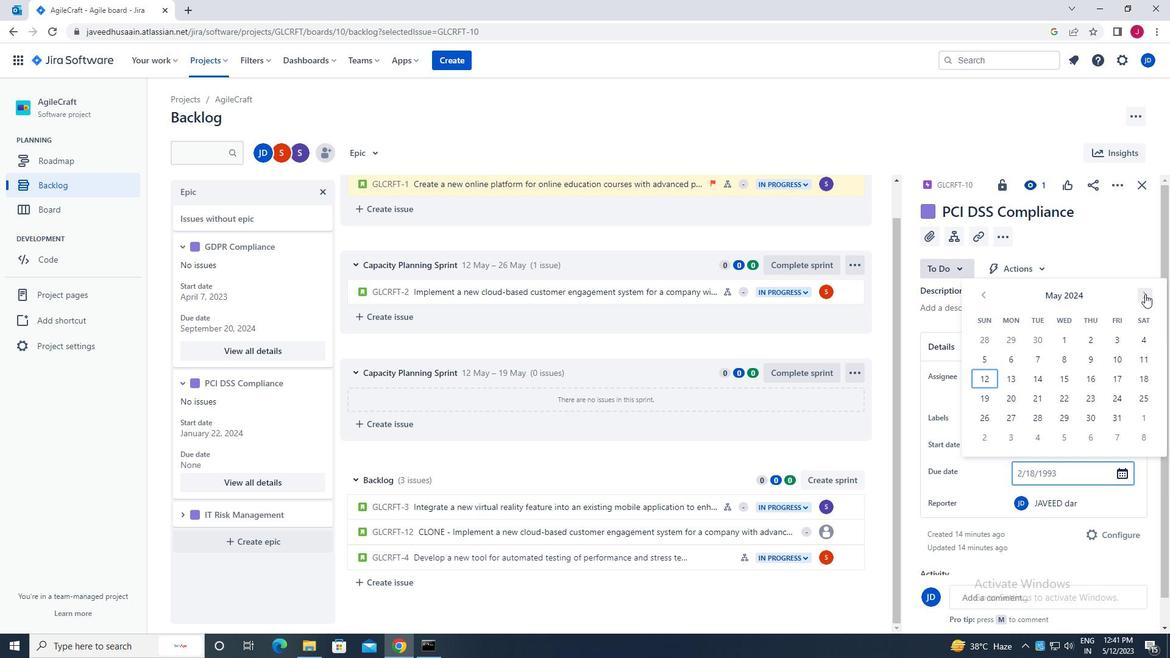 
Action: Mouse pressed left at (1145, 294)
Screenshot: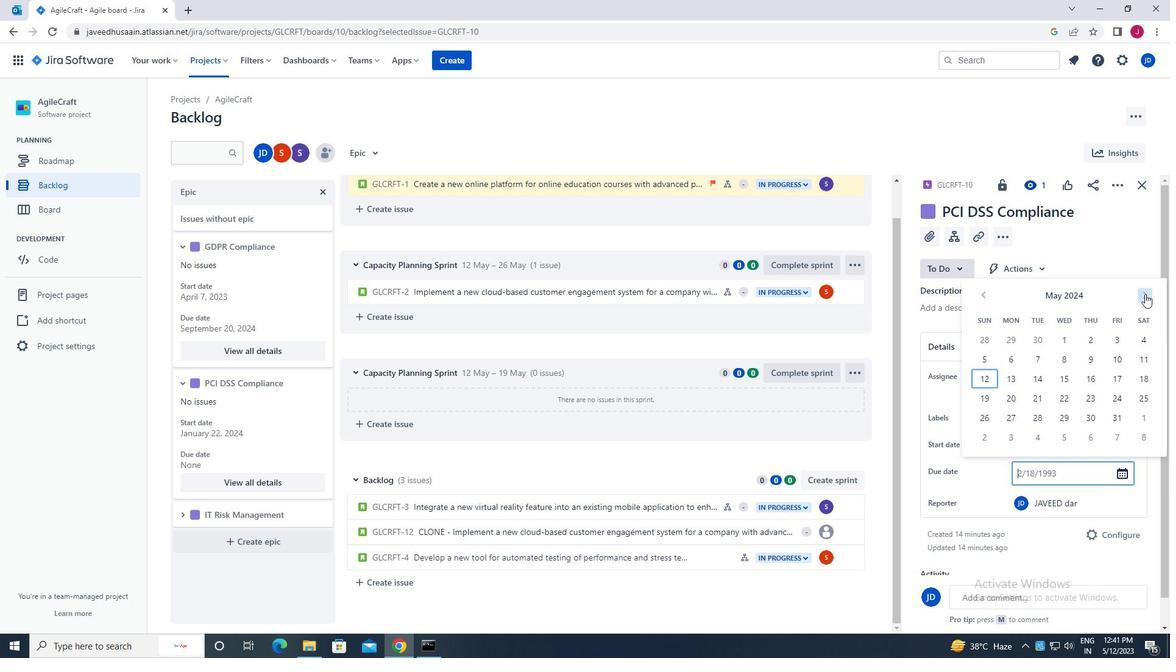 
Action: Mouse pressed left at (1145, 294)
Screenshot: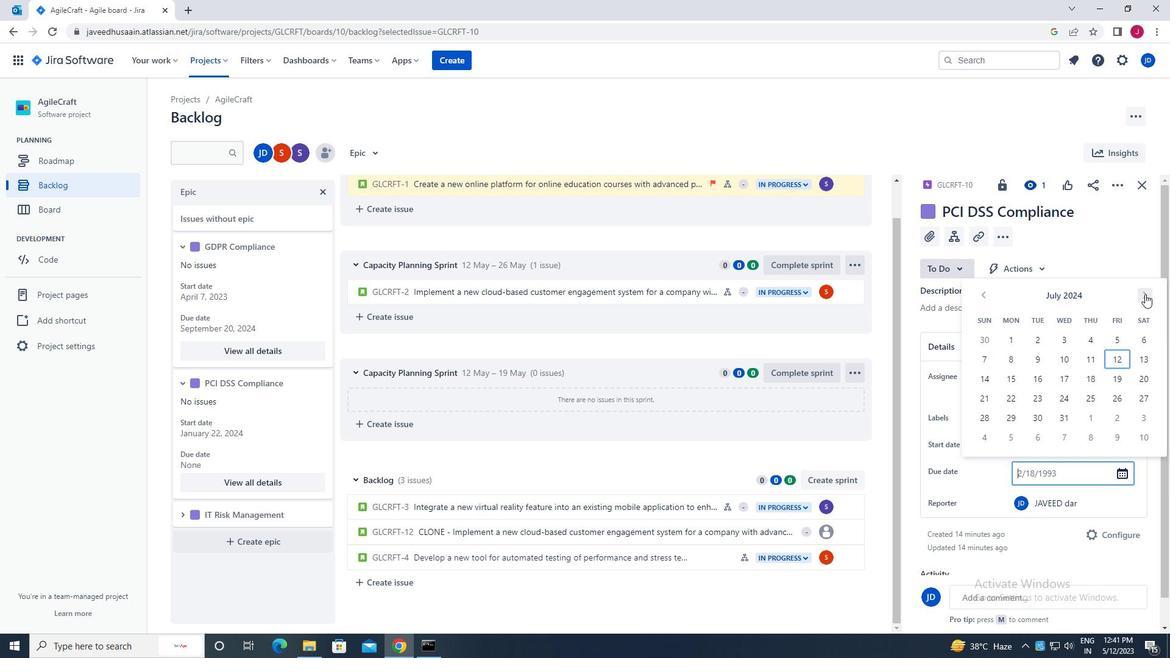 
Action: Mouse moved to (1093, 357)
Screenshot: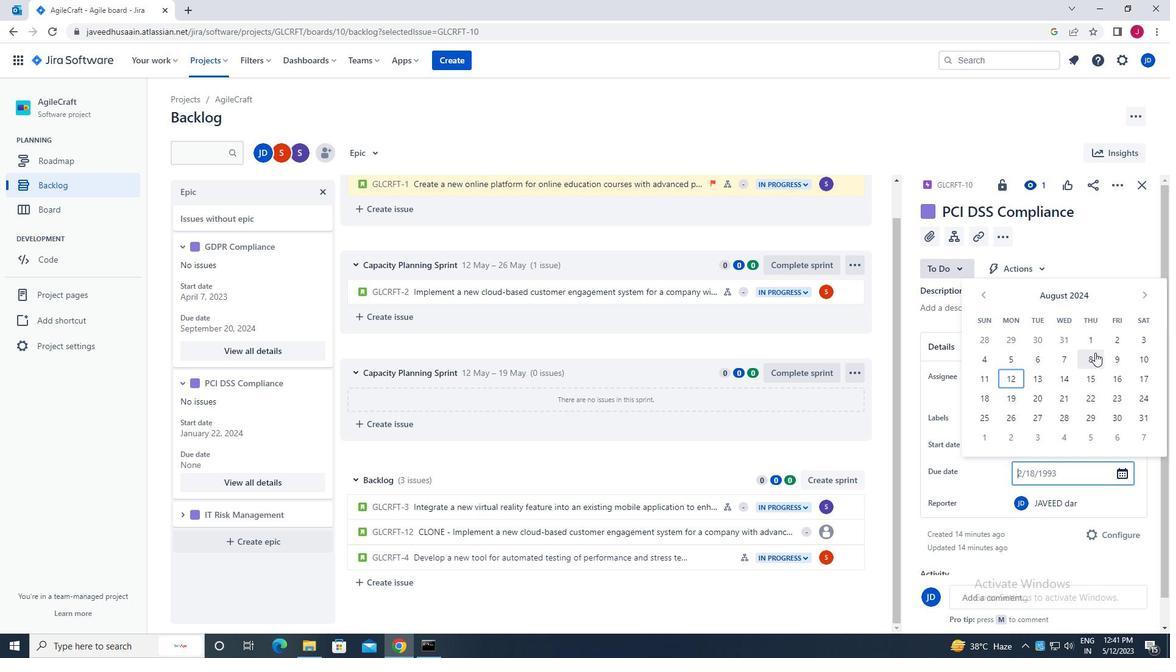 
Action: Mouse pressed left at (1093, 357)
Screenshot: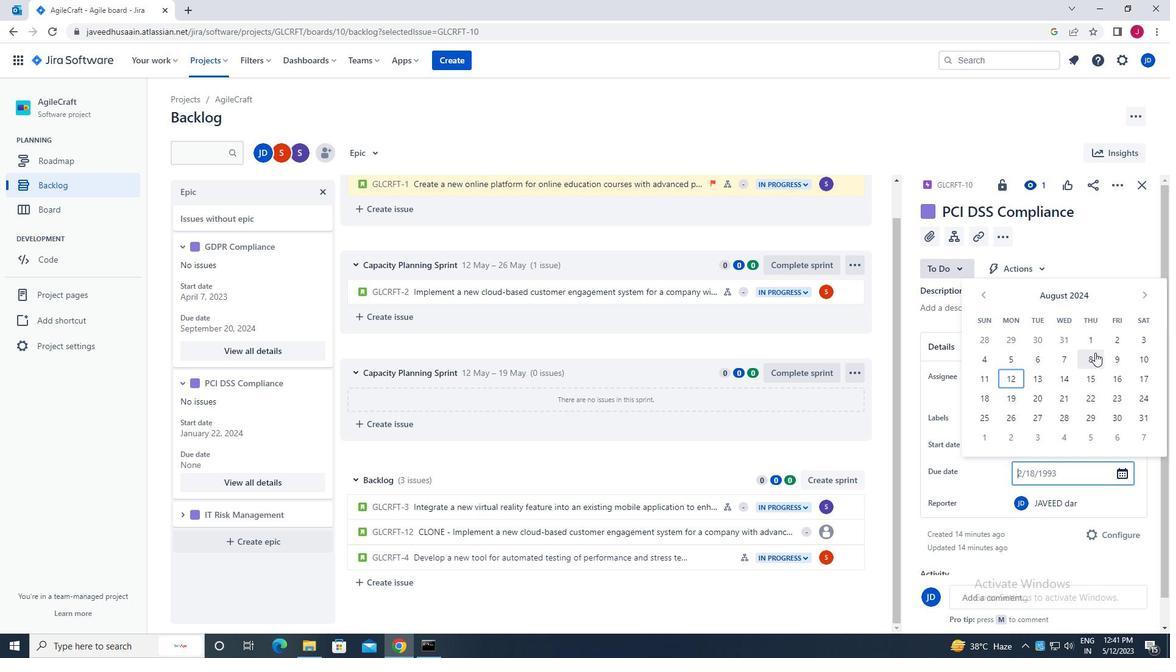 
Action: Mouse moved to (1093, 357)
Screenshot: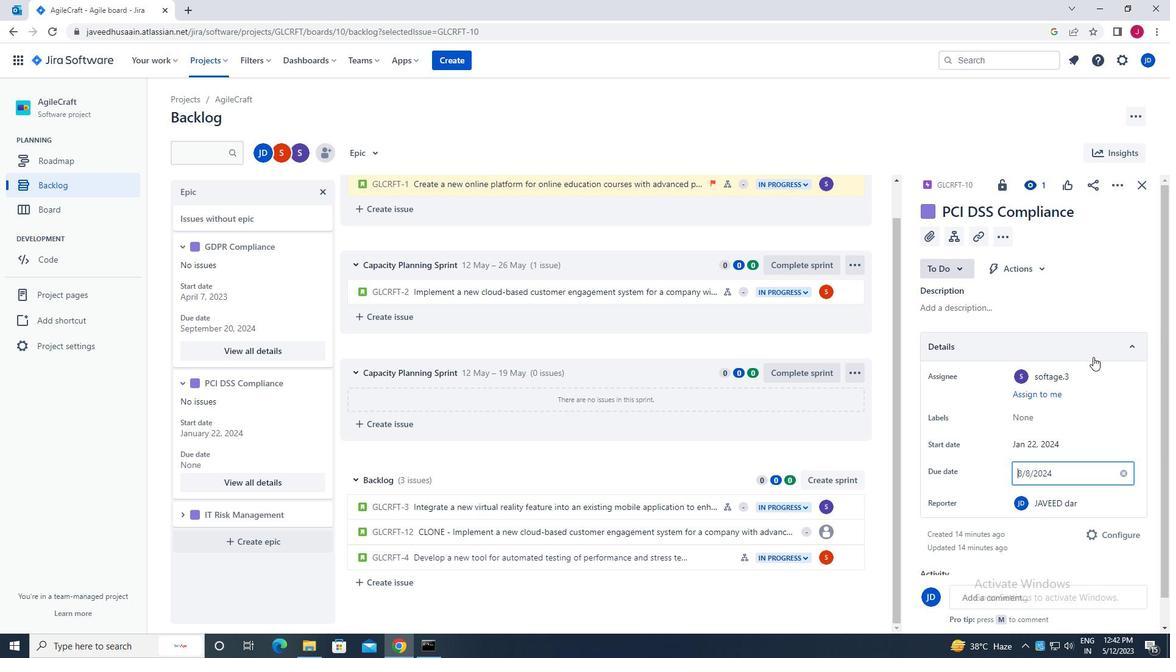 
Action: Key pressed <Key.enter>
Screenshot: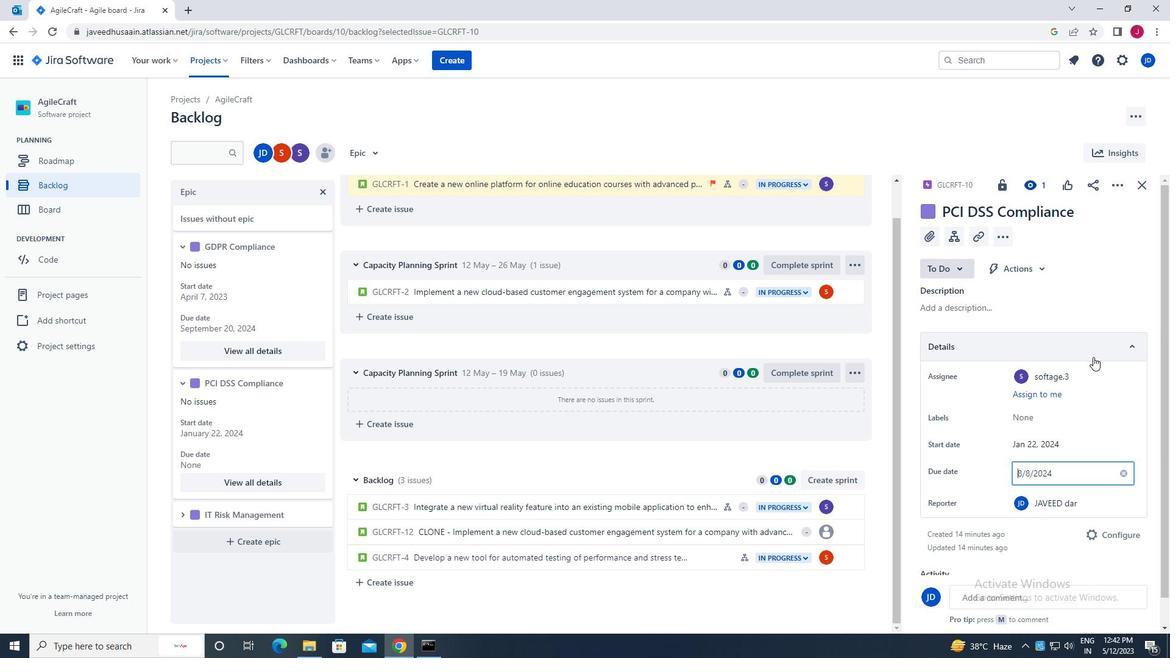 
Action: Mouse moved to (1138, 186)
Screenshot: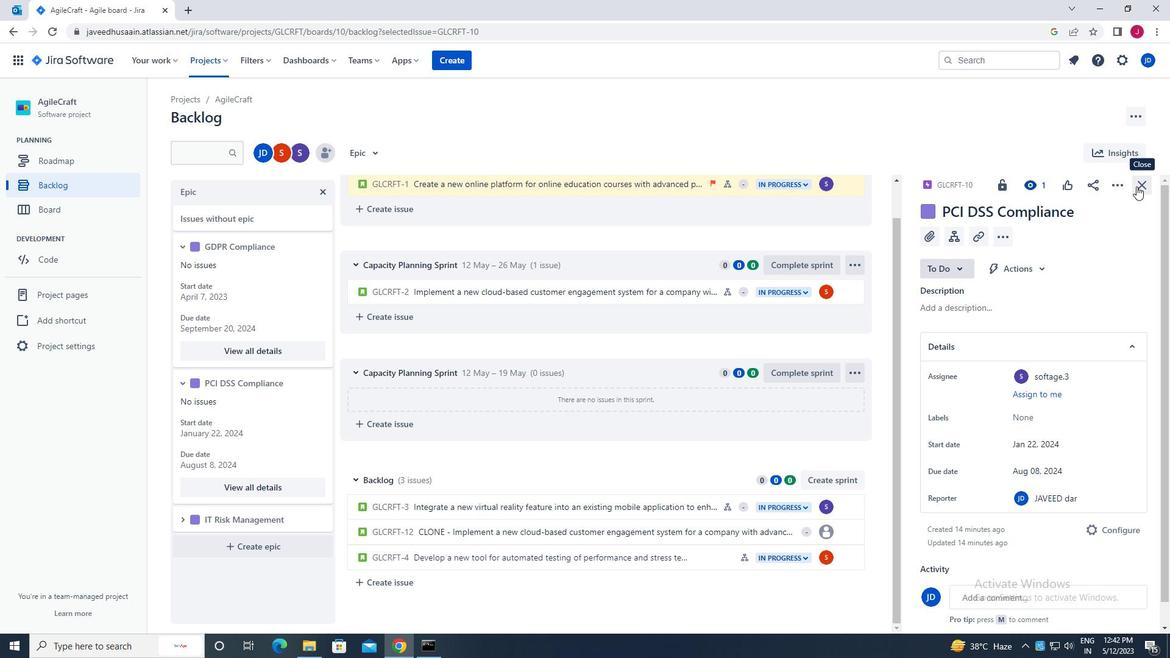 
Action: Mouse pressed left at (1138, 186)
Screenshot: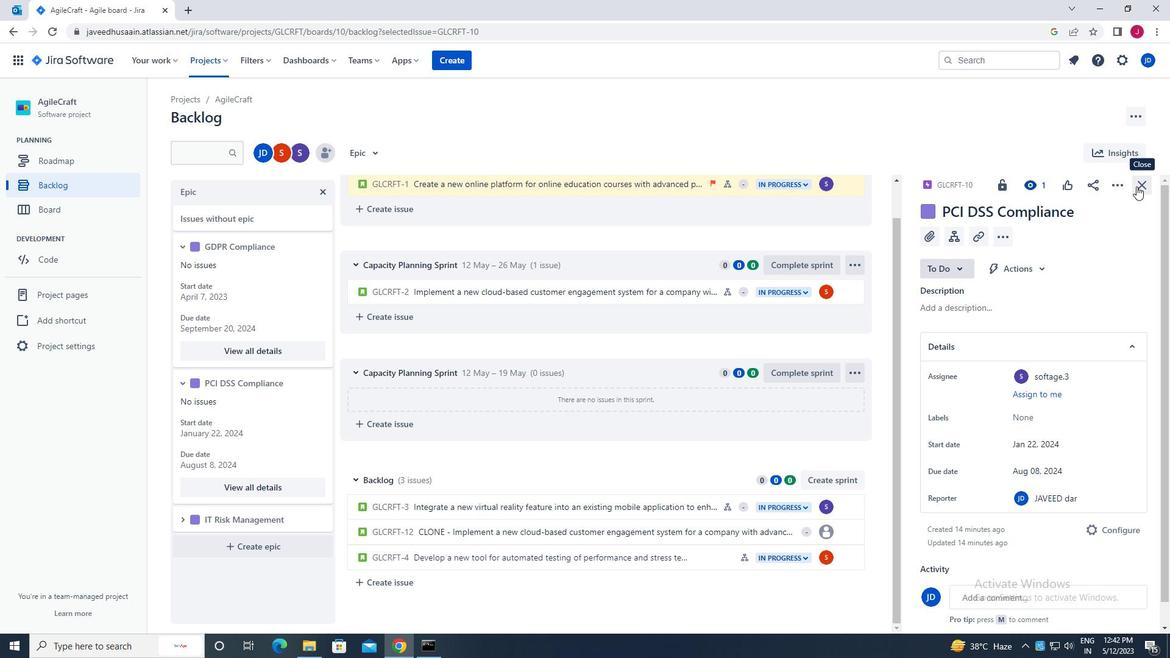 
Action: Mouse moved to (879, 382)
Screenshot: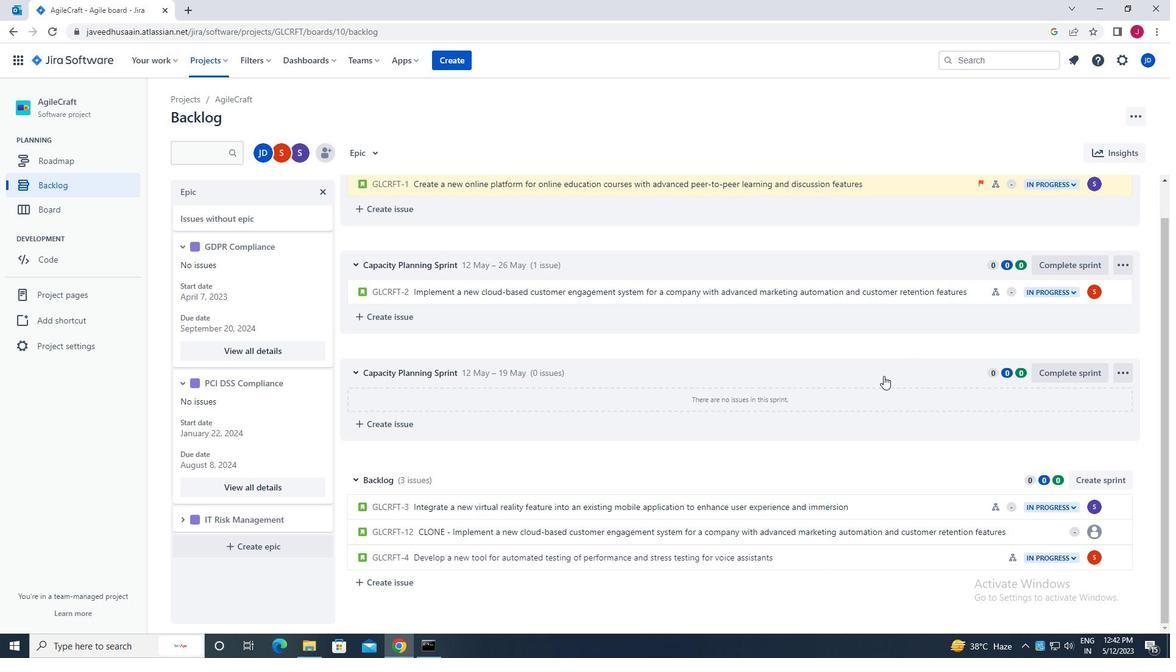 
Action: Mouse scrolled (879, 381) with delta (0, 0)
Screenshot: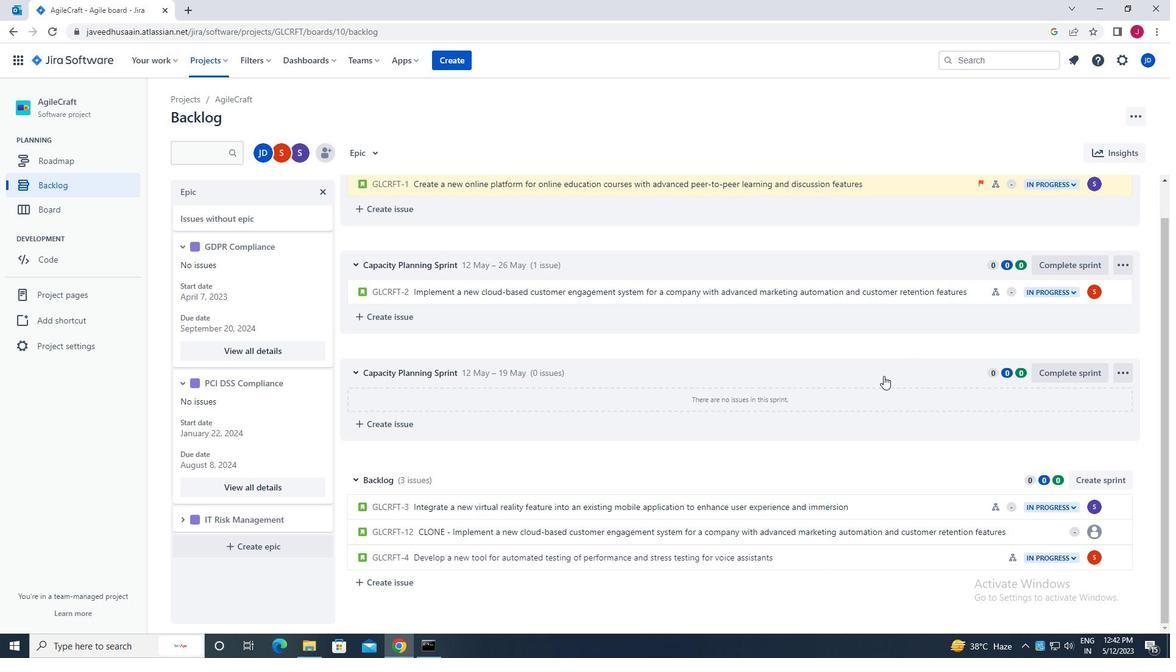 
Action: Mouse moved to (182, 521)
Screenshot: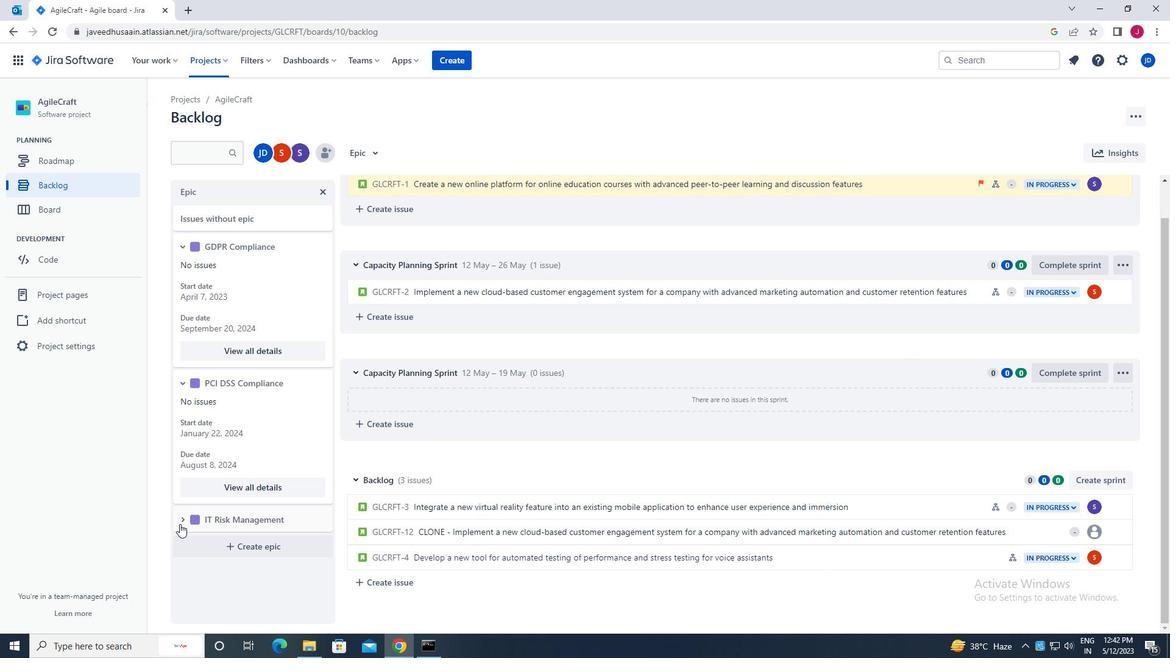 
Action: Mouse pressed left at (182, 521)
Screenshot: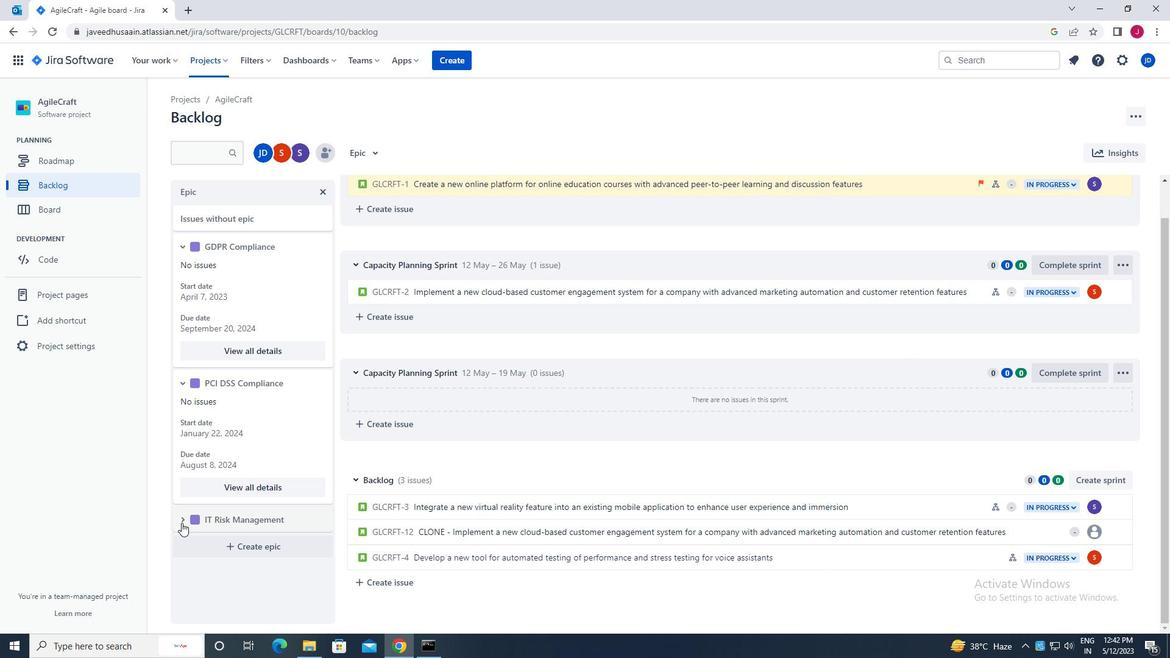 
Action: Mouse moved to (241, 566)
Screenshot: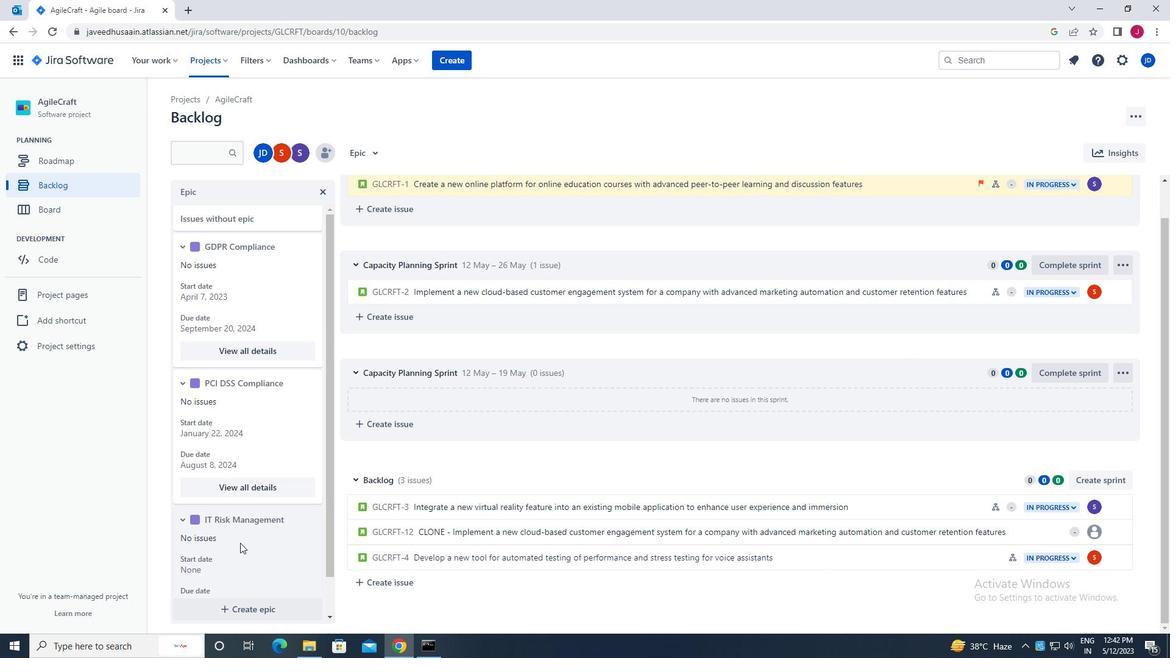 
Action: Mouse scrolled (241, 565) with delta (0, 0)
Screenshot: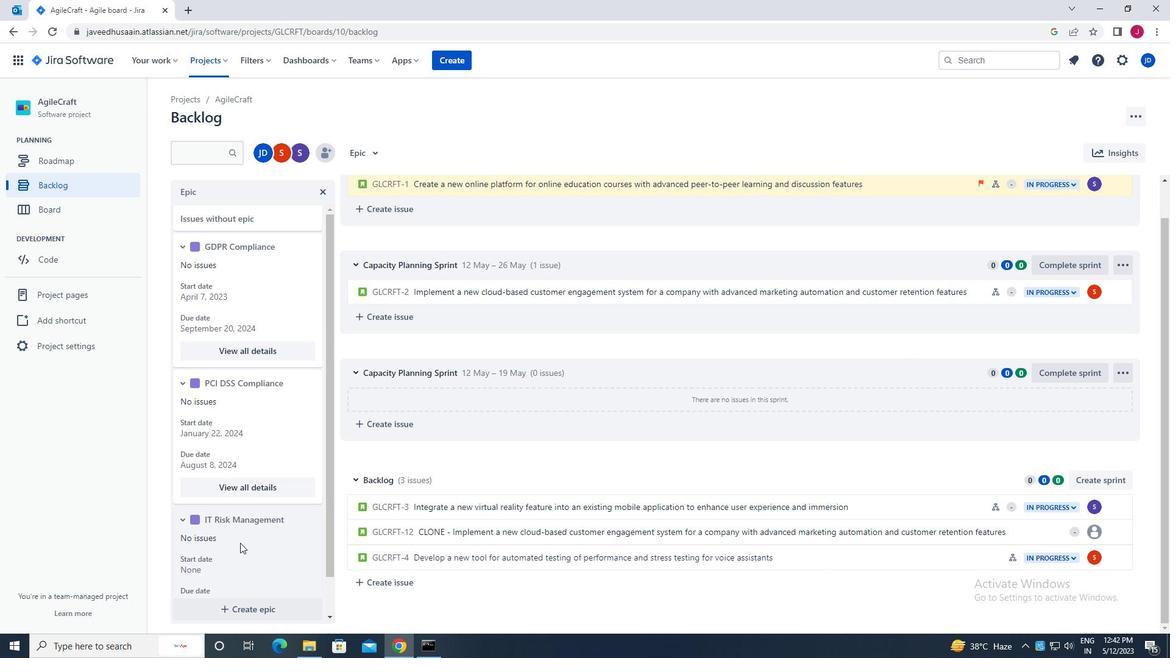 
Action: Mouse moved to (242, 568)
Screenshot: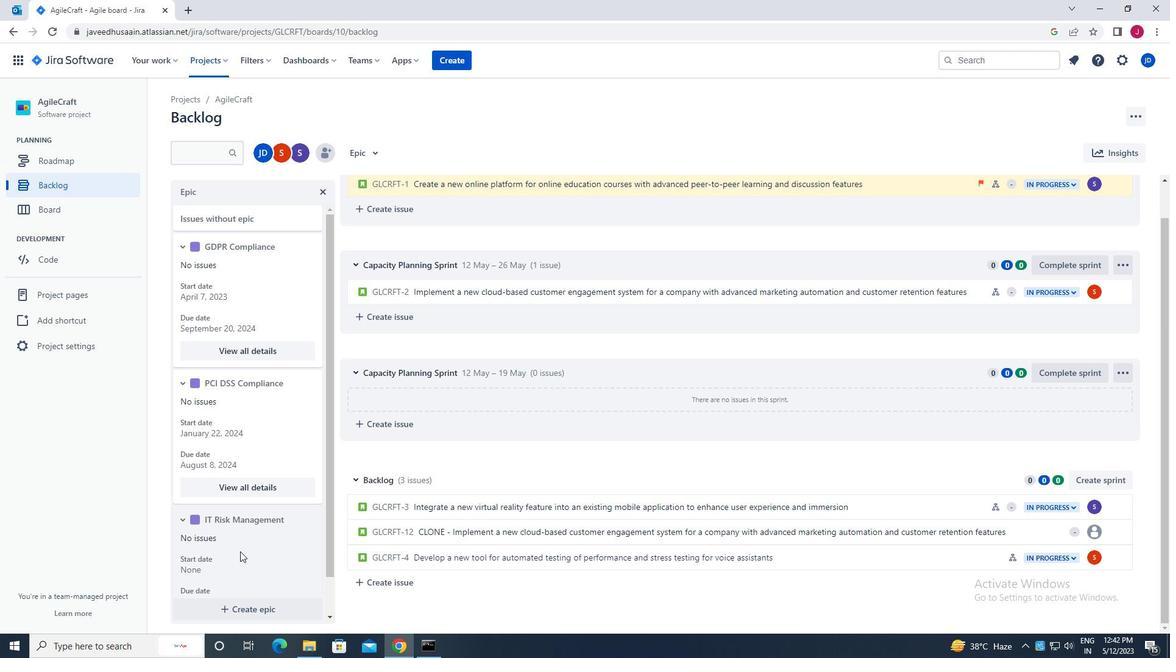 
Action: Mouse scrolled (242, 567) with delta (0, 0)
Screenshot: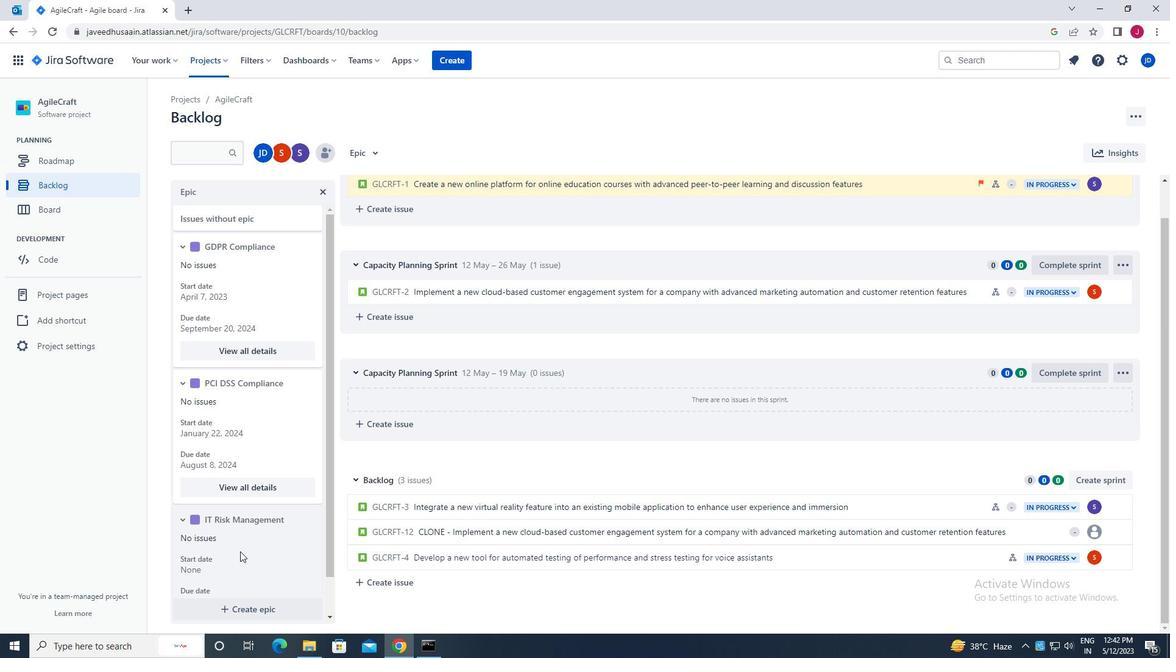 
Action: Mouse scrolled (242, 567) with delta (0, 0)
Screenshot: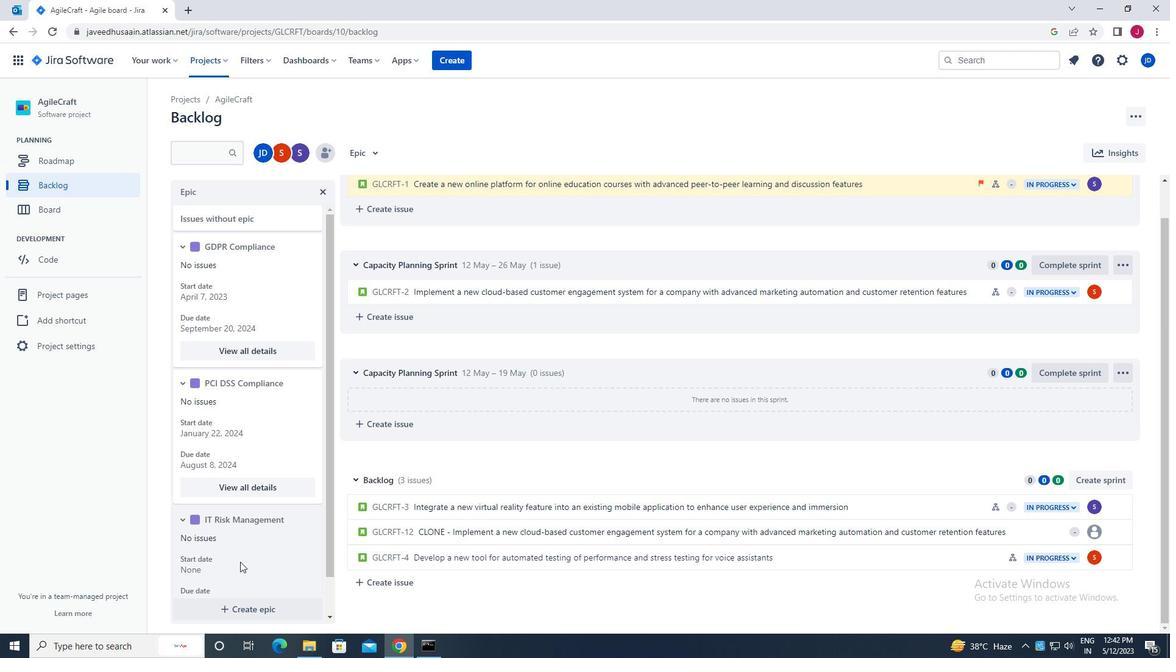
Action: Mouse scrolled (242, 567) with delta (0, 0)
Screenshot: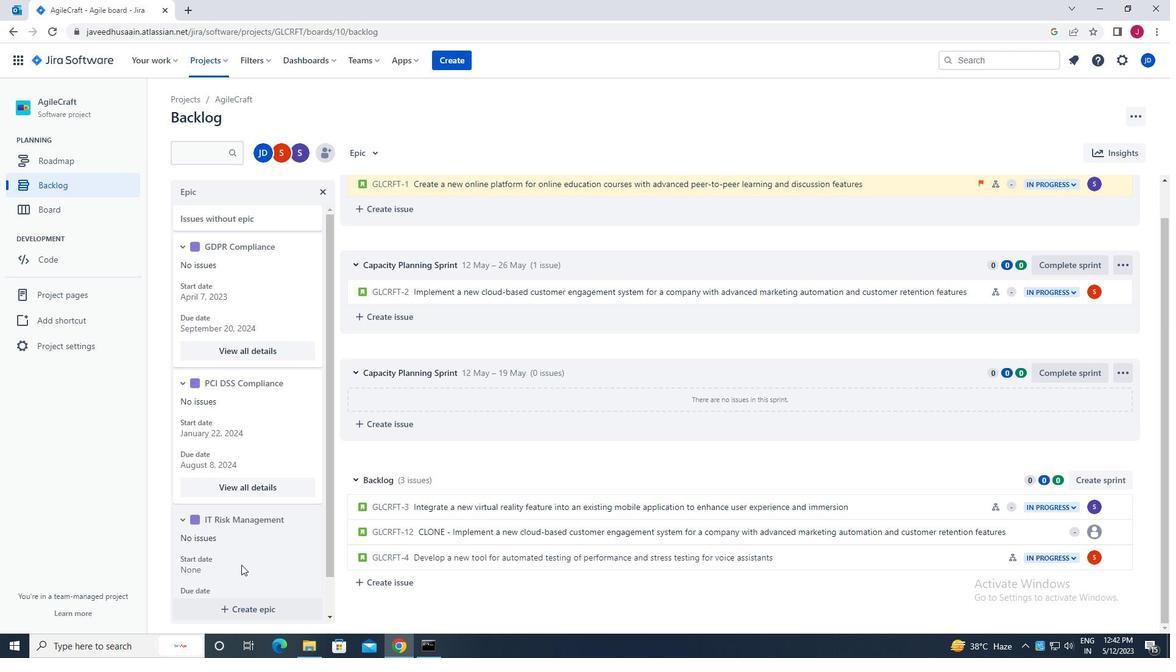 
Action: Mouse moved to (248, 576)
Screenshot: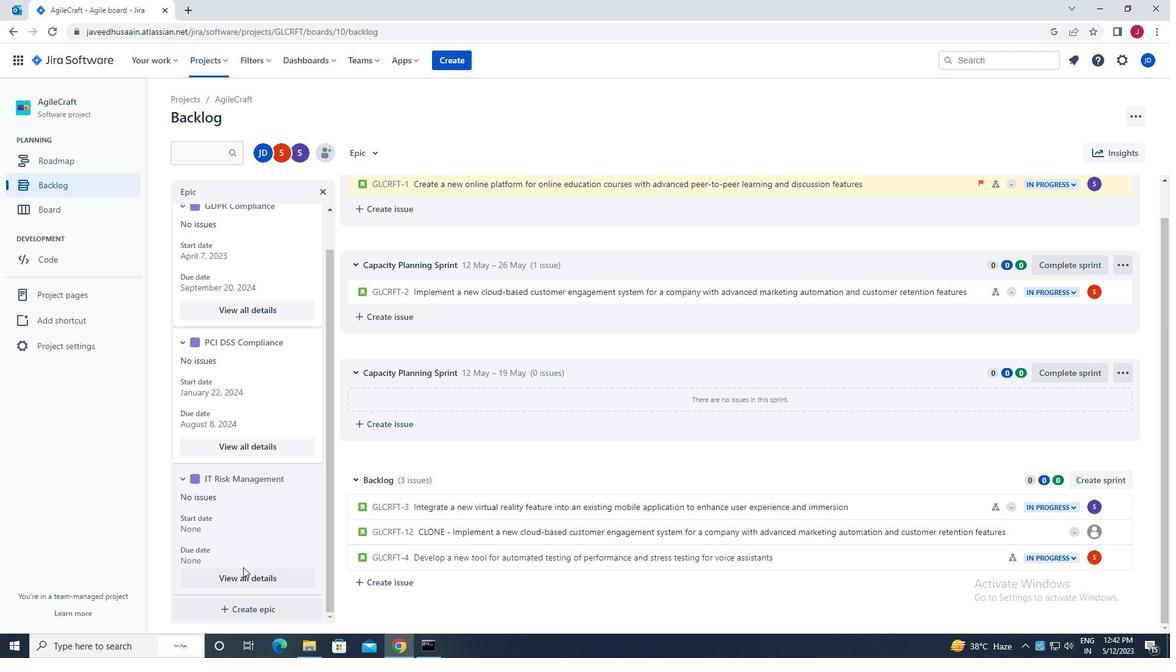 
Action: Mouse pressed left at (248, 576)
Screenshot: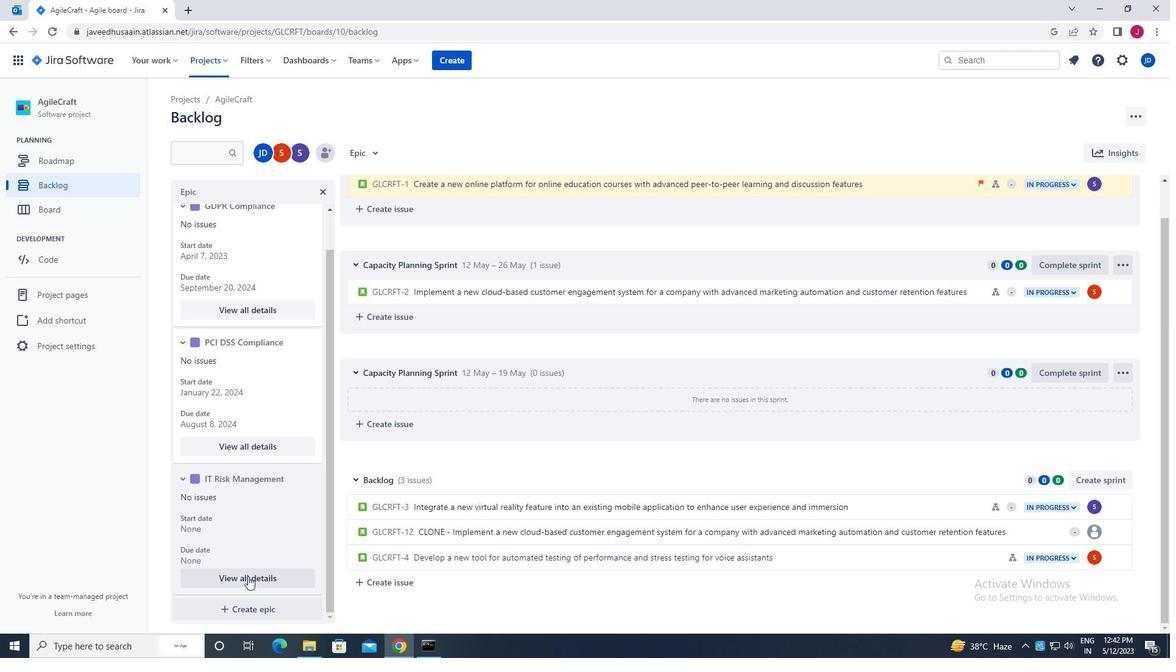 
Action: Mouse moved to (1019, 441)
Screenshot: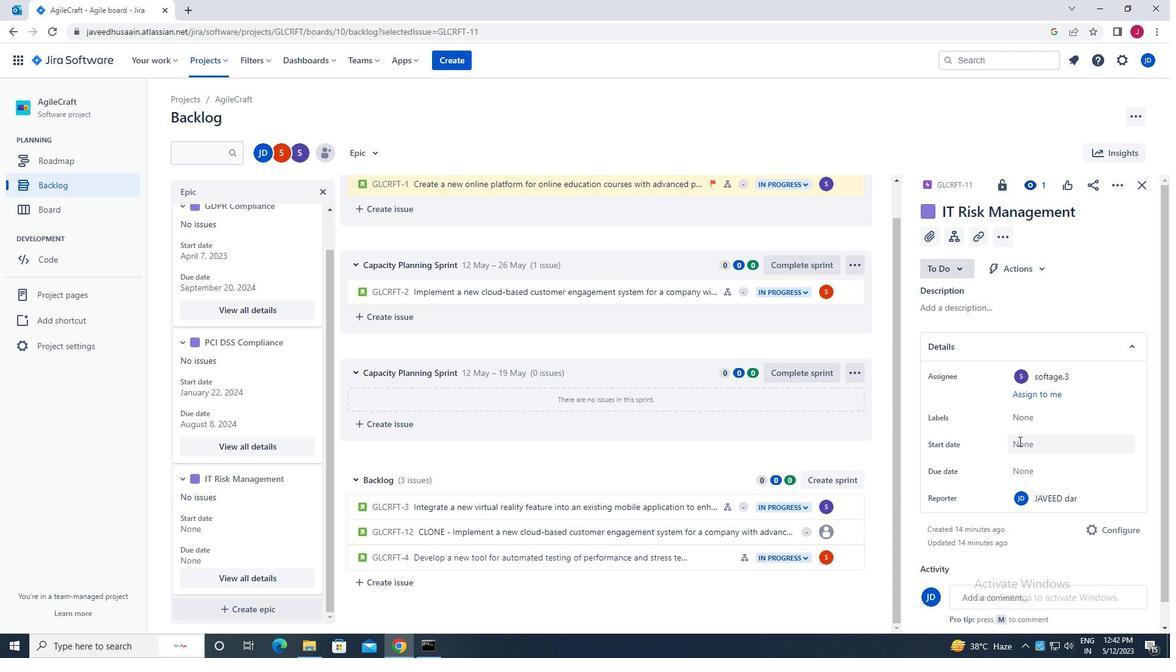 
Action: Mouse pressed left at (1019, 441)
Screenshot: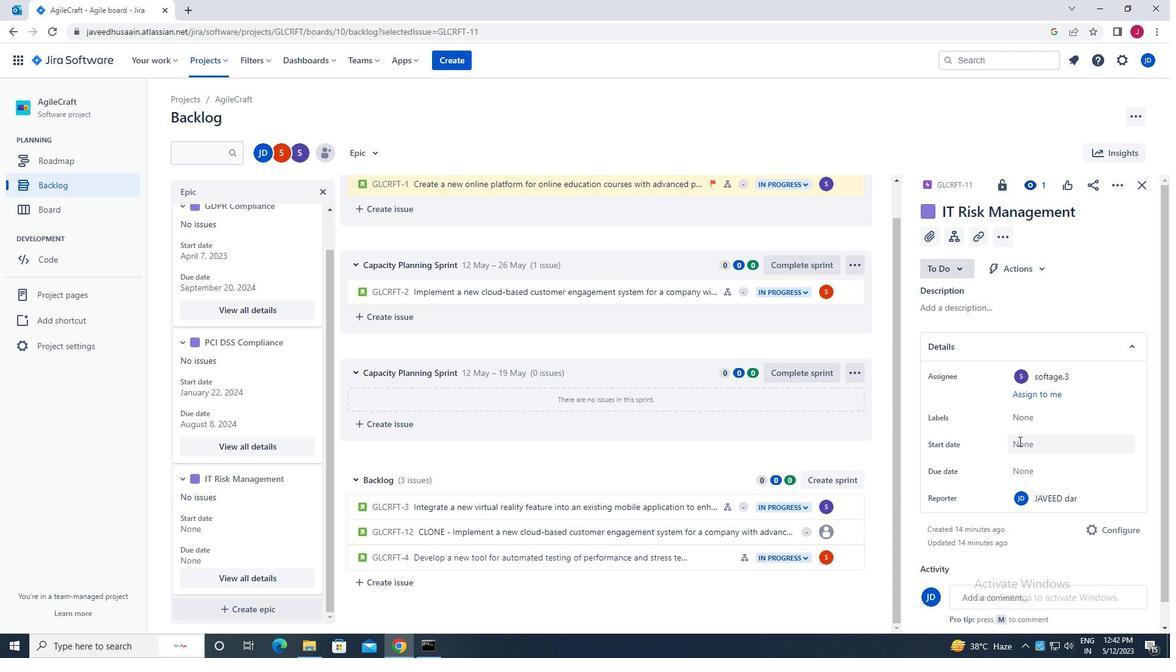 
Action: Mouse moved to (983, 266)
Screenshot: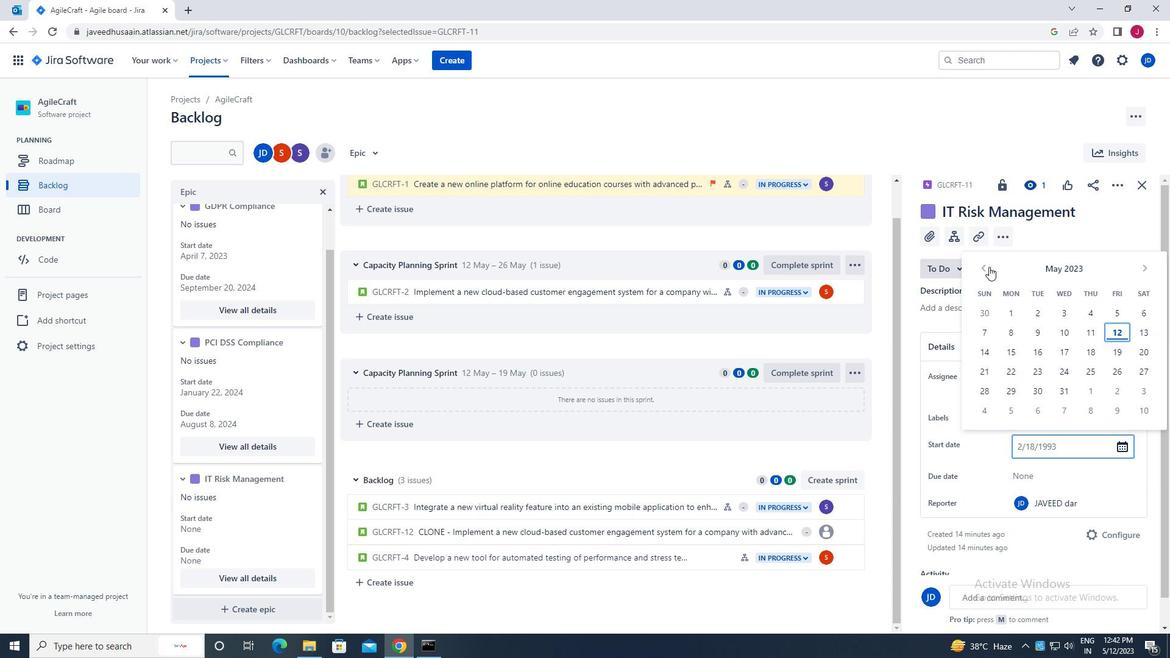 
Action: Mouse pressed left at (983, 266)
Screenshot: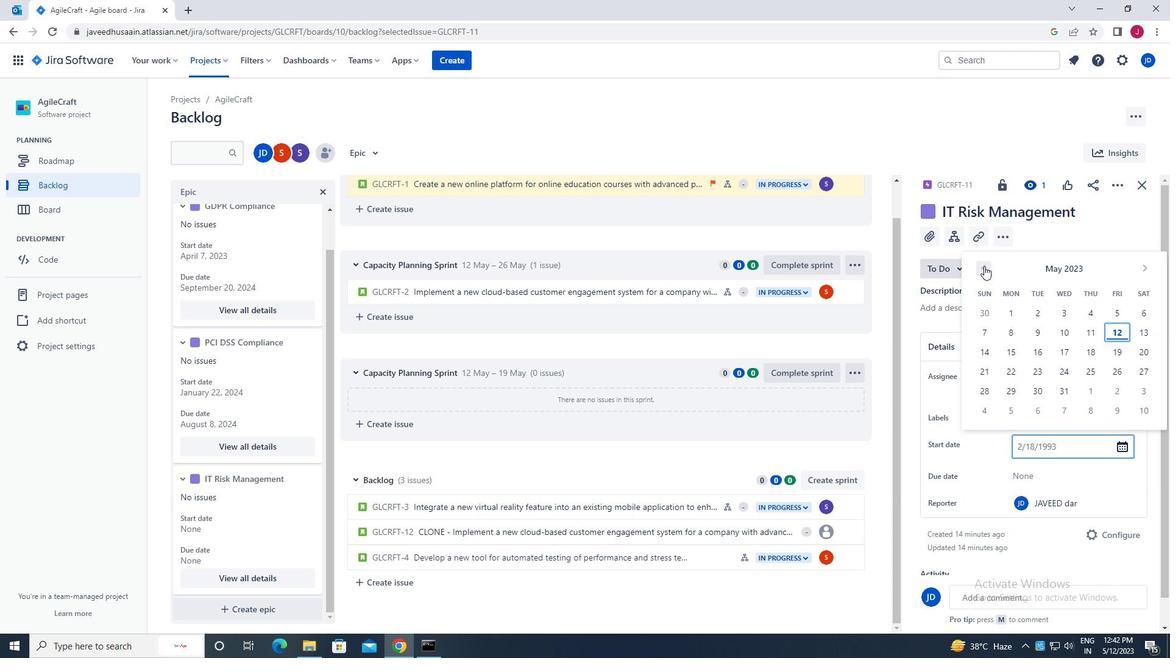 
Action: Mouse moved to (1140, 332)
Screenshot: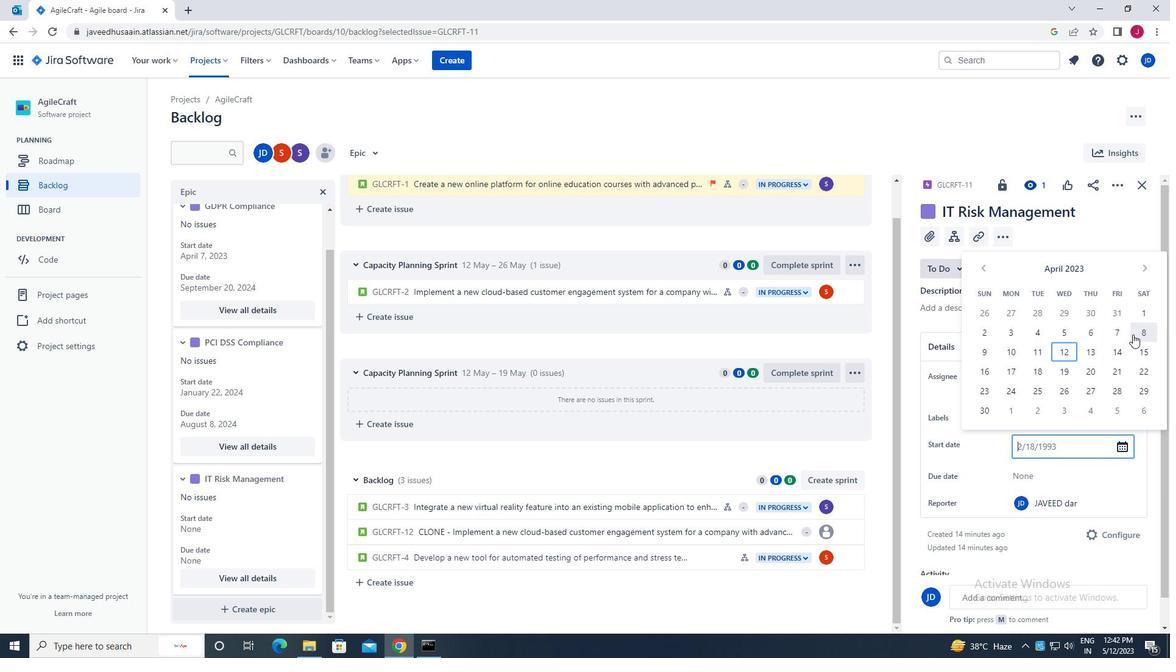 
Action: Mouse pressed left at (1140, 332)
Screenshot: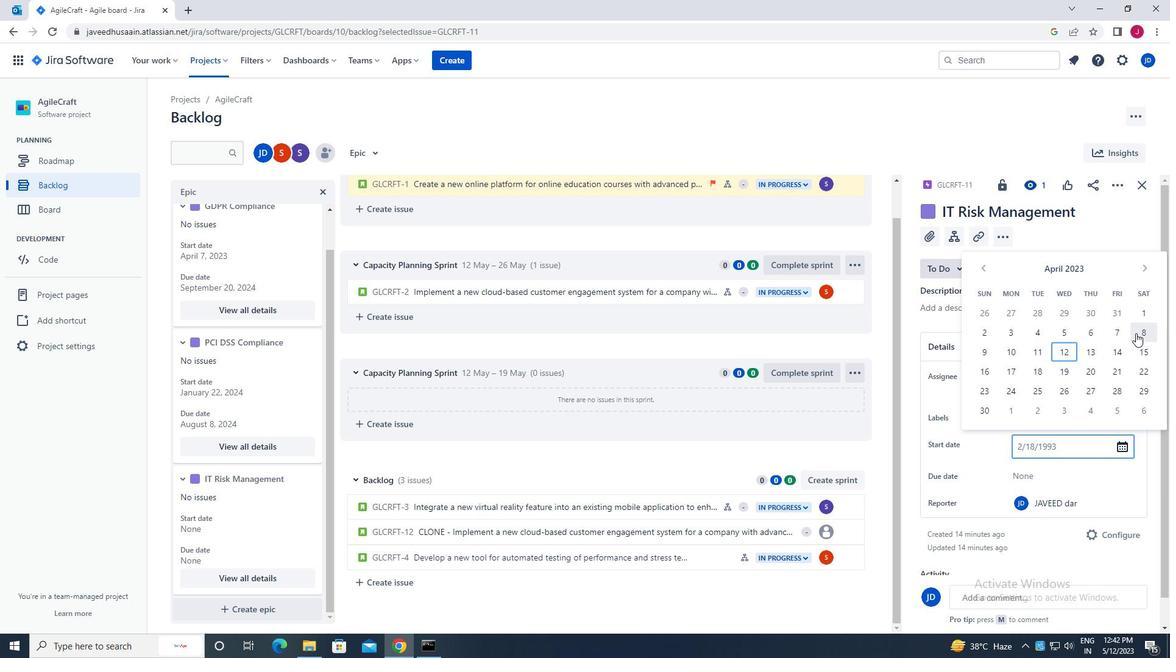 
Action: Mouse moved to (1129, 339)
Screenshot: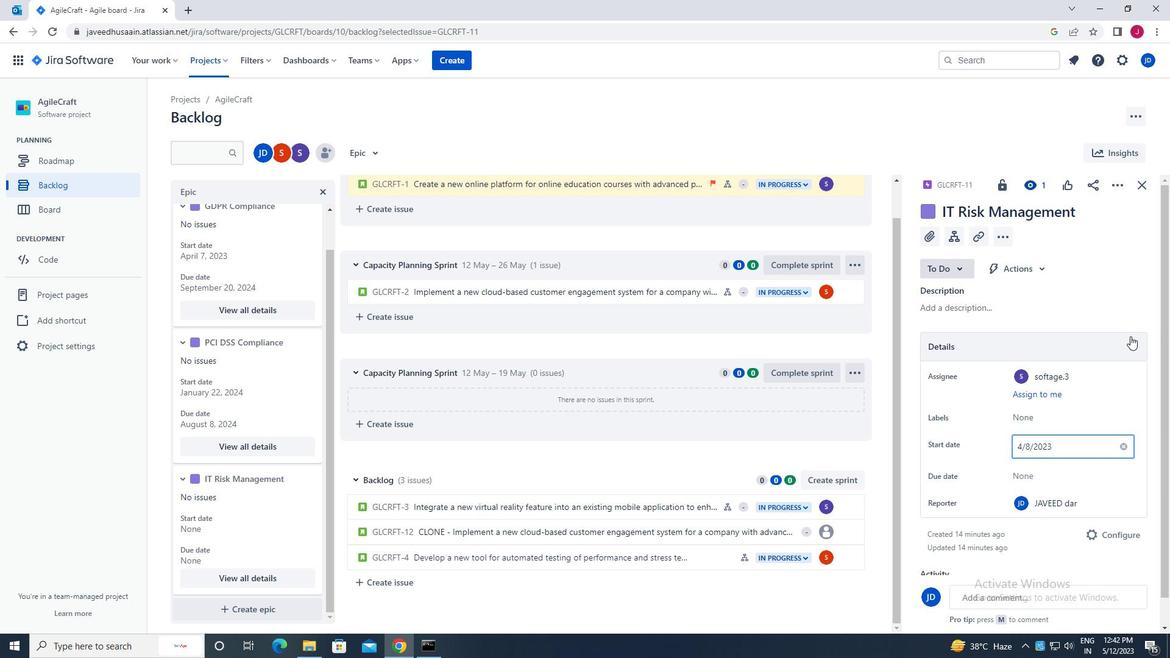 
Action: Key pressed <Key.enter>
Screenshot: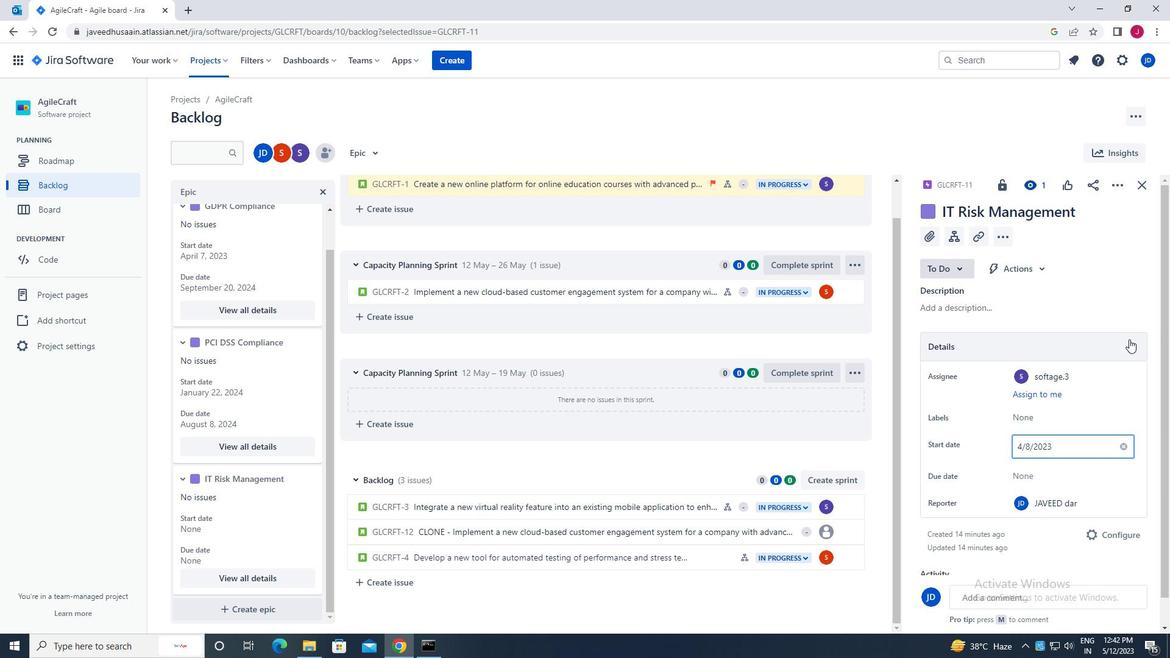 
Action: Mouse moved to (1032, 469)
Screenshot: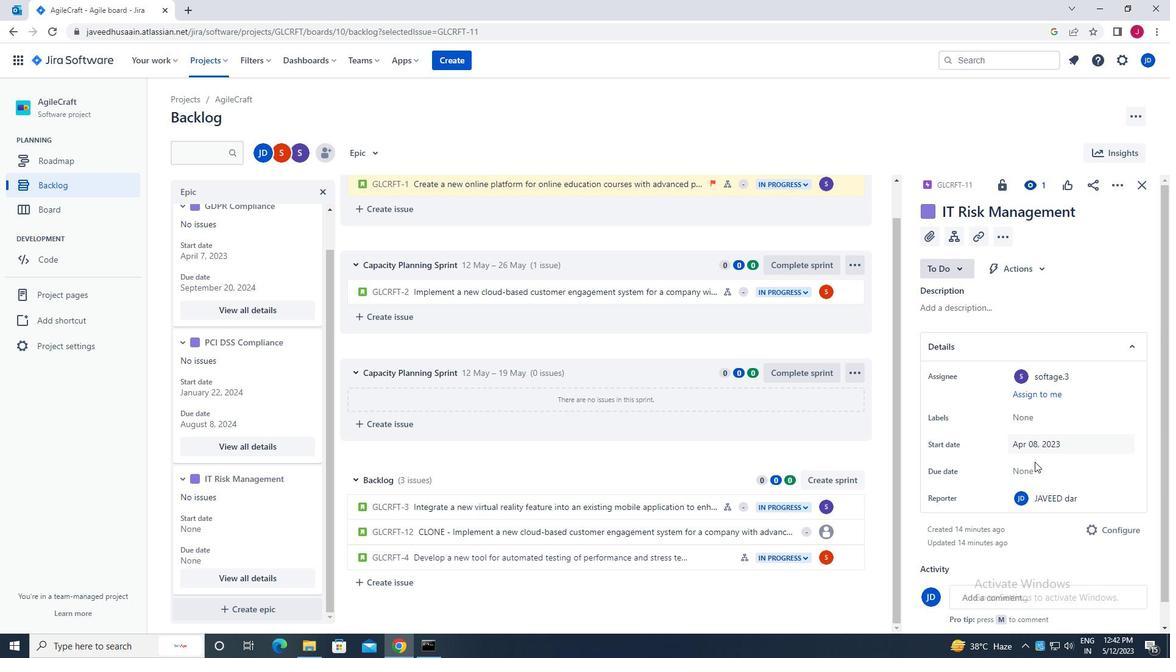 
Action: Mouse pressed left at (1032, 469)
Screenshot: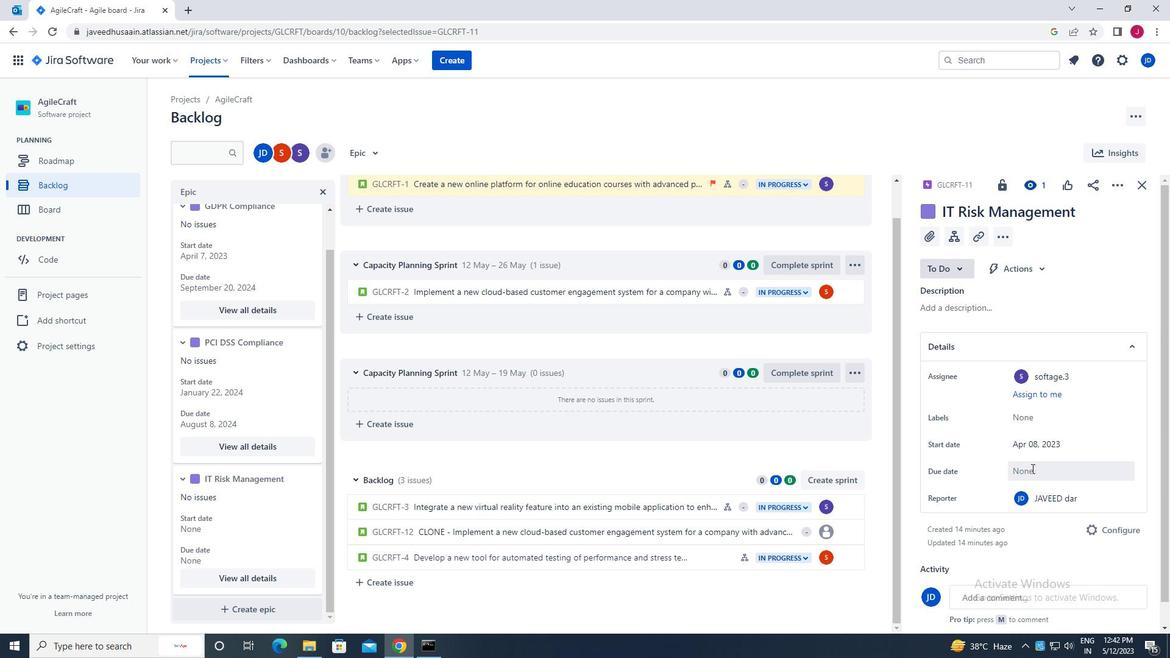 
Action: Mouse moved to (1149, 294)
Screenshot: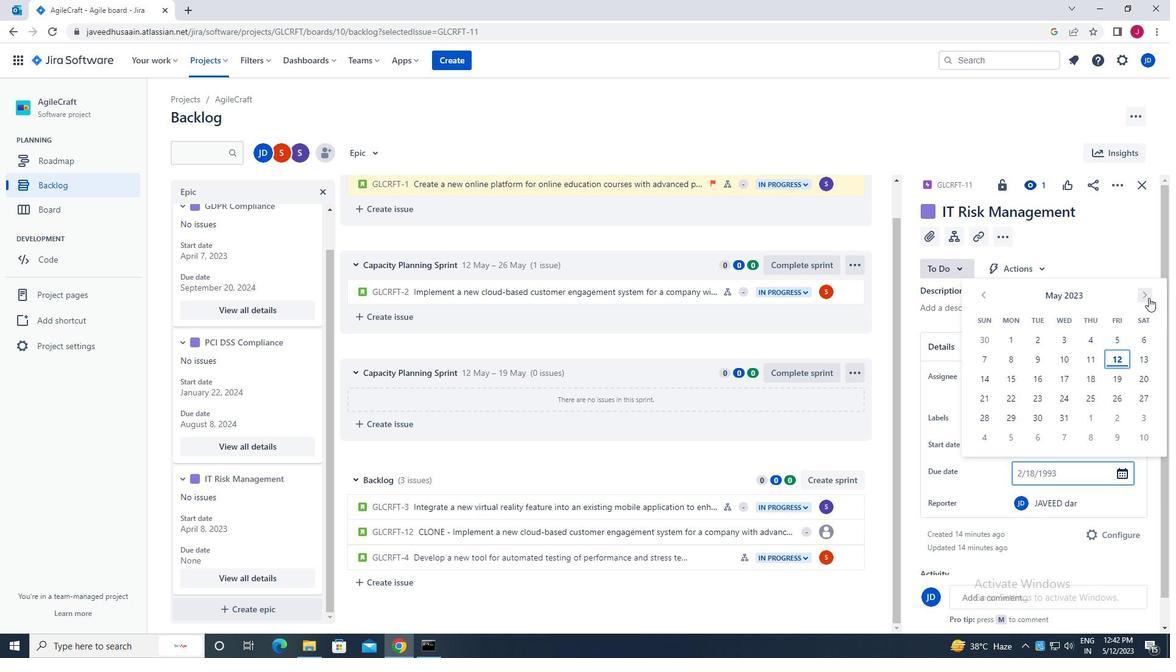 
Action: Mouse pressed left at (1149, 294)
Screenshot: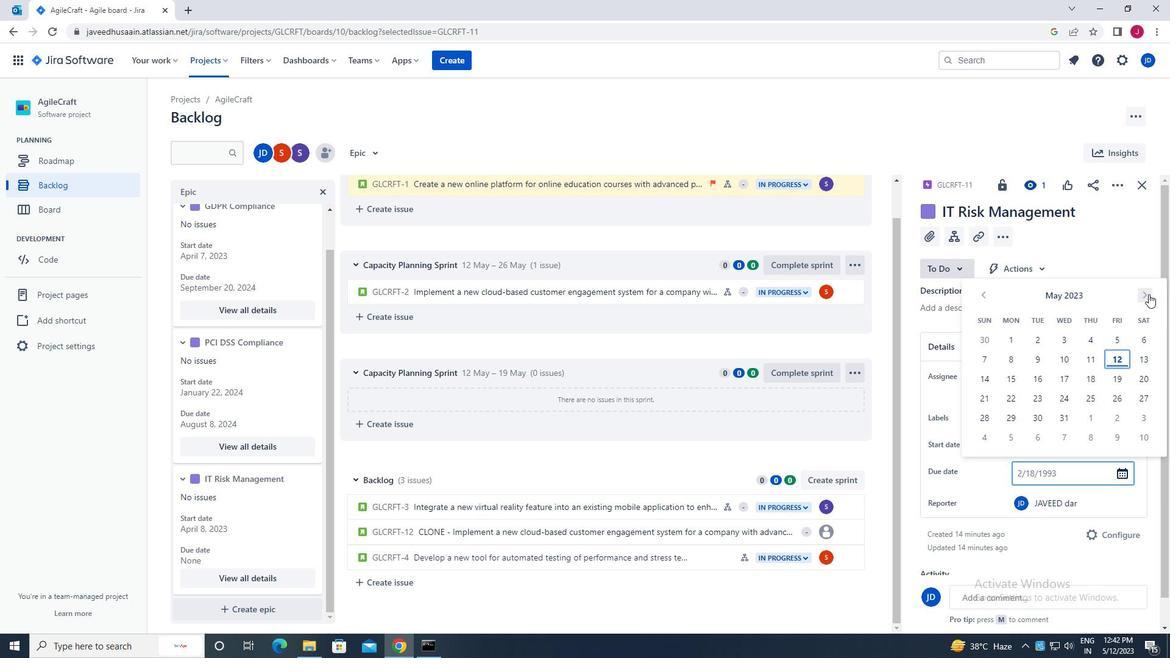 
Action: Mouse pressed left at (1149, 294)
Screenshot: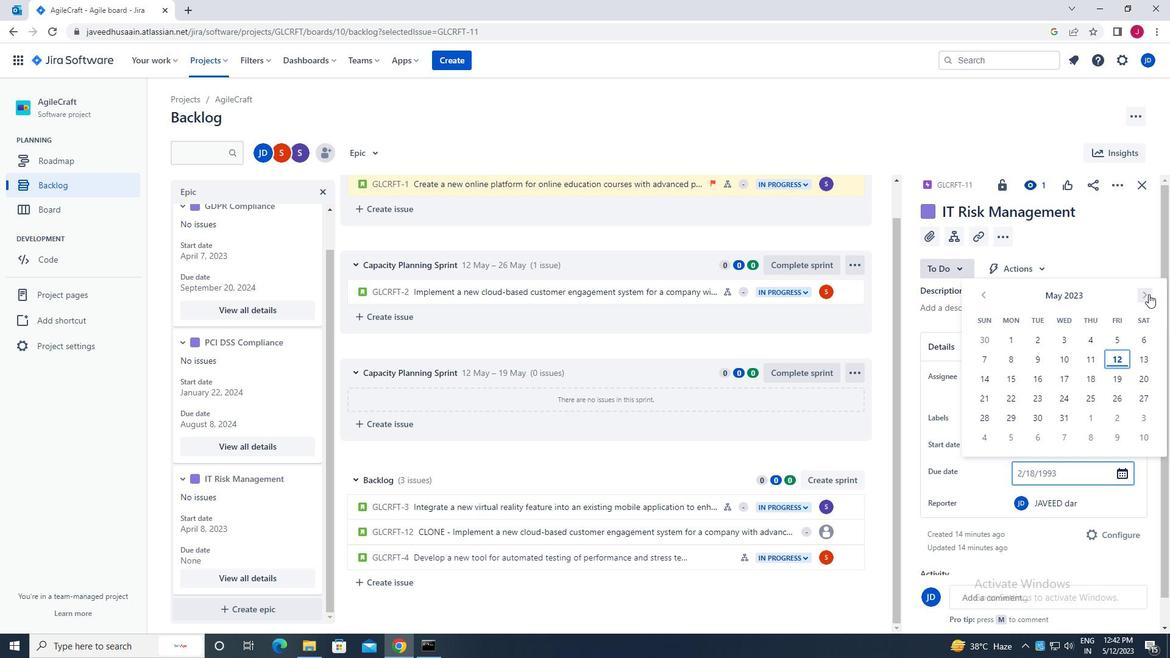 
Action: Mouse moved to (1149, 294)
Screenshot: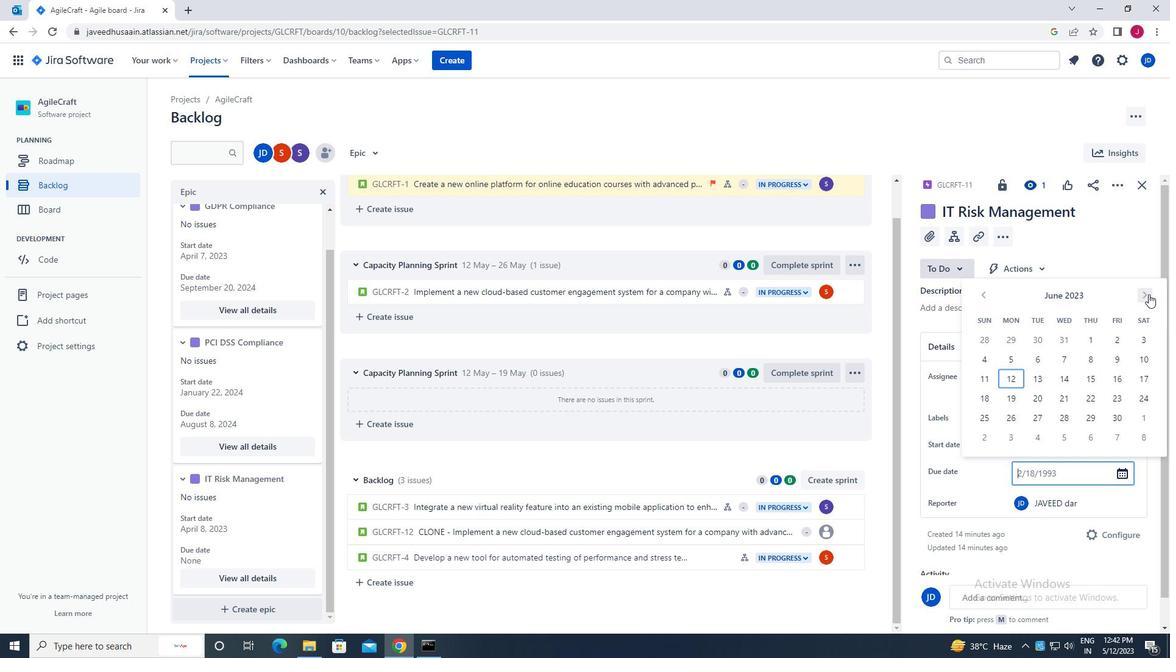 
Action: Mouse pressed left at (1149, 294)
Screenshot: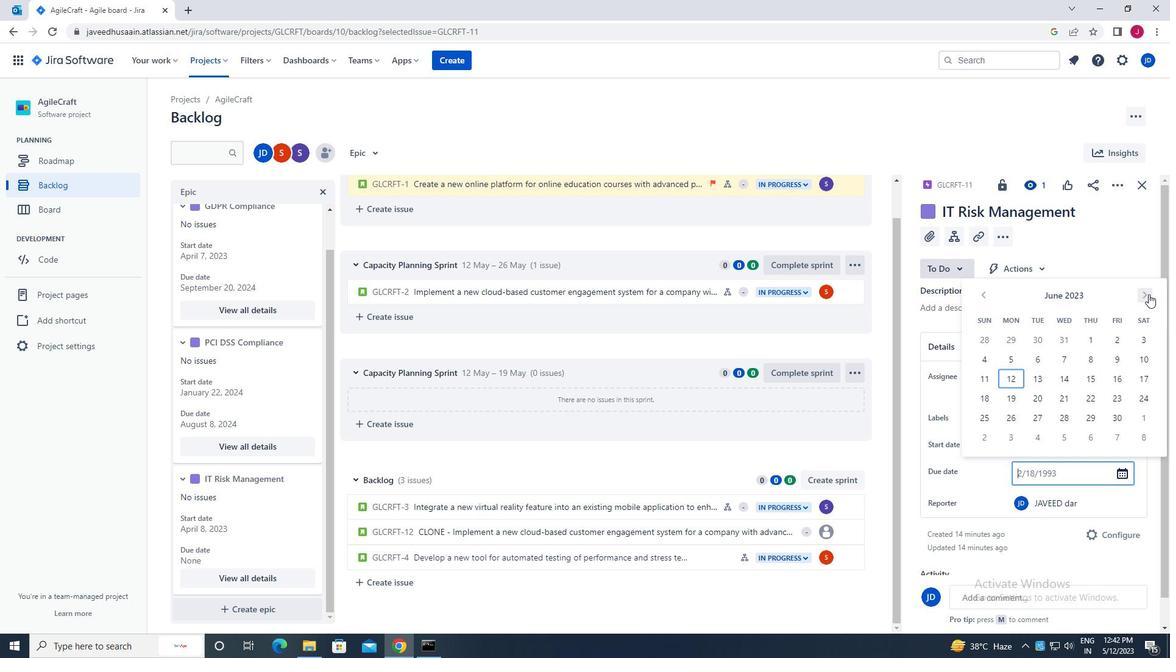 
Action: Mouse moved to (1149, 295)
Screenshot: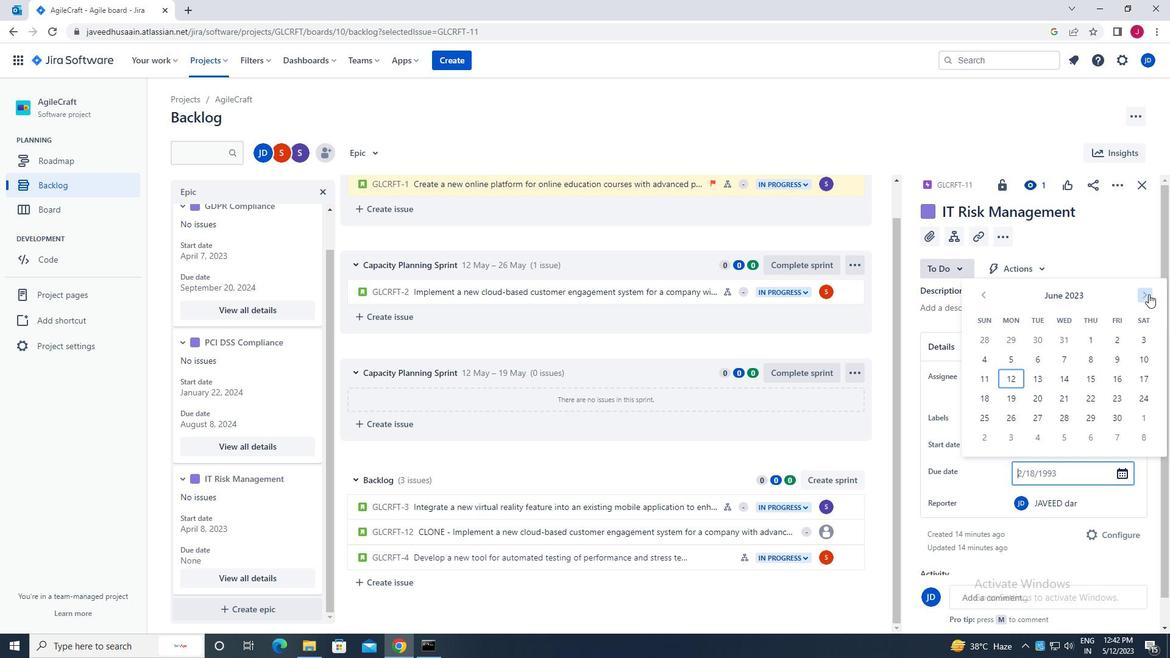 
Action: Mouse pressed left at (1149, 295)
Screenshot: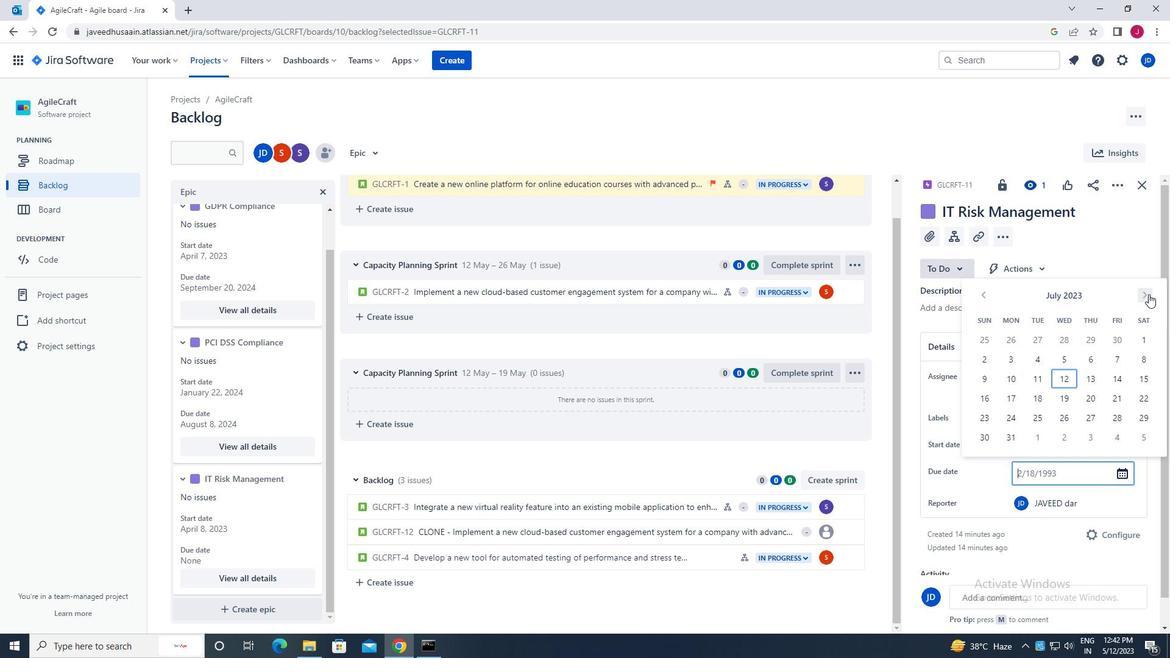 
Action: Mouse pressed left at (1149, 295)
Screenshot: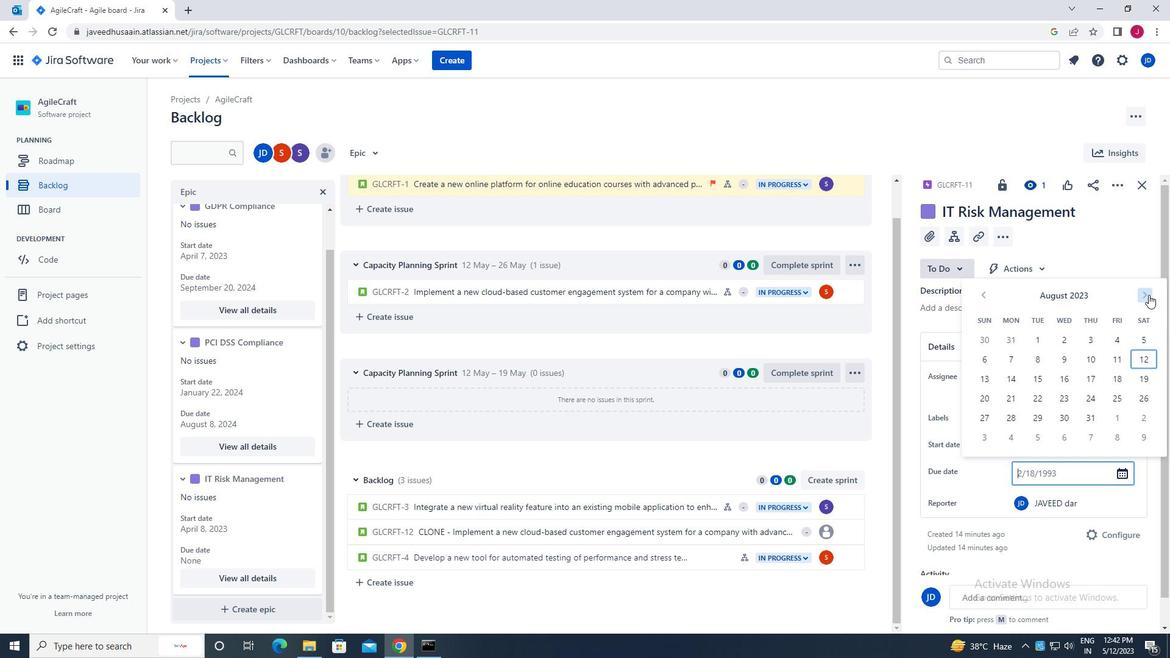 
Action: Mouse pressed left at (1149, 295)
Screenshot: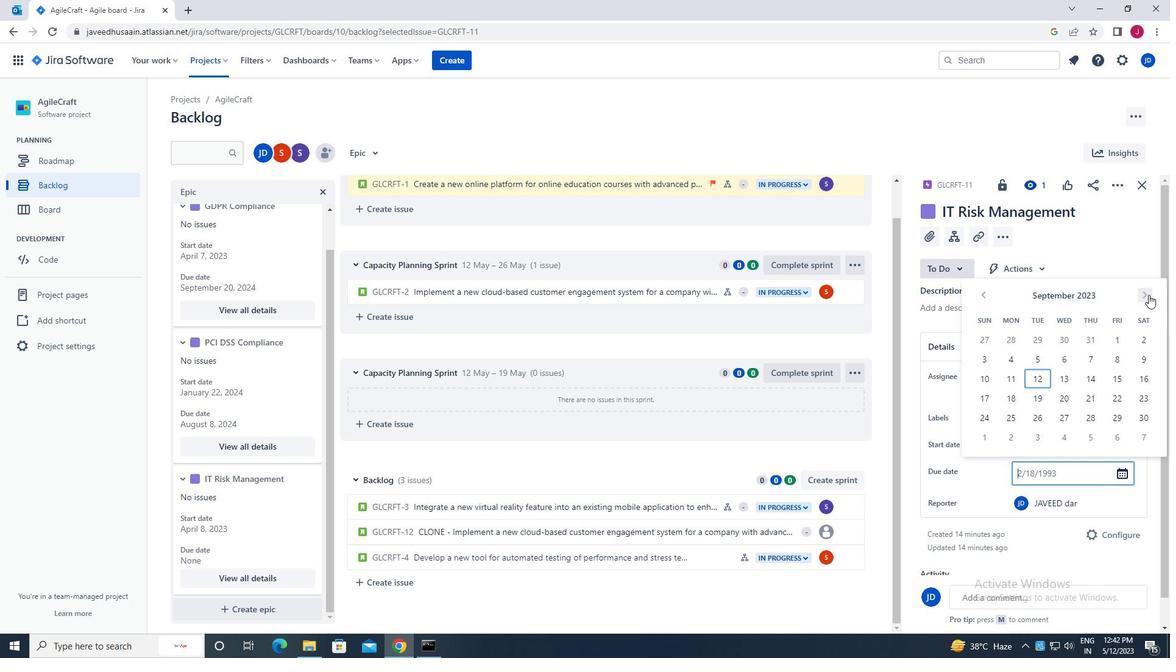 
Action: Mouse pressed left at (1149, 295)
Screenshot: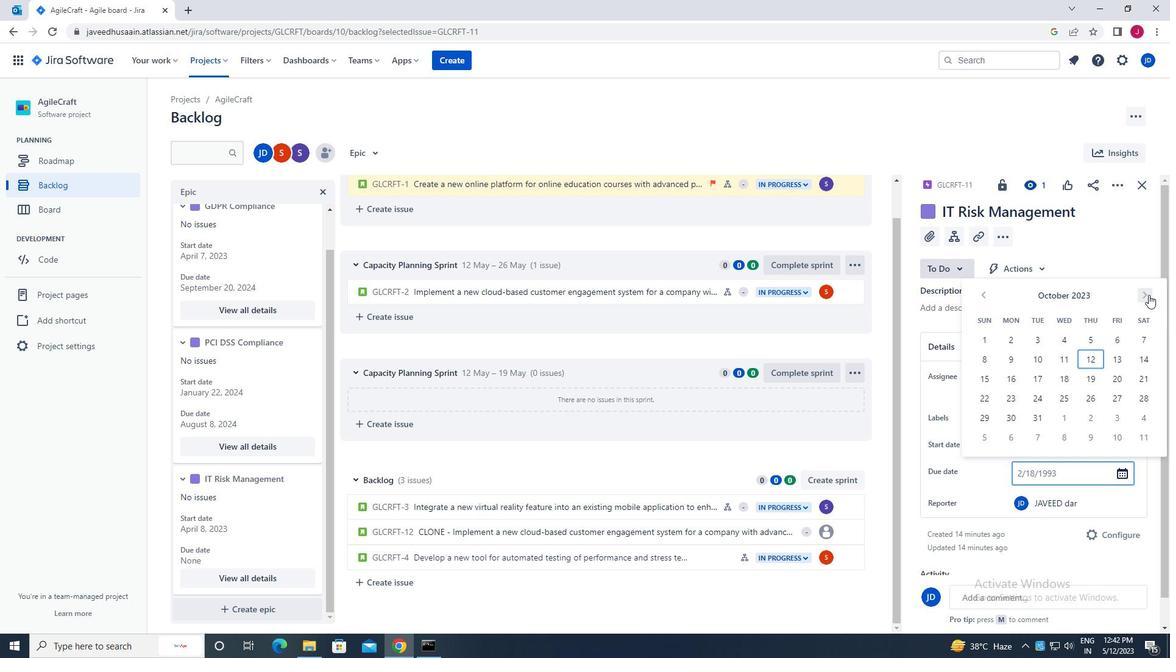 
Action: Mouse pressed left at (1149, 295)
Screenshot: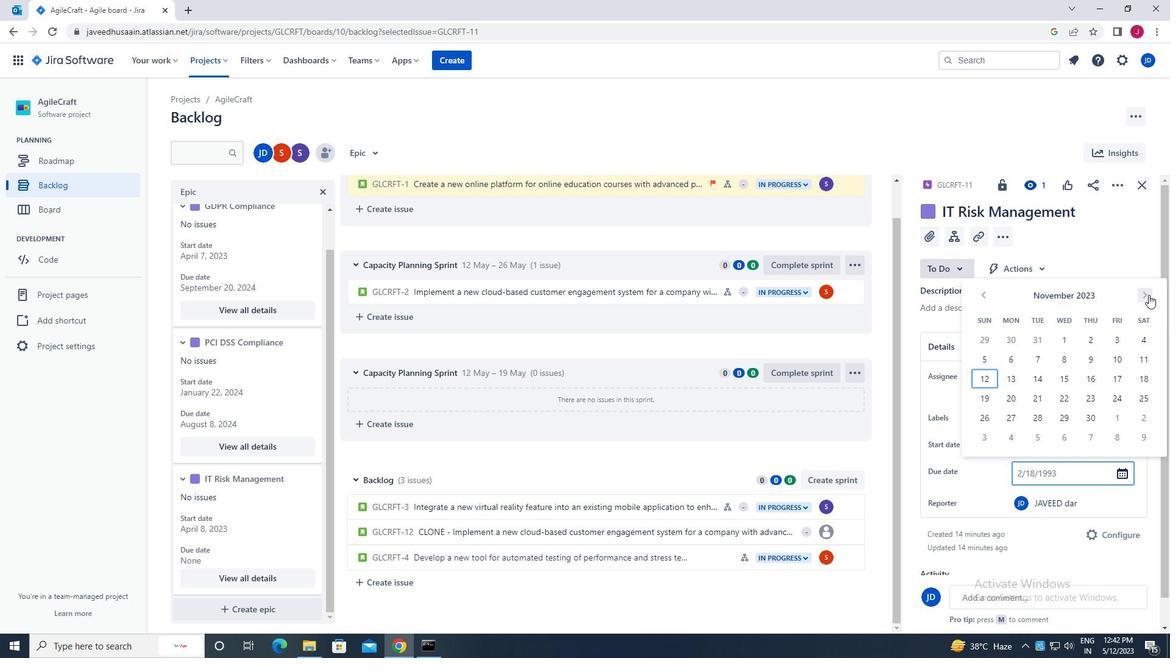 
Action: Mouse pressed left at (1149, 295)
Screenshot: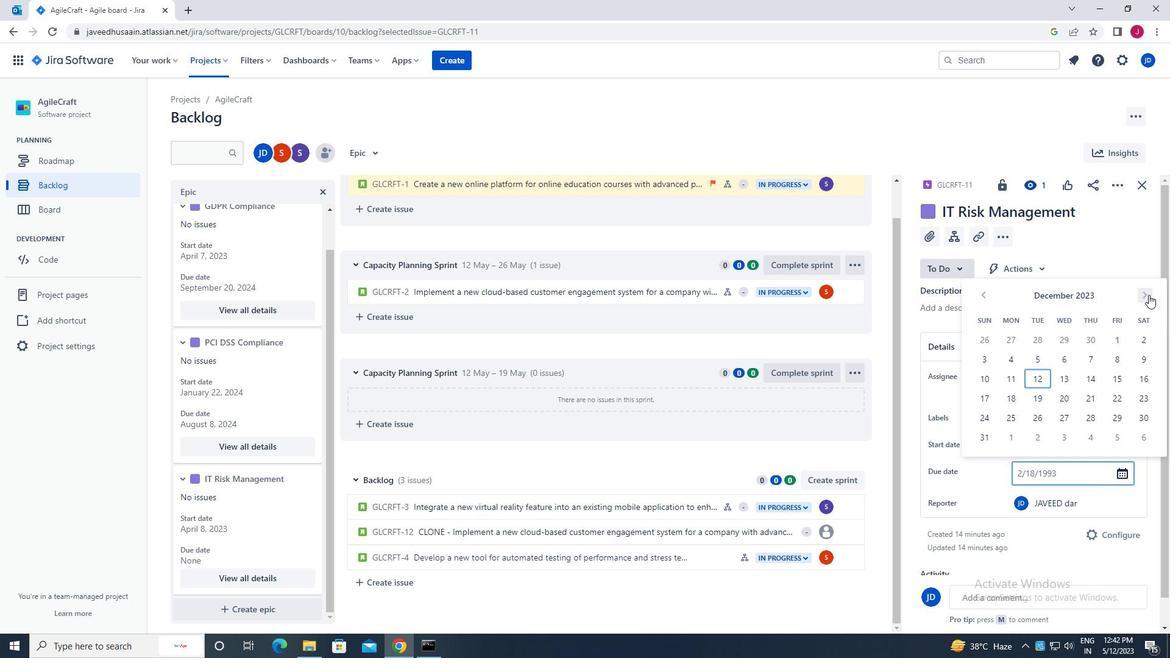 
Action: Mouse pressed left at (1149, 295)
Screenshot: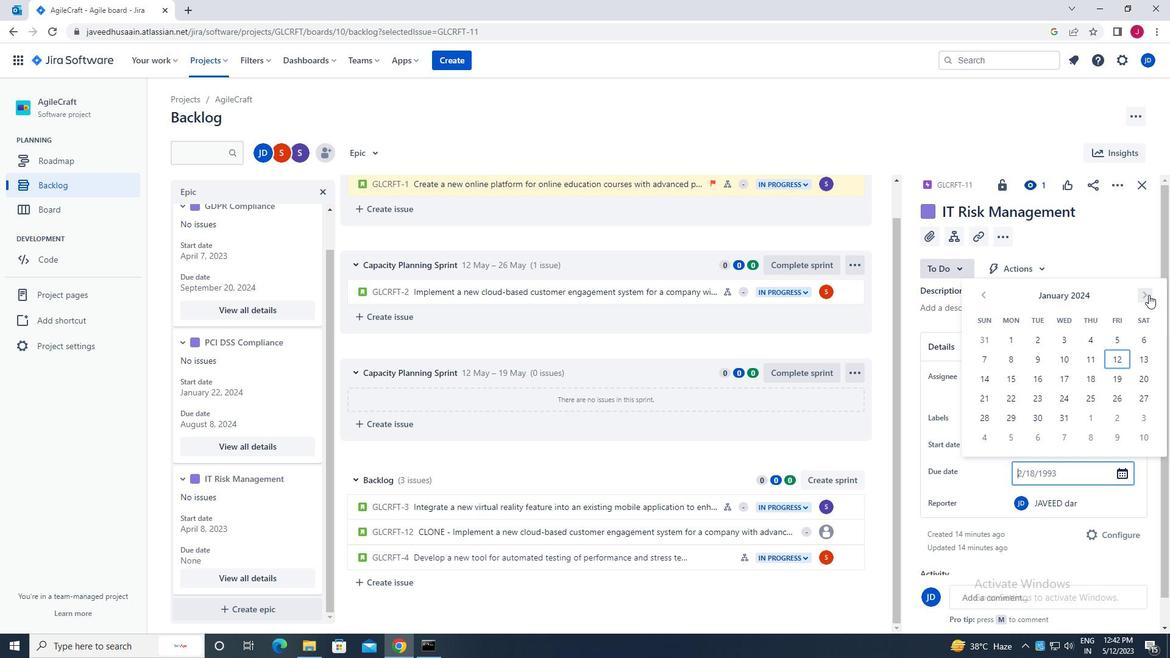 
Action: Mouse pressed left at (1149, 295)
Screenshot: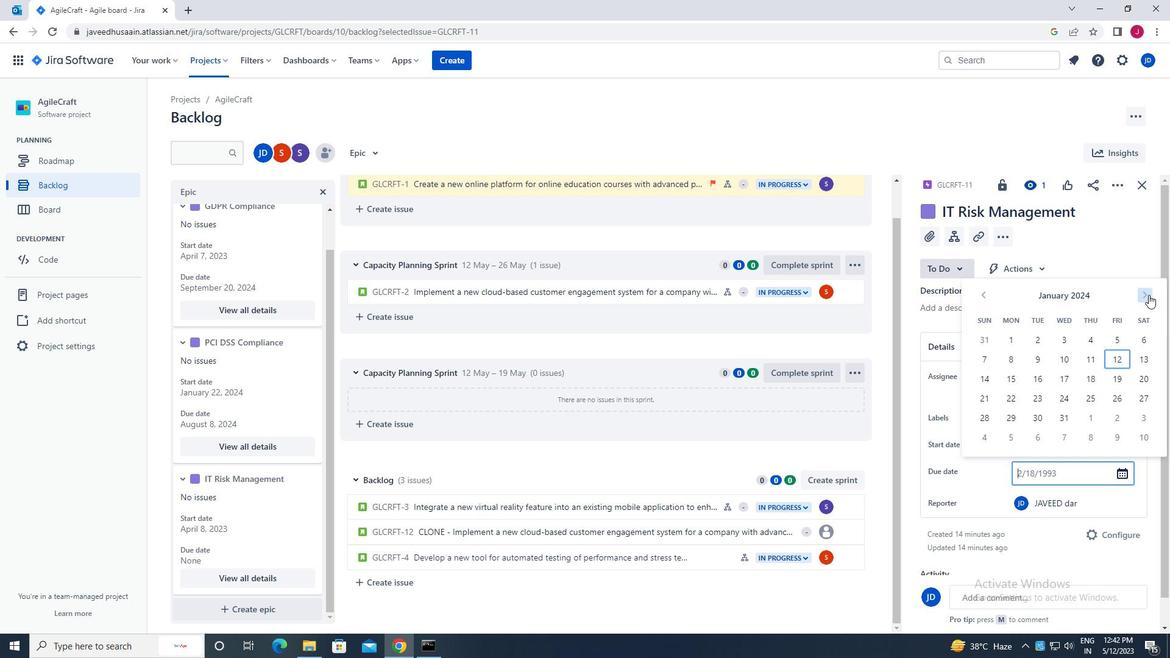 
Action: Mouse pressed left at (1149, 295)
Screenshot: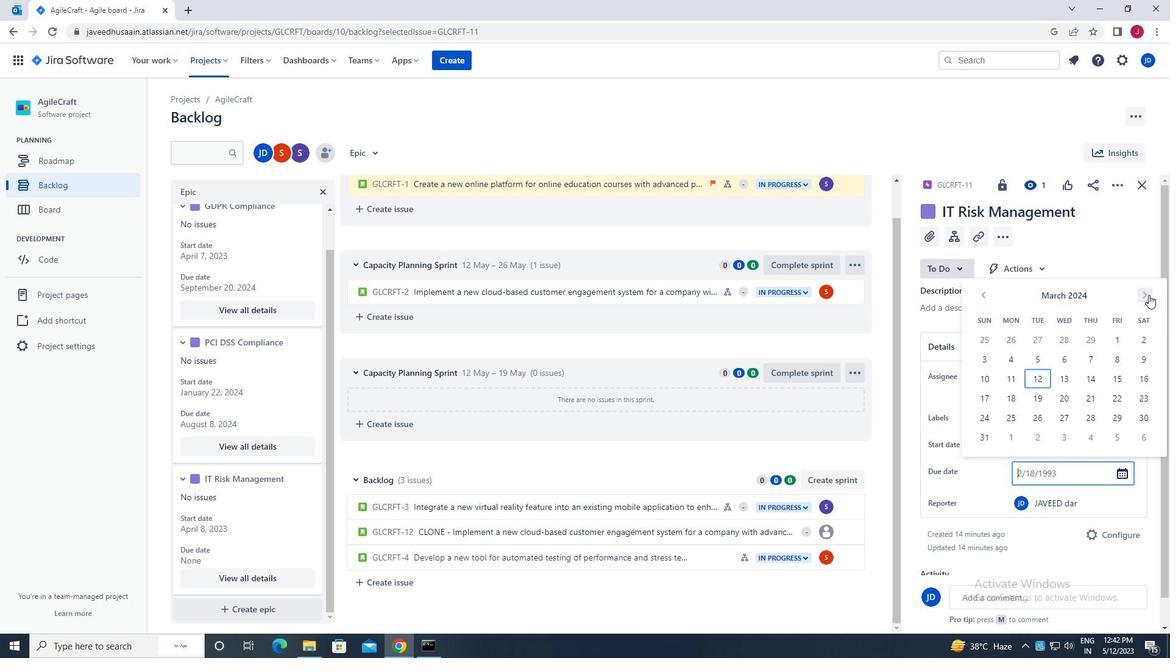 
Action: Mouse pressed left at (1149, 295)
Screenshot: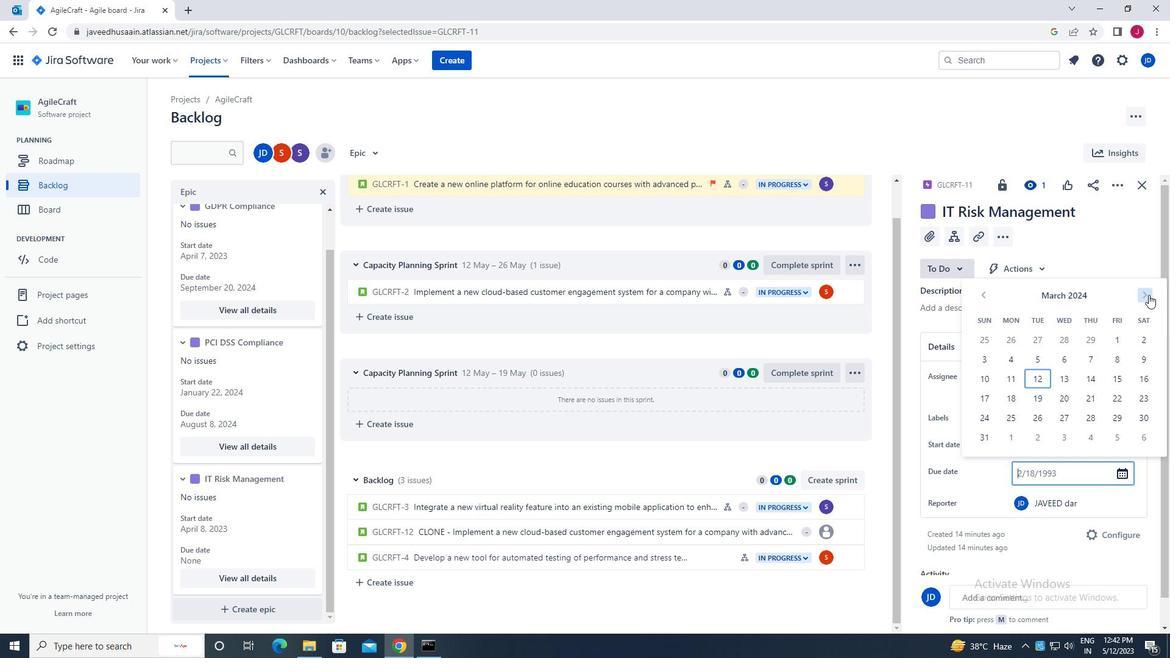 
Action: Mouse pressed left at (1149, 295)
Screenshot: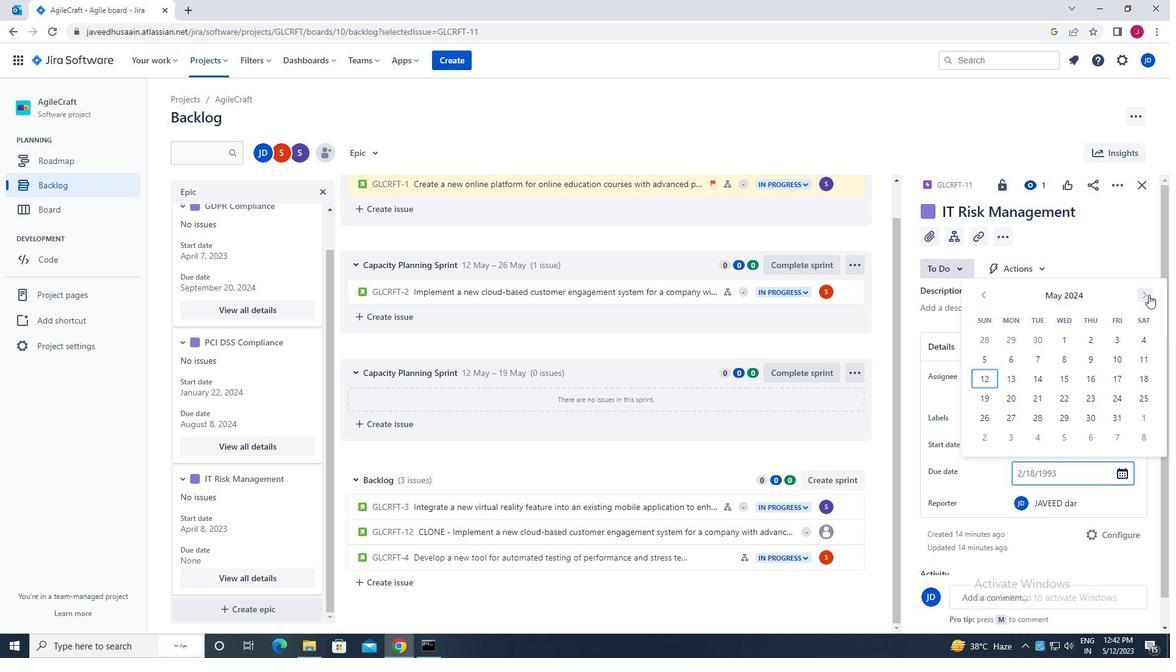 
Action: Mouse pressed left at (1149, 295)
Screenshot: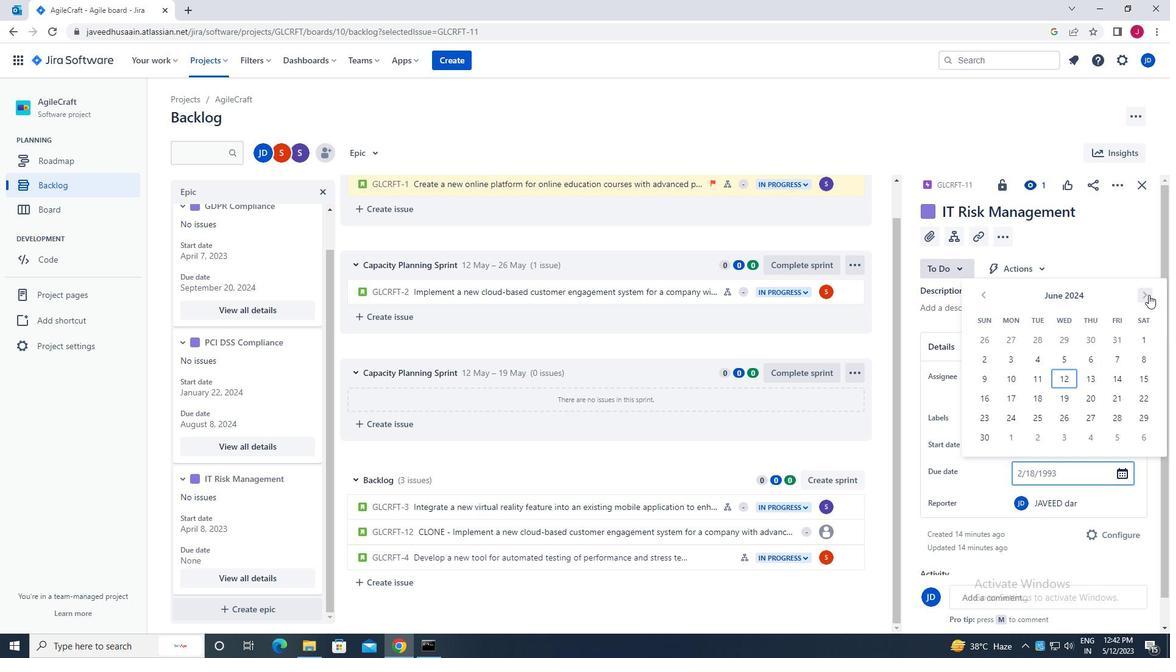 
Action: Mouse pressed left at (1149, 295)
Screenshot: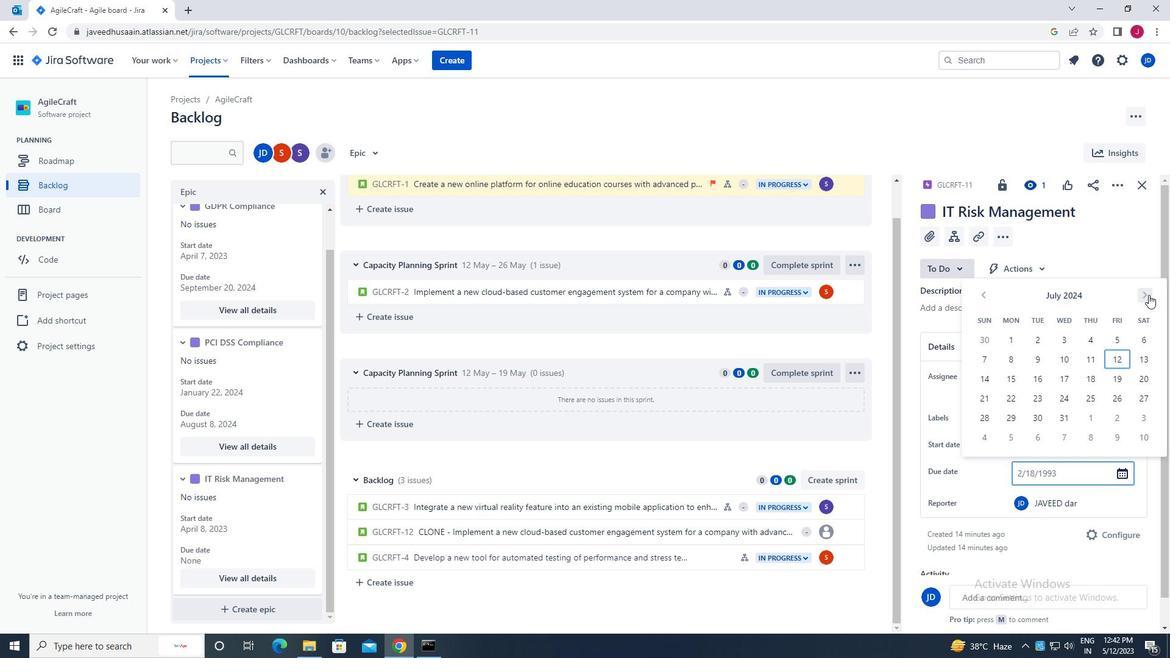 
Action: Mouse pressed left at (1149, 295)
Screenshot: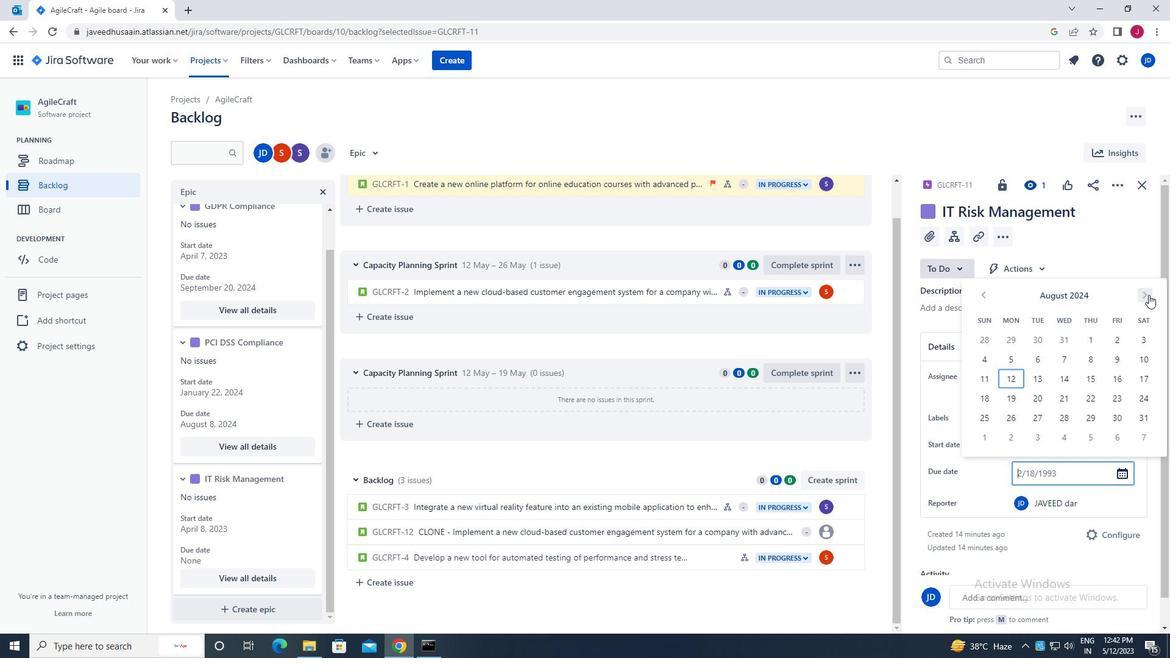 
Action: Mouse pressed left at (1149, 295)
Screenshot: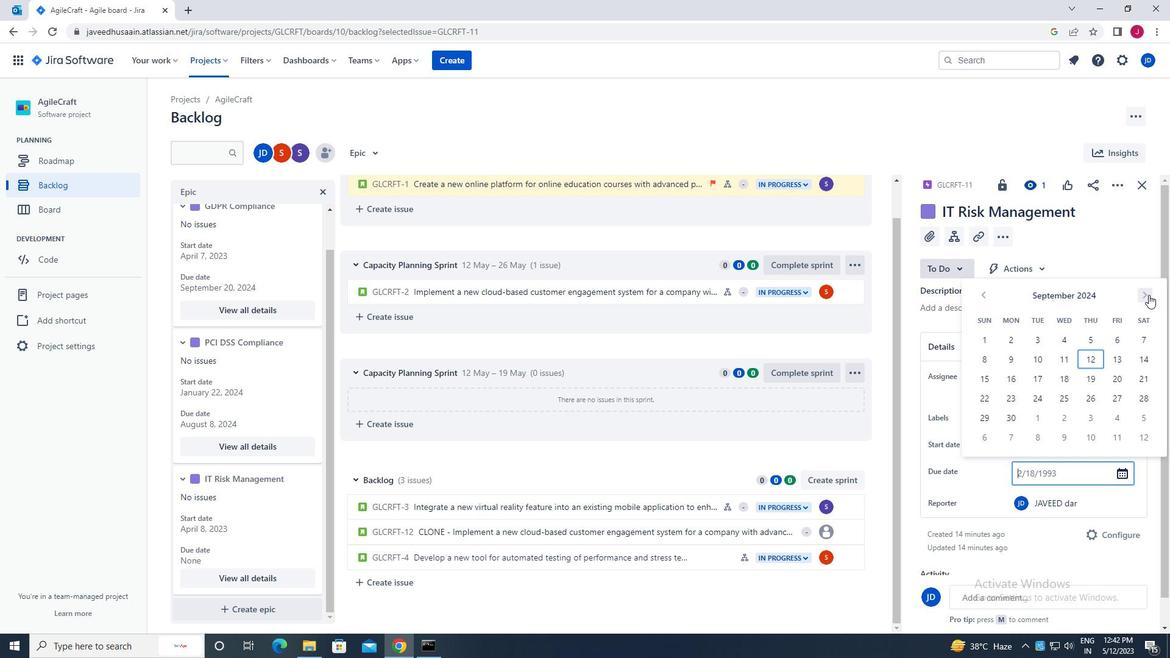 
Action: Mouse pressed left at (1149, 295)
Screenshot: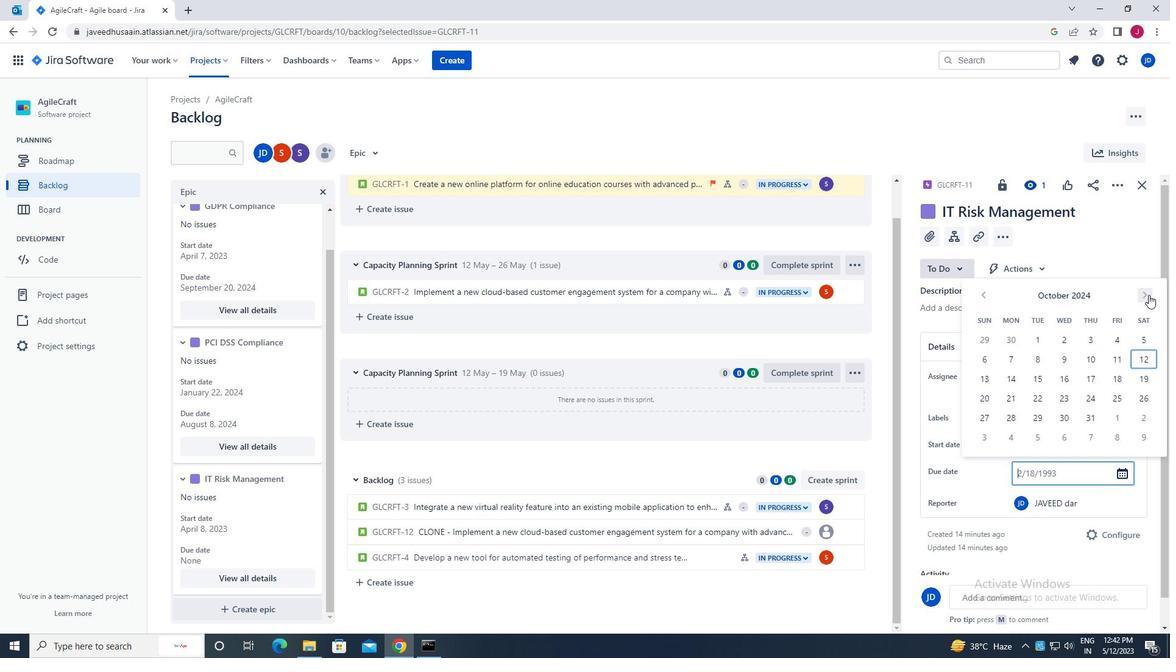 
Action: Mouse pressed left at (1149, 295)
Screenshot: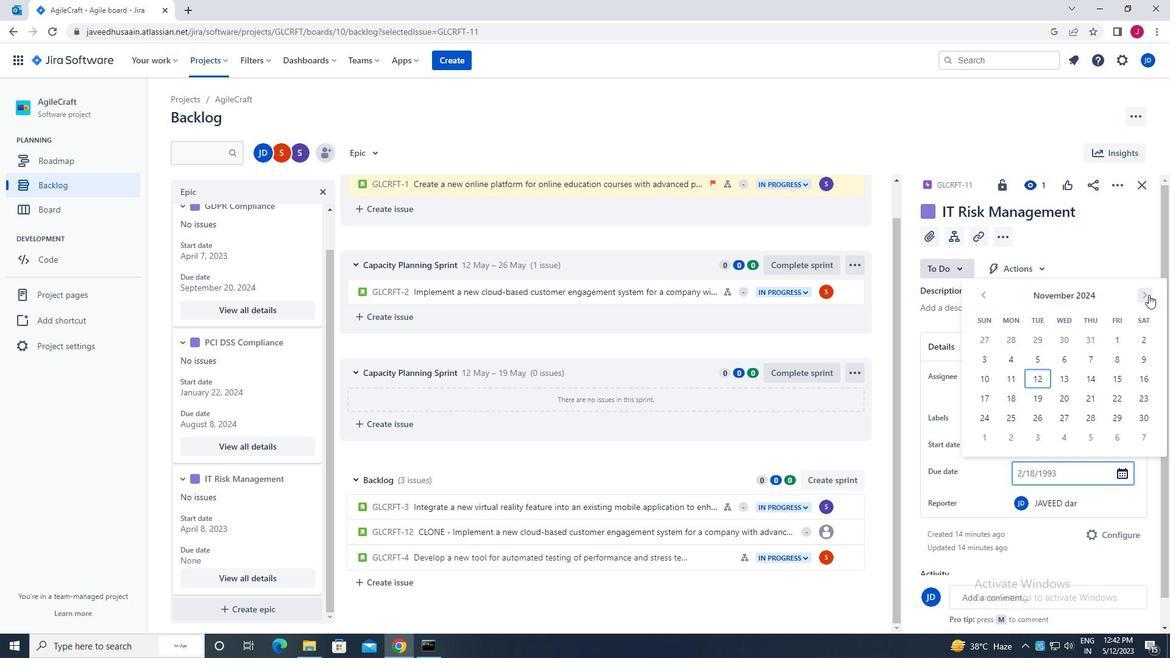 
Action: Mouse pressed left at (1149, 295)
Screenshot: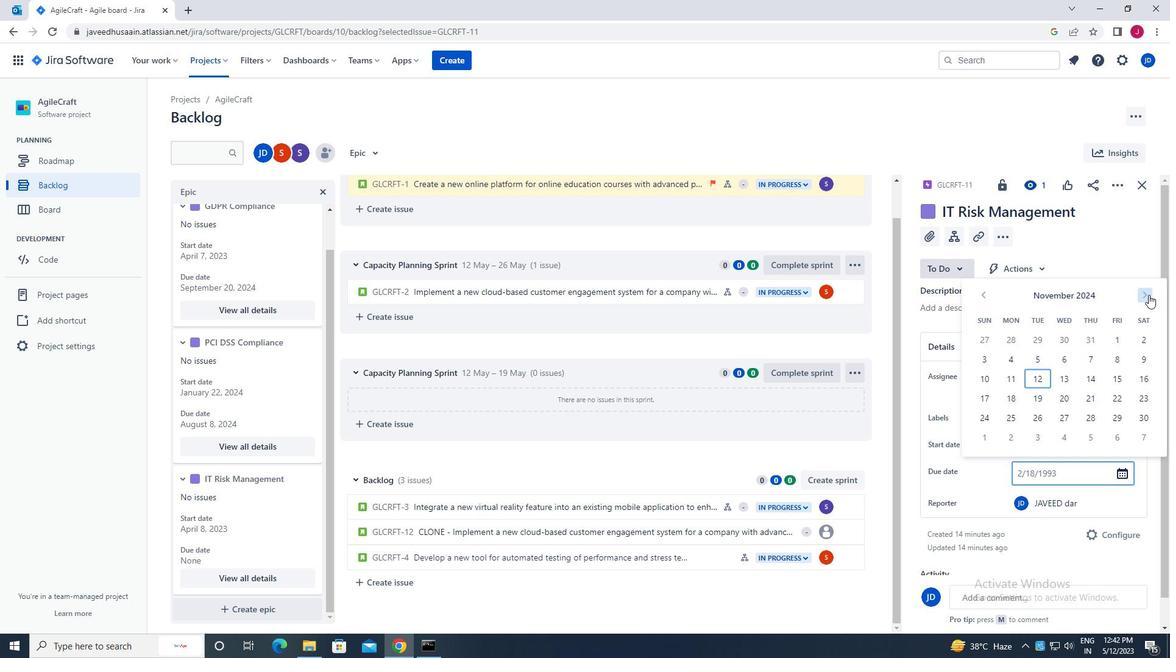 
Action: Mouse pressed left at (1149, 295)
Screenshot: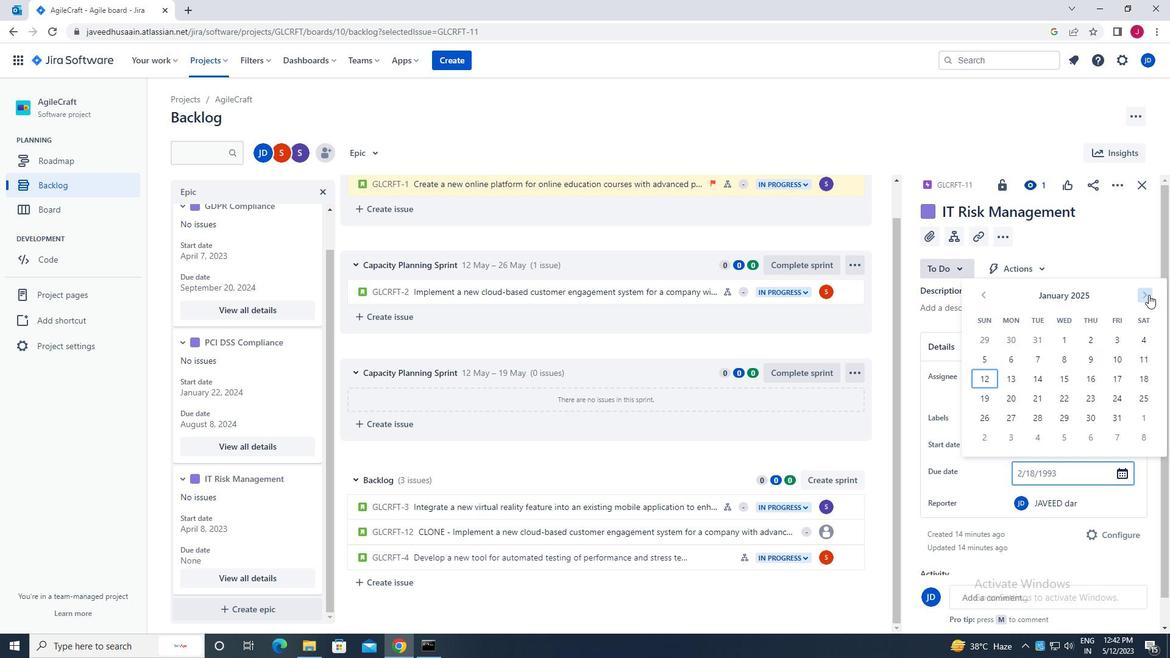 
Action: Mouse pressed left at (1149, 295)
Screenshot: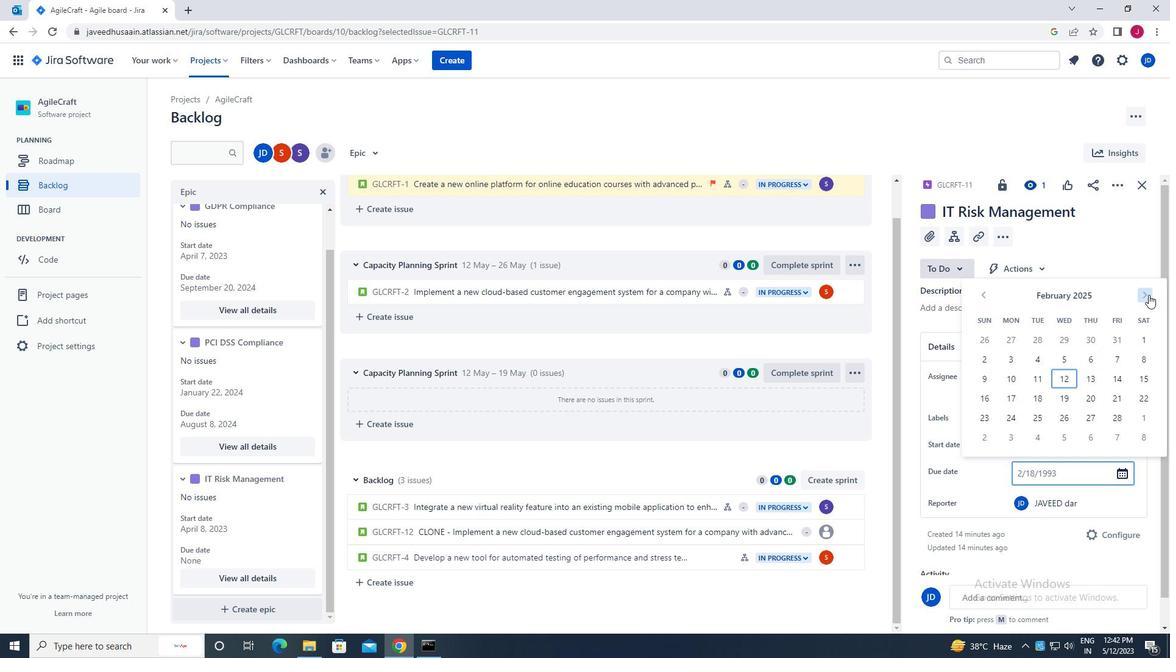 
Action: Mouse pressed left at (1149, 295)
Screenshot: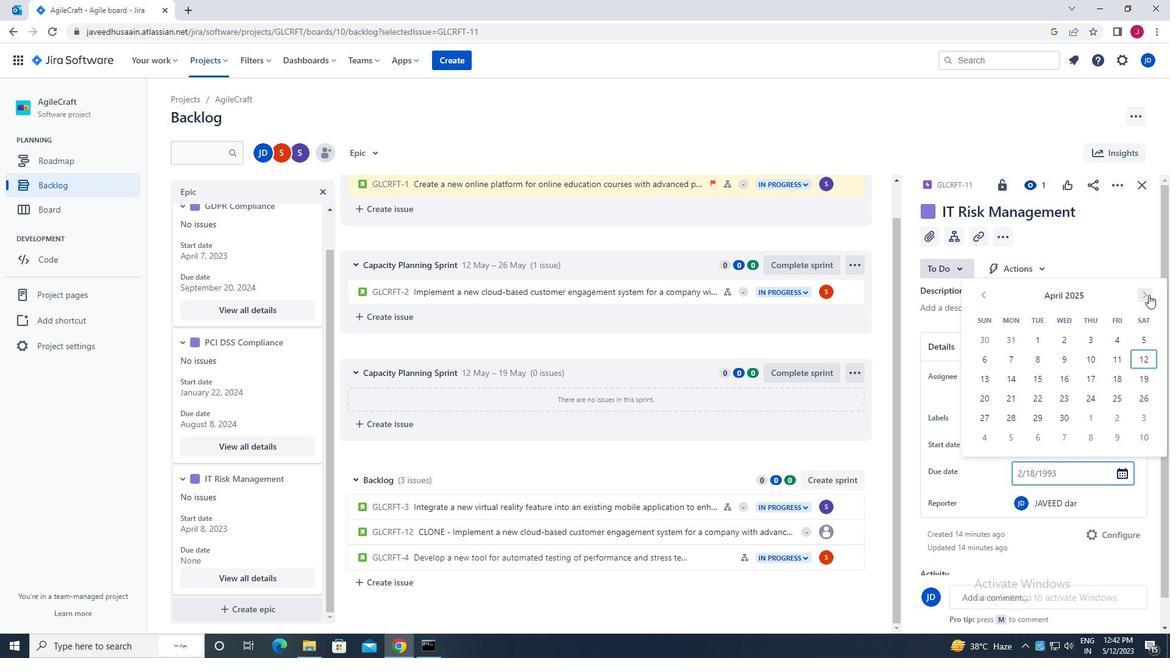 
Action: Mouse pressed left at (1149, 295)
Screenshot: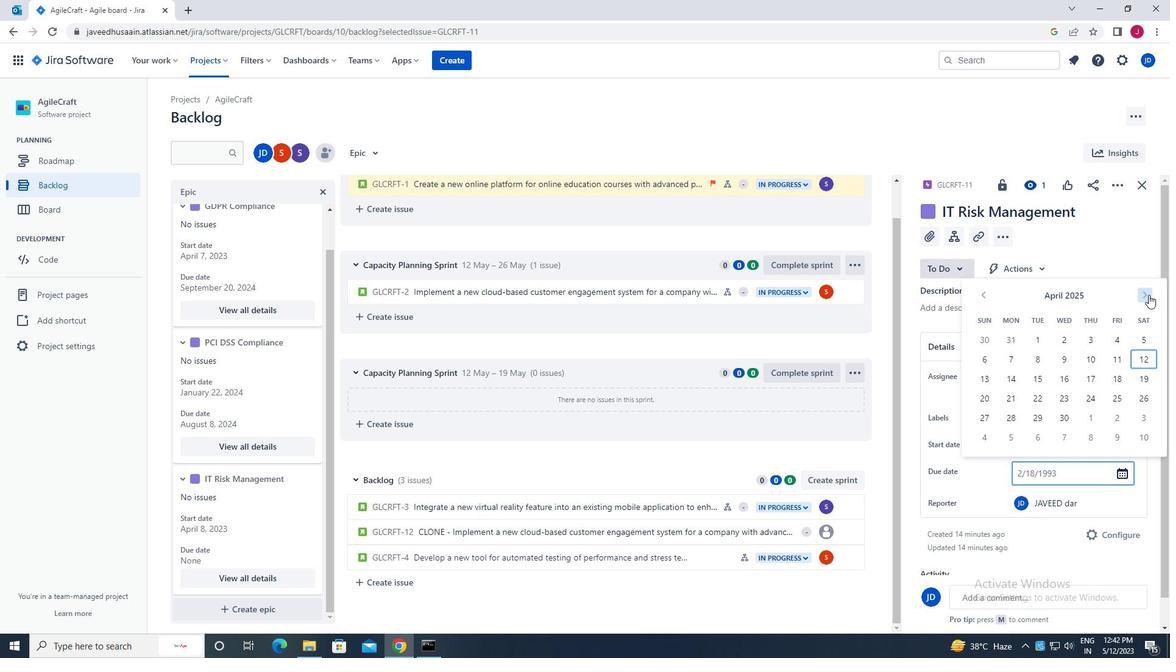 
Action: Mouse pressed left at (1149, 295)
Screenshot: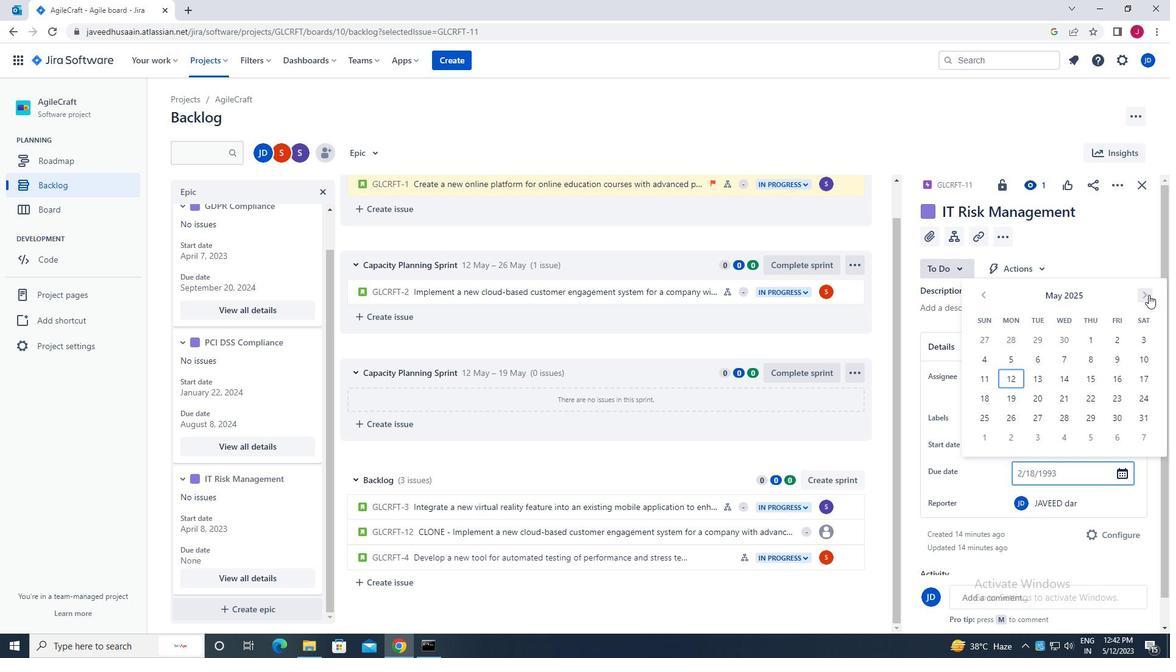 
Action: Mouse pressed left at (1149, 295)
Screenshot: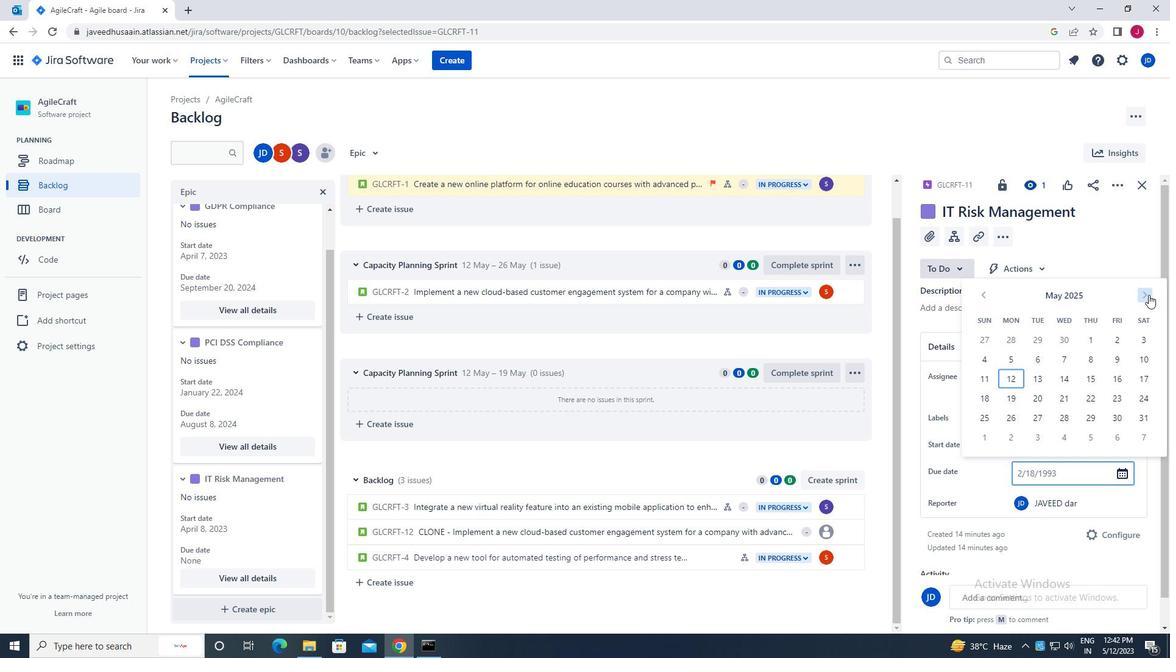 
Action: Mouse pressed left at (1149, 295)
Screenshot: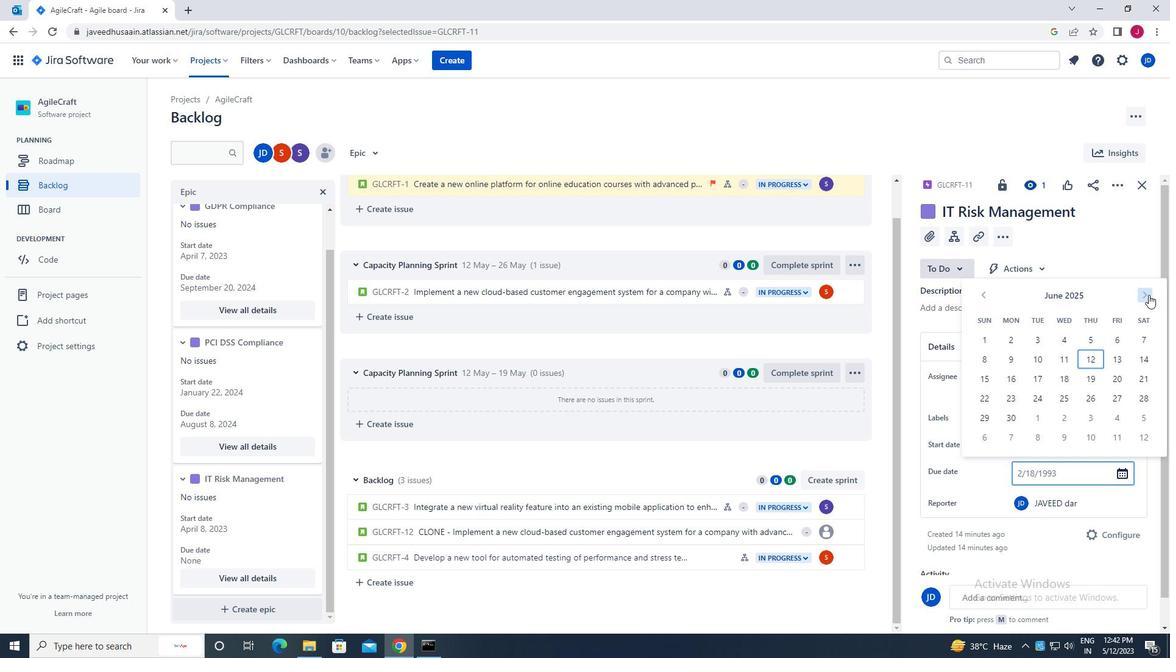 
Action: Mouse pressed left at (1149, 295)
Screenshot: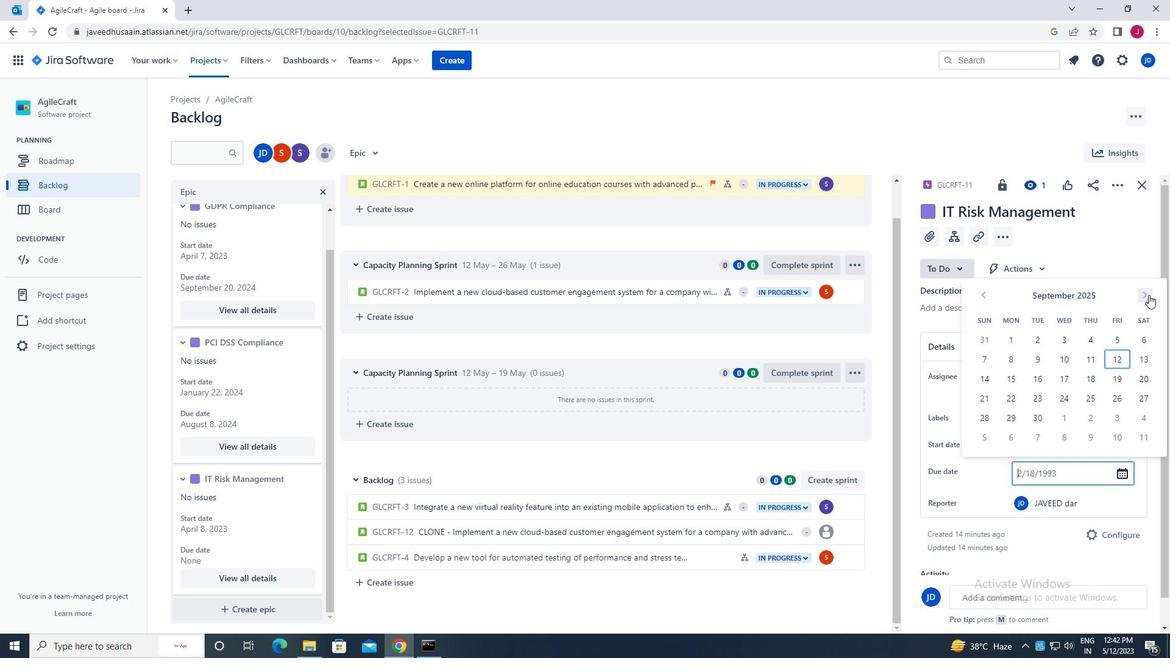 
Action: Mouse pressed left at (1149, 295)
Screenshot: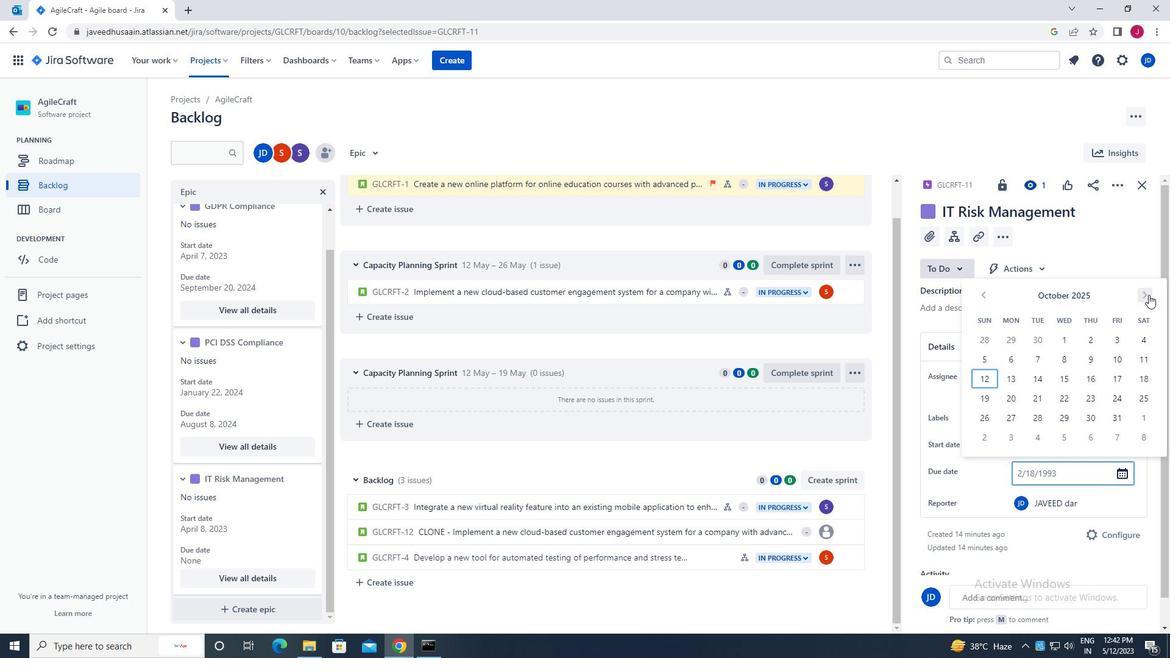 
Action: Mouse moved to (1141, 359)
Screenshot: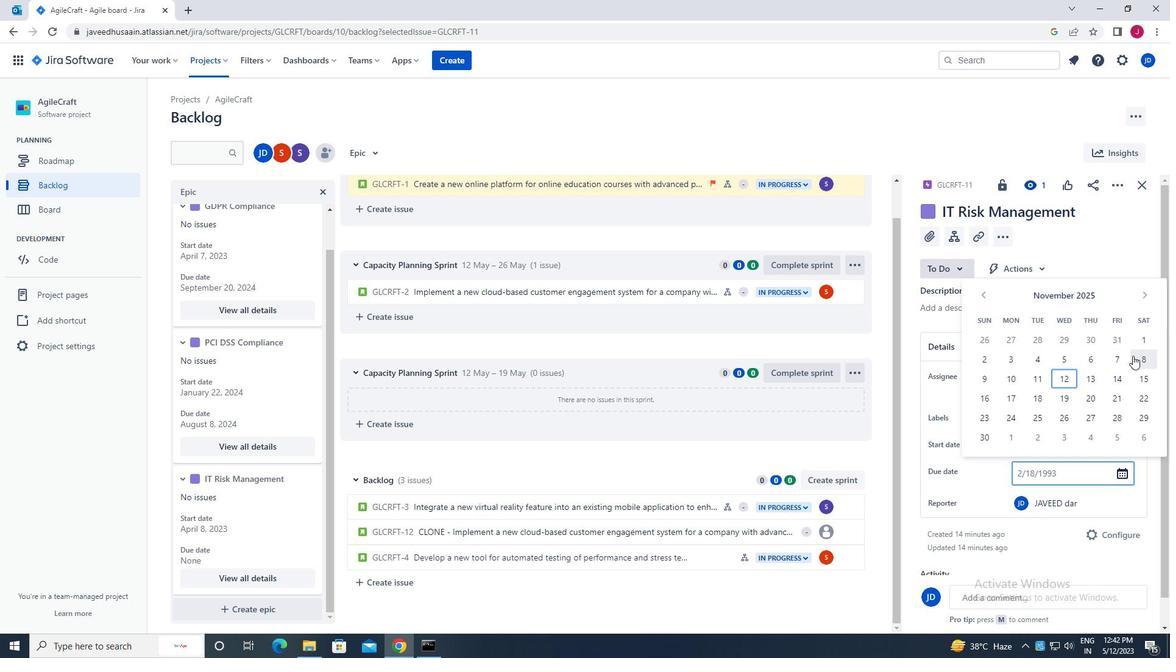 
Action: Mouse pressed left at (1141, 359)
Screenshot: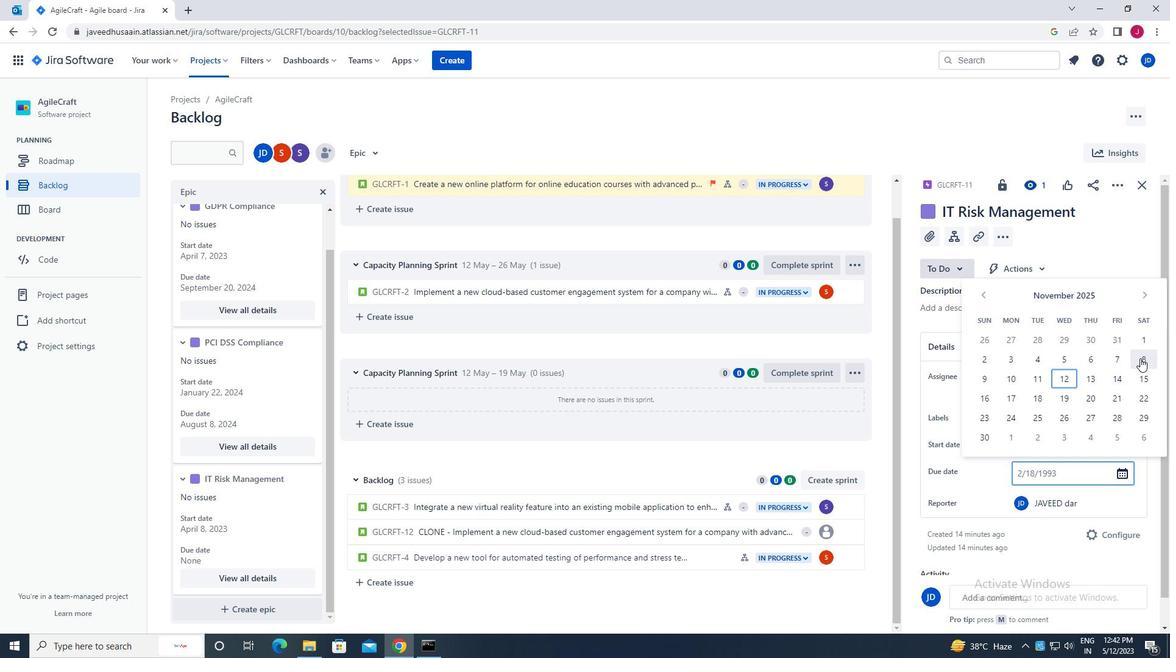 
Action: Mouse moved to (1087, 353)
Screenshot: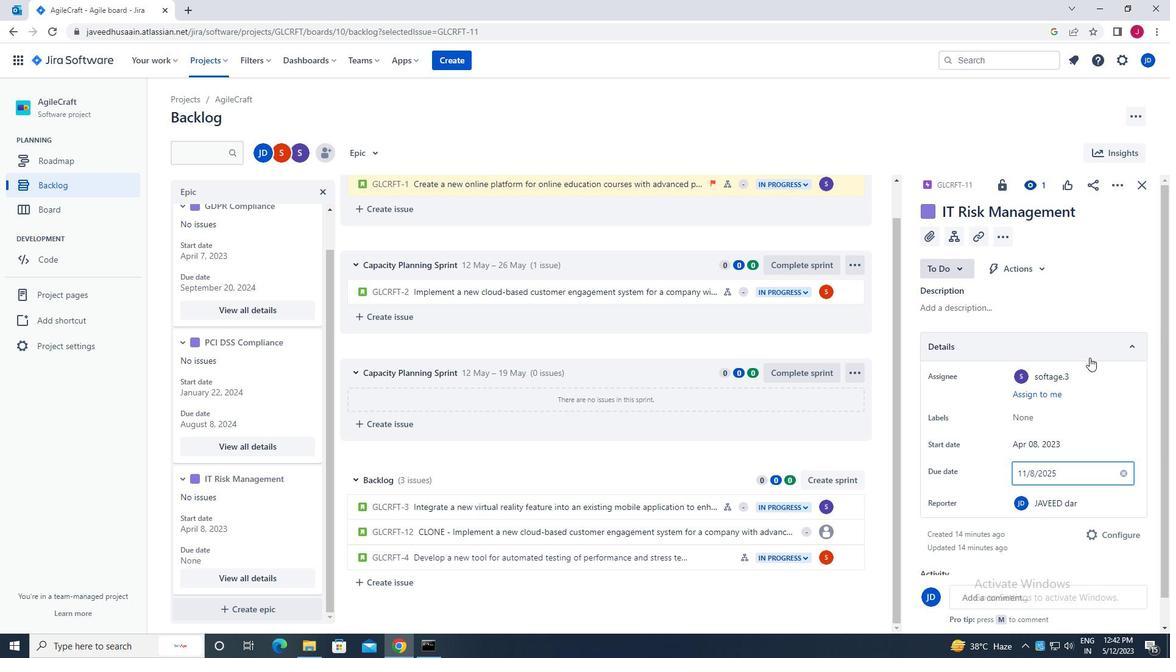 
Action: Key pressed <Key.enter>
Screenshot: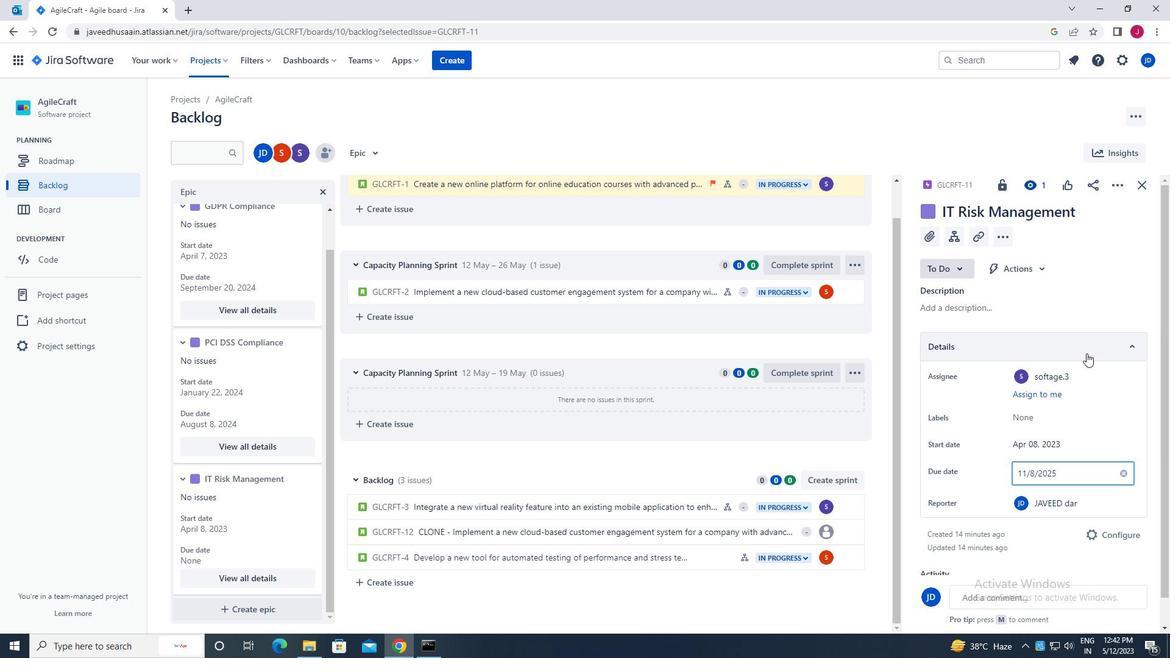 
Action: Mouse moved to (1142, 187)
Screenshot: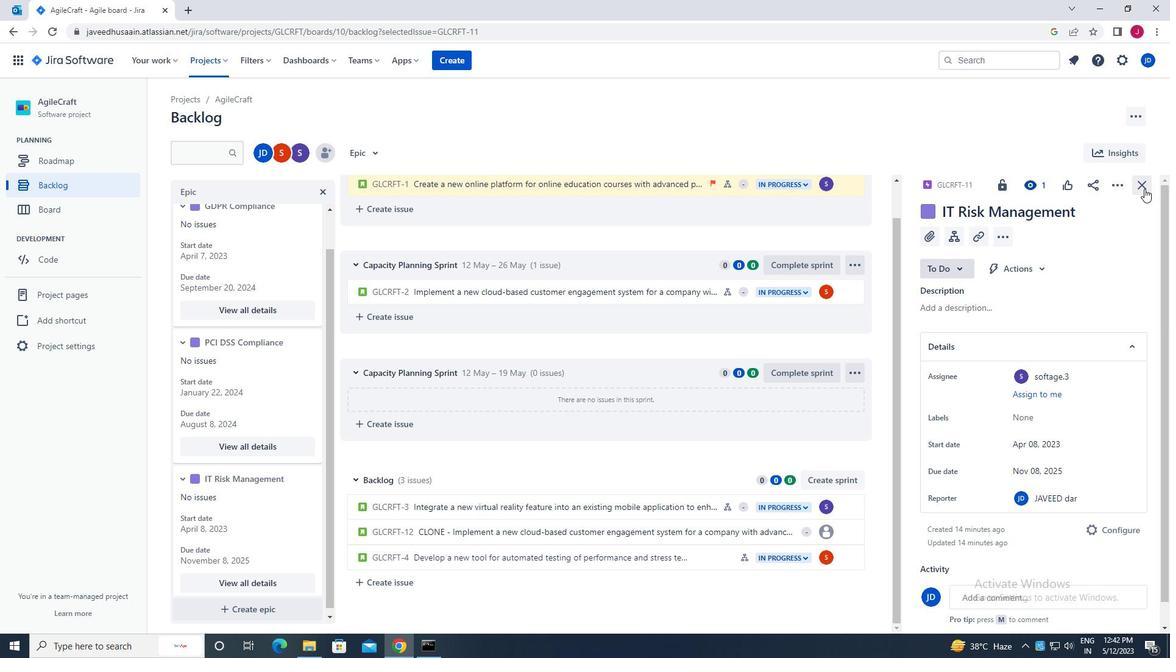 
Action: Mouse pressed left at (1142, 187)
Screenshot: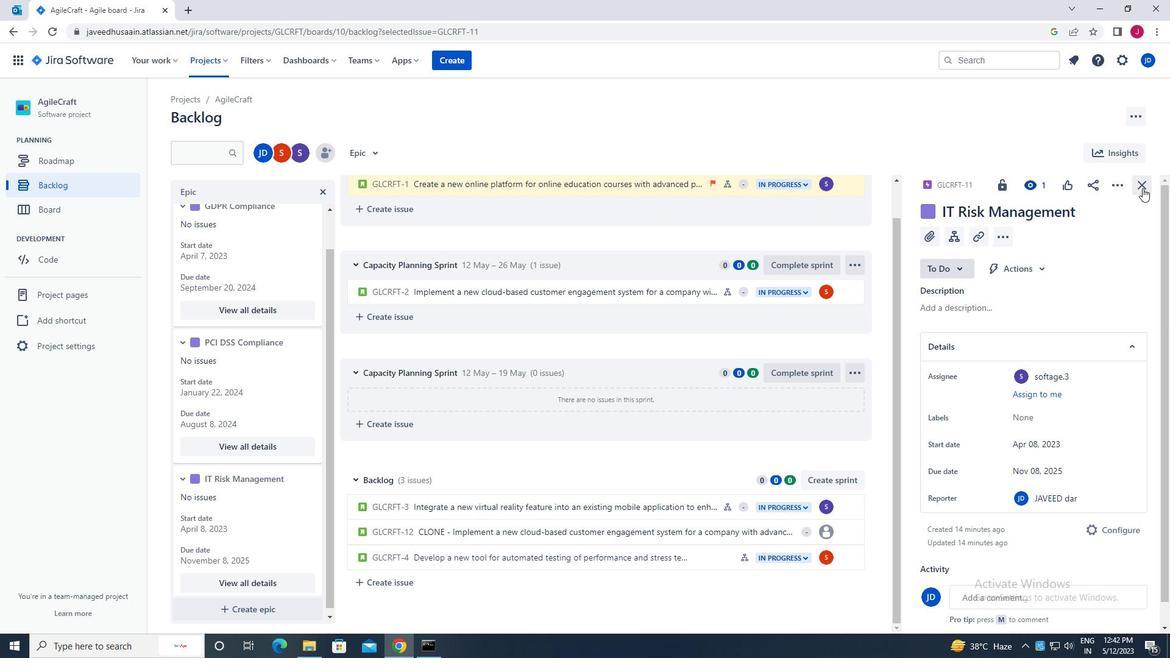
Action: Mouse moved to (1043, 242)
Screenshot: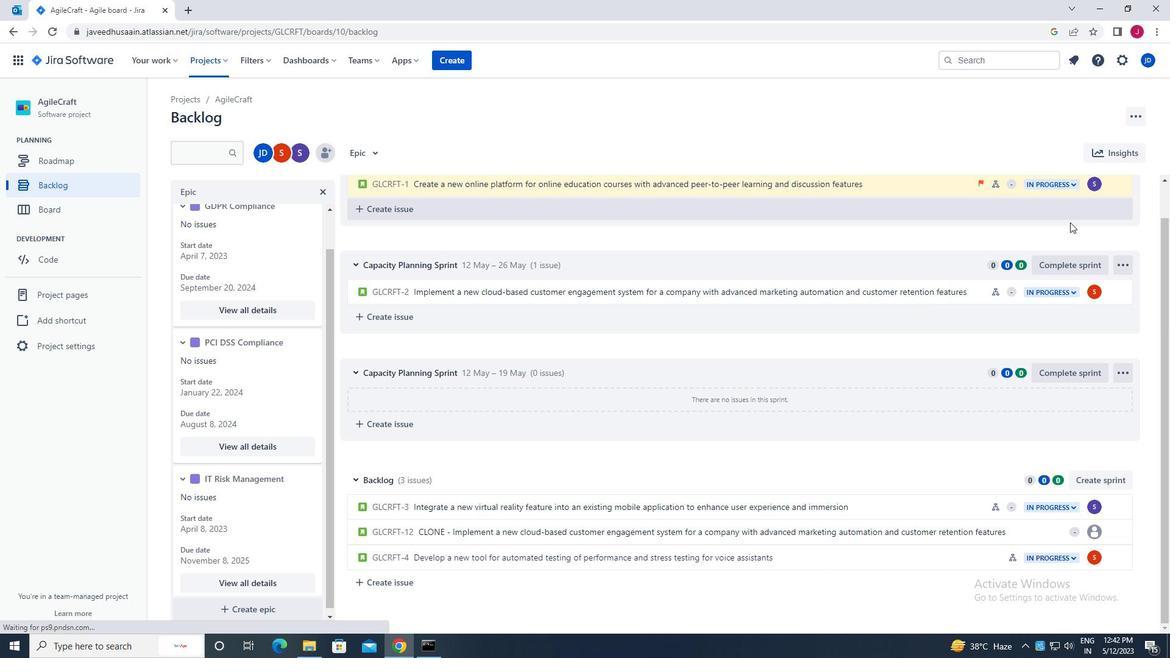 
